 Task: Find people on LinkedIn who work at M. Gheewala, studied at Nagpur University, are located in Xianshuigu, talk about #Managementskills, offer Public Relations services, and have 'Manufacturing' in their title.
Action: Mouse moved to (696, 88)
Screenshot: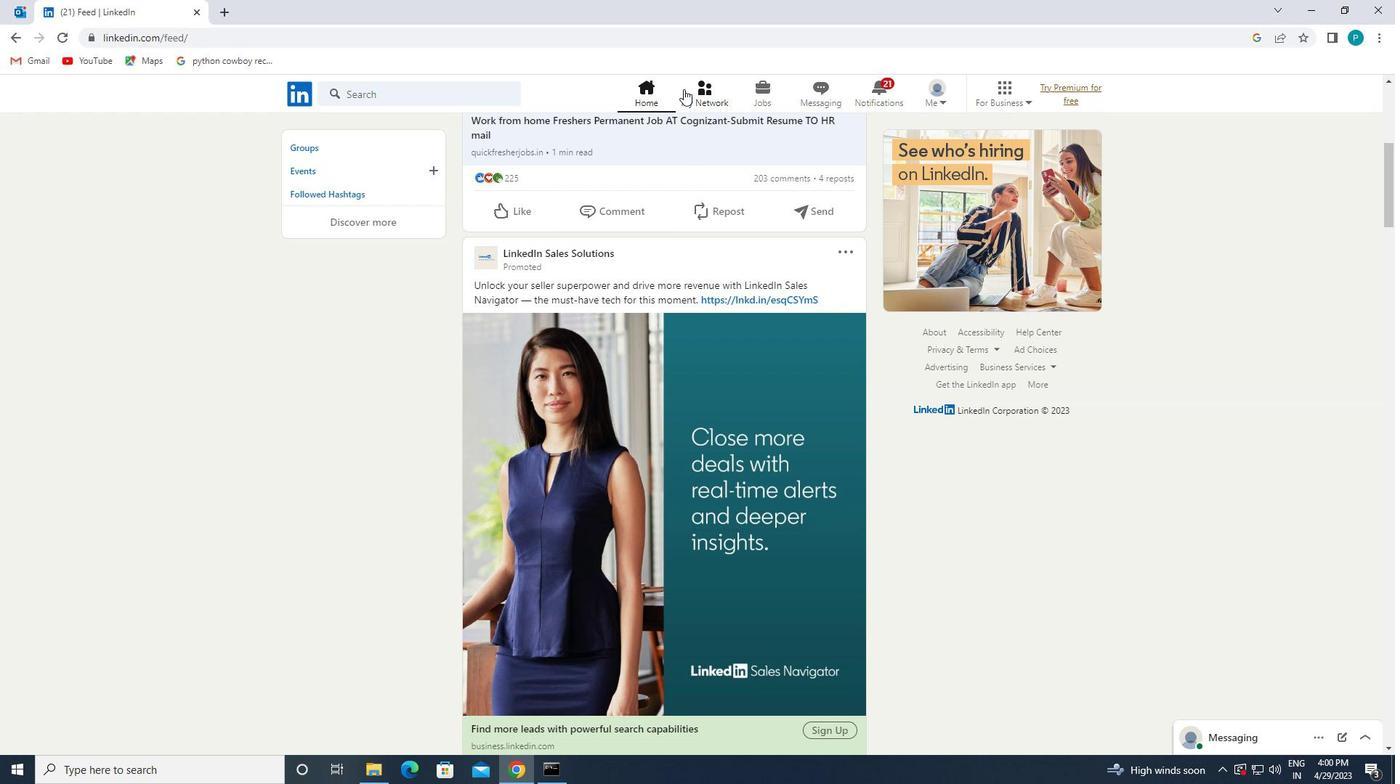 
Action: Mouse pressed left at (696, 88)
Screenshot: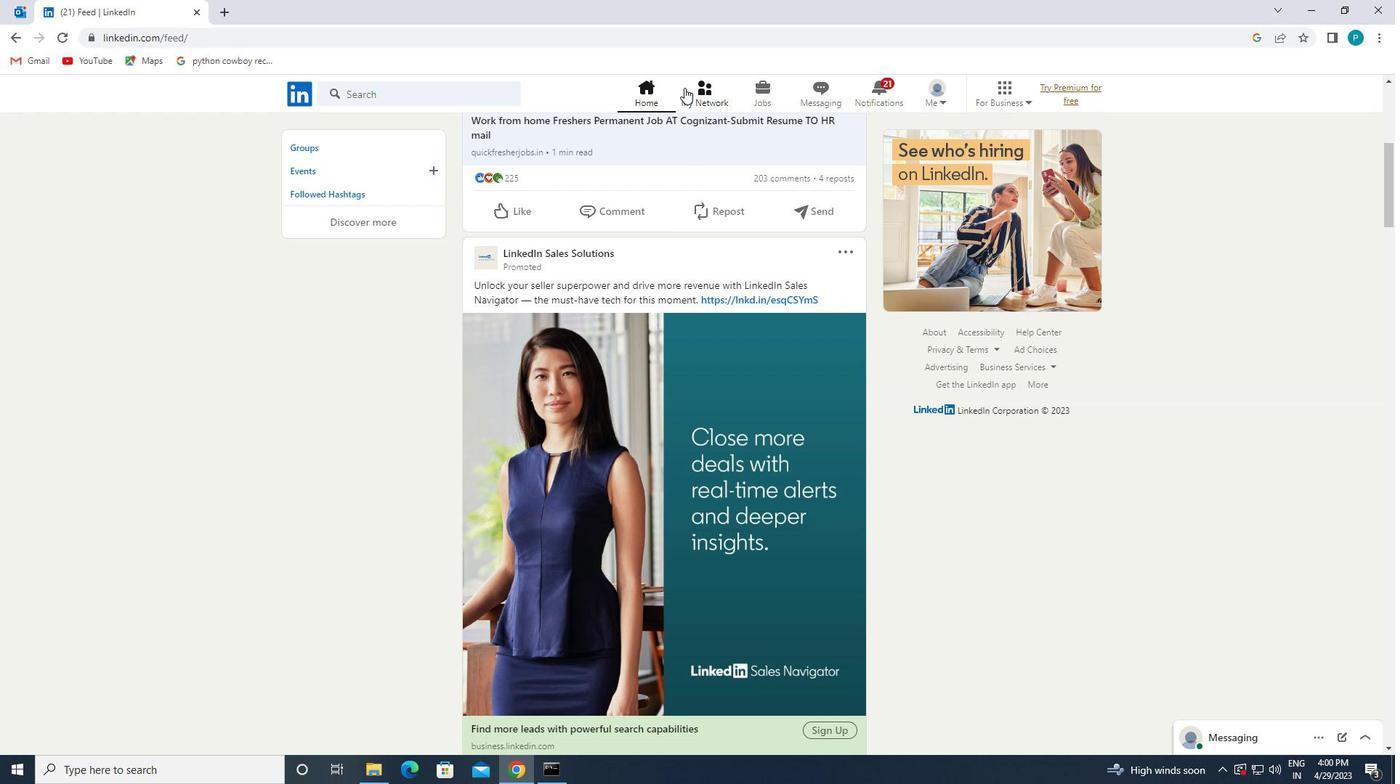 
Action: Mouse moved to (428, 180)
Screenshot: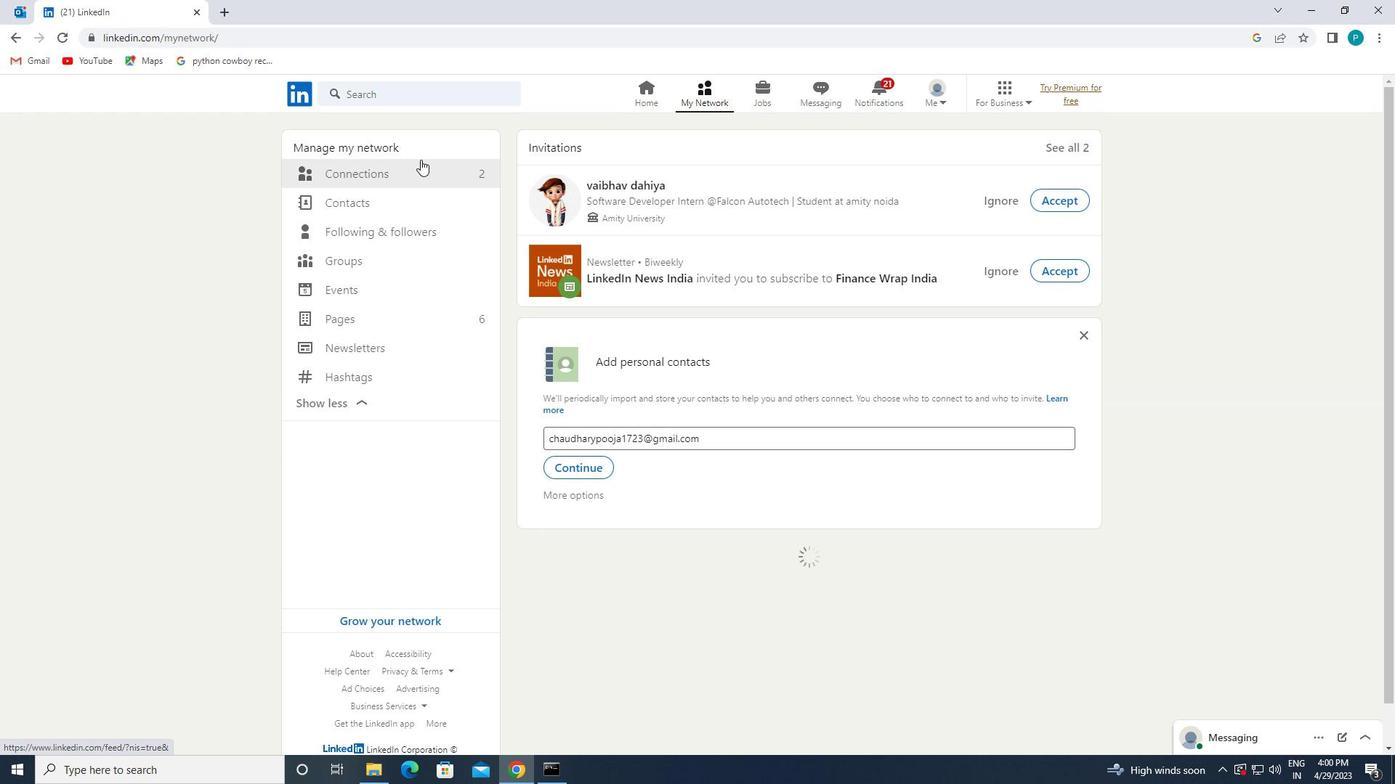 
Action: Mouse pressed left at (428, 180)
Screenshot: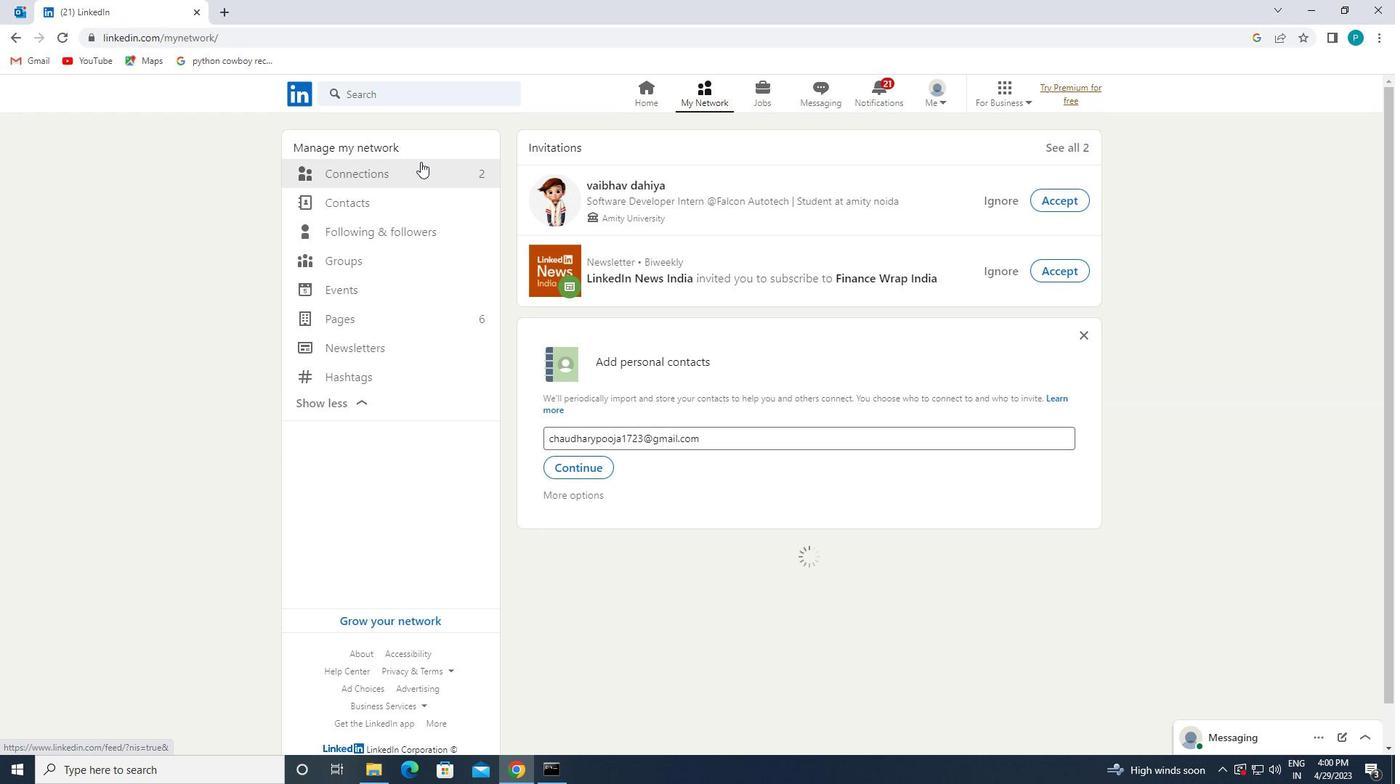 
Action: Mouse moved to (820, 178)
Screenshot: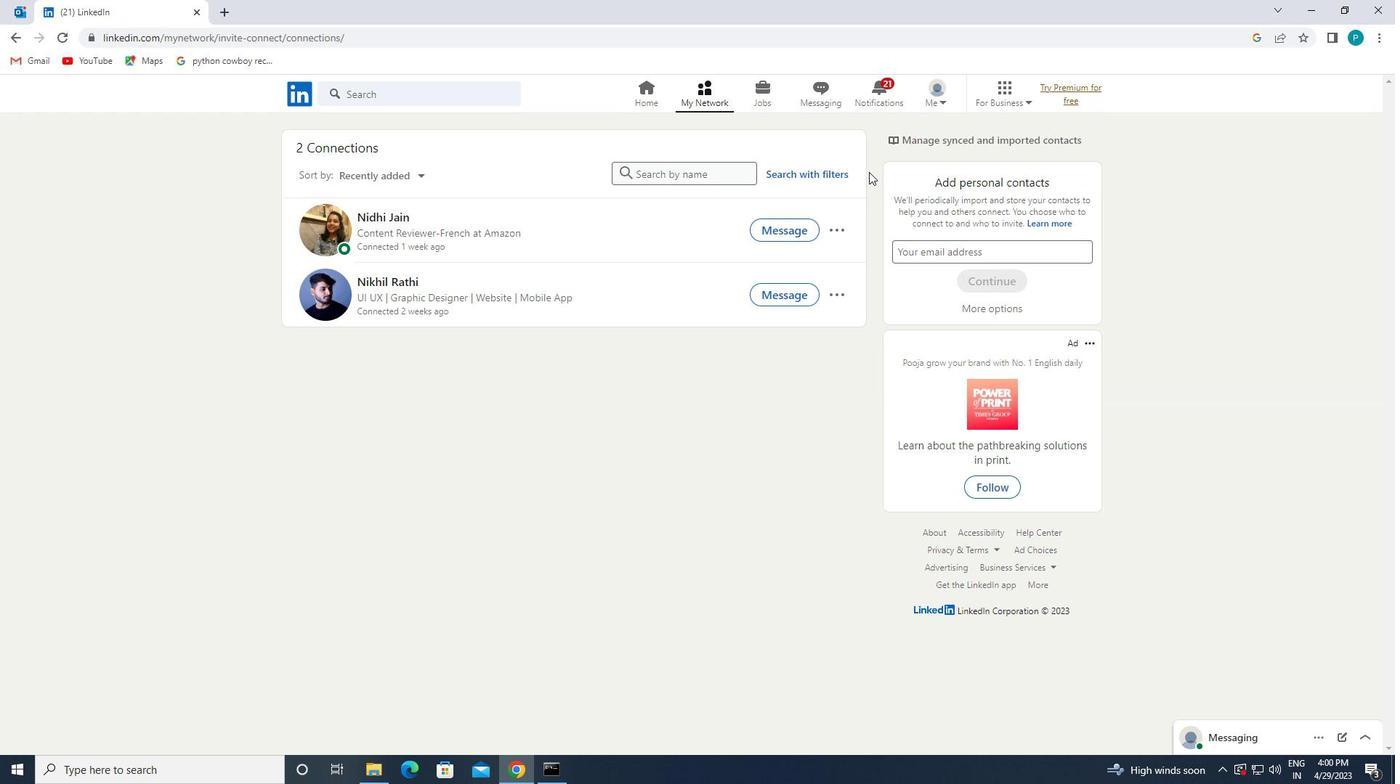 
Action: Mouse pressed left at (820, 178)
Screenshot: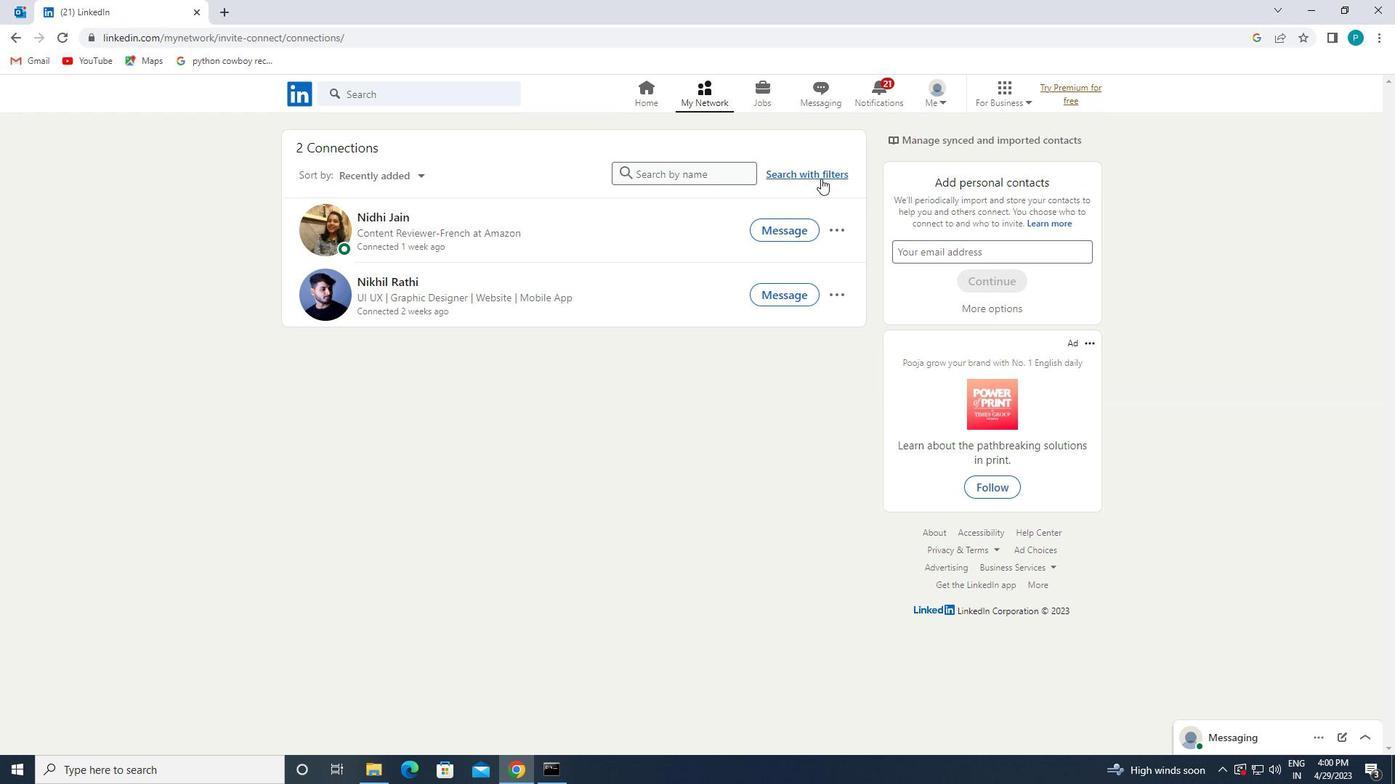 
Action: Mouse moved to (740, 136)
Screenshot: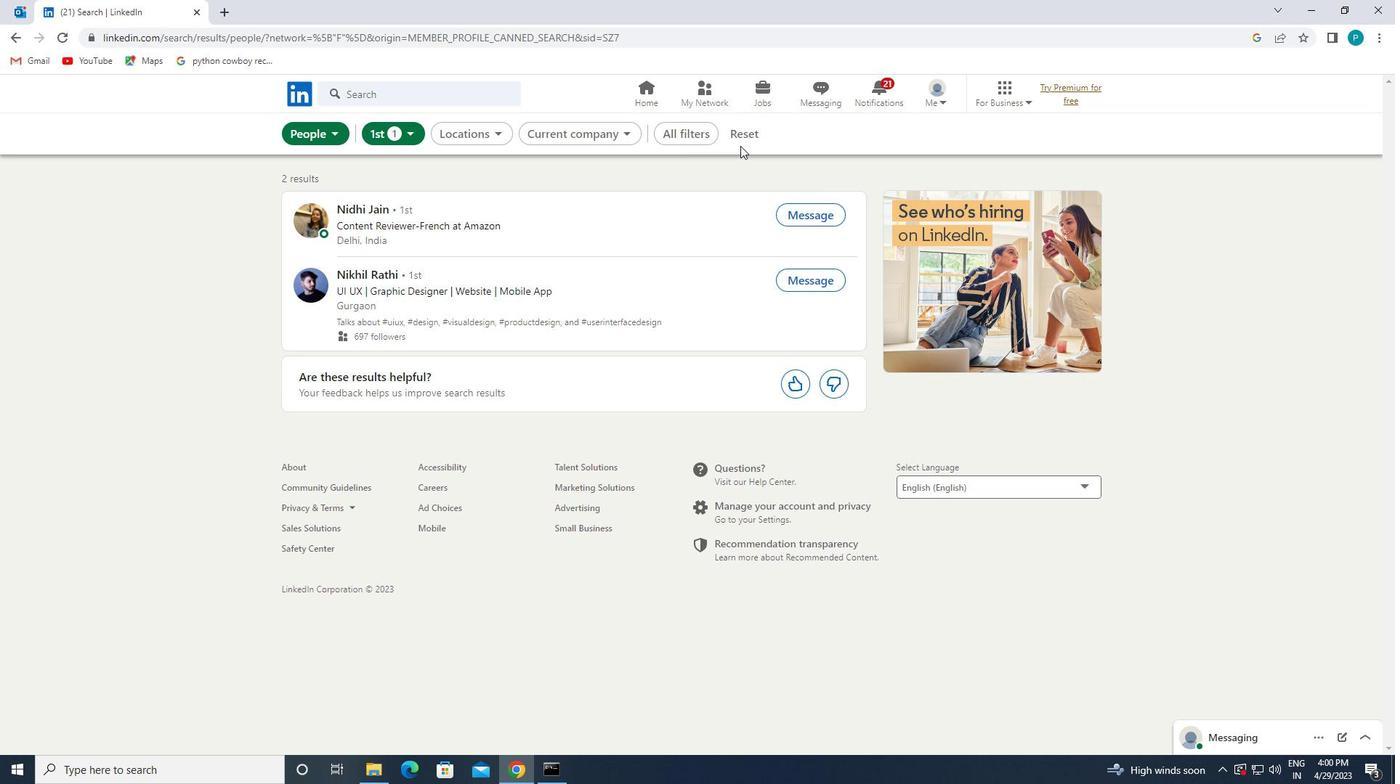 
Action: Mouse pressed left at (740, 136)
Screenshot: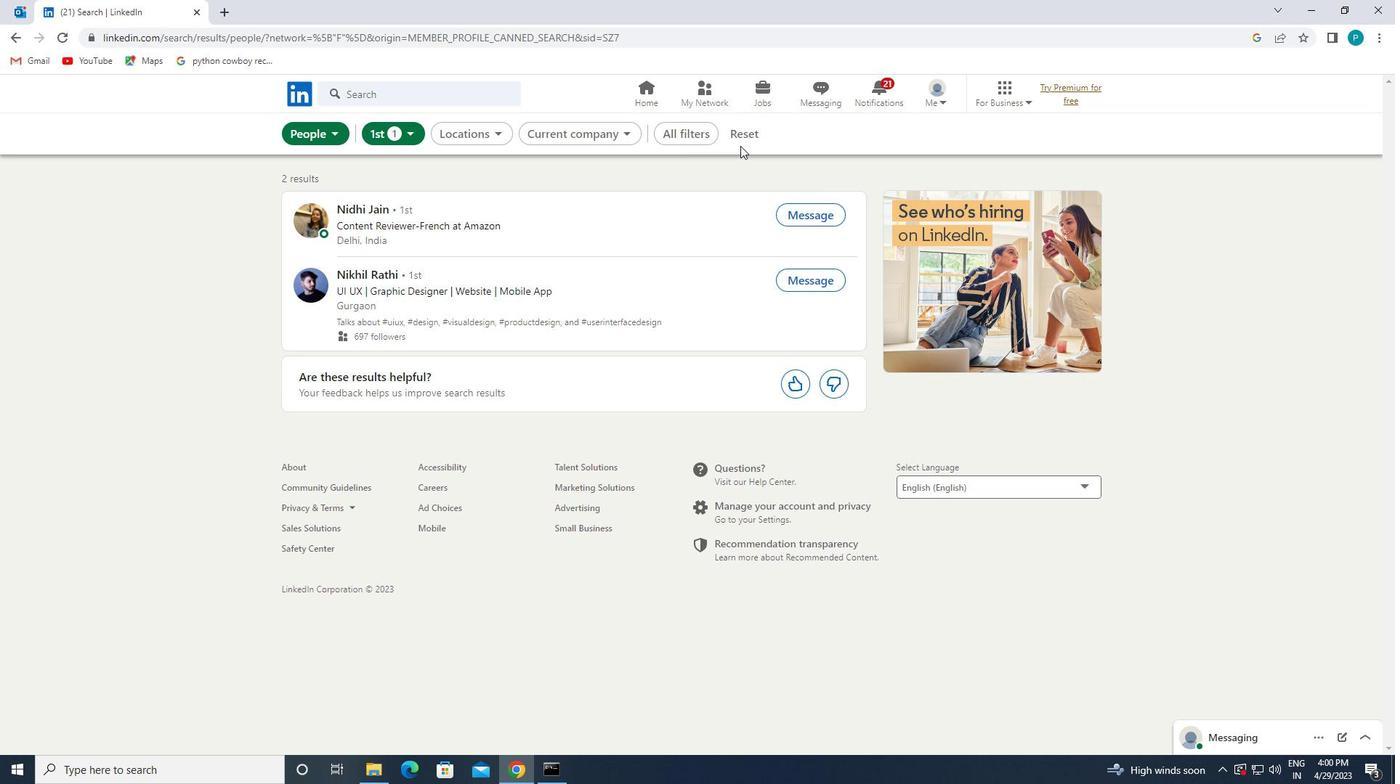 
Action: Mouse moved to (741, 135)
Screenshot: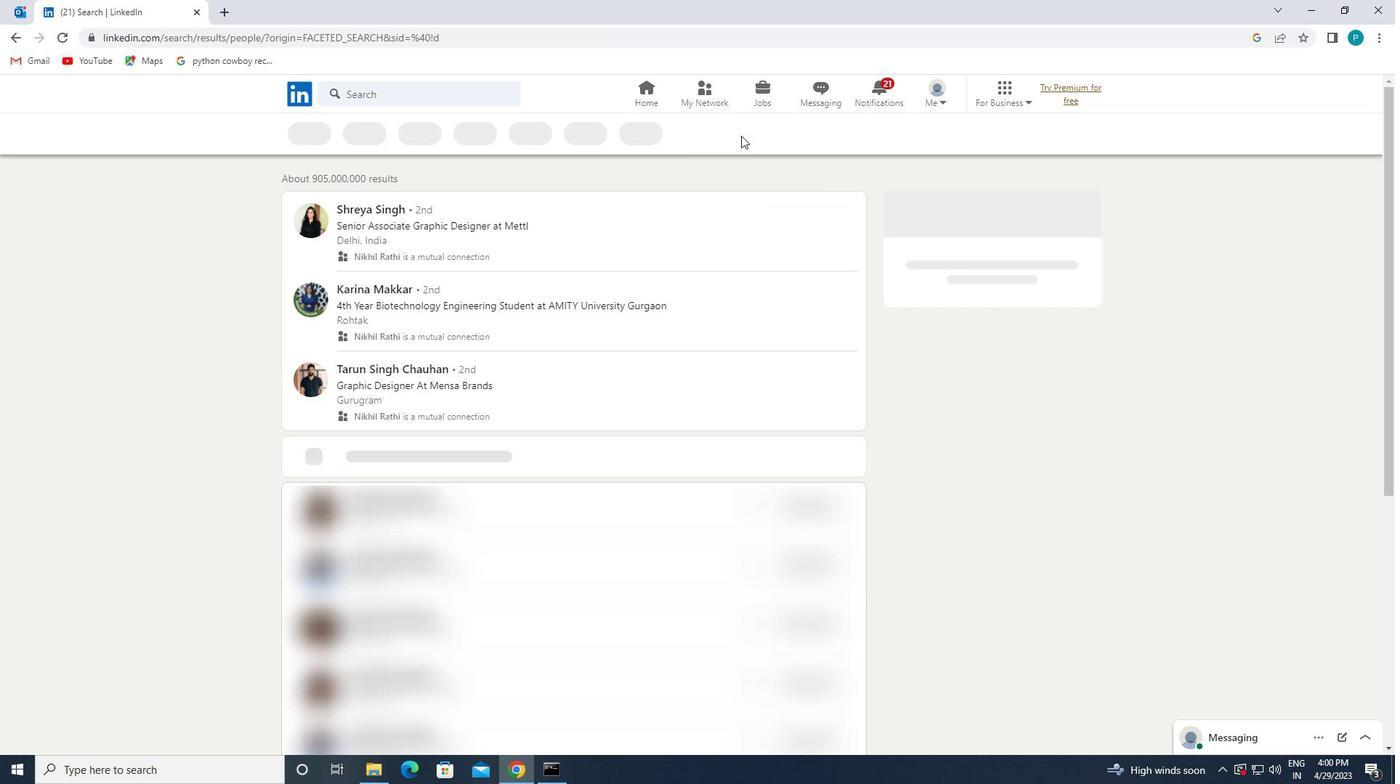 
Action: Mouse pressed left at (741, 135)
Screenshot: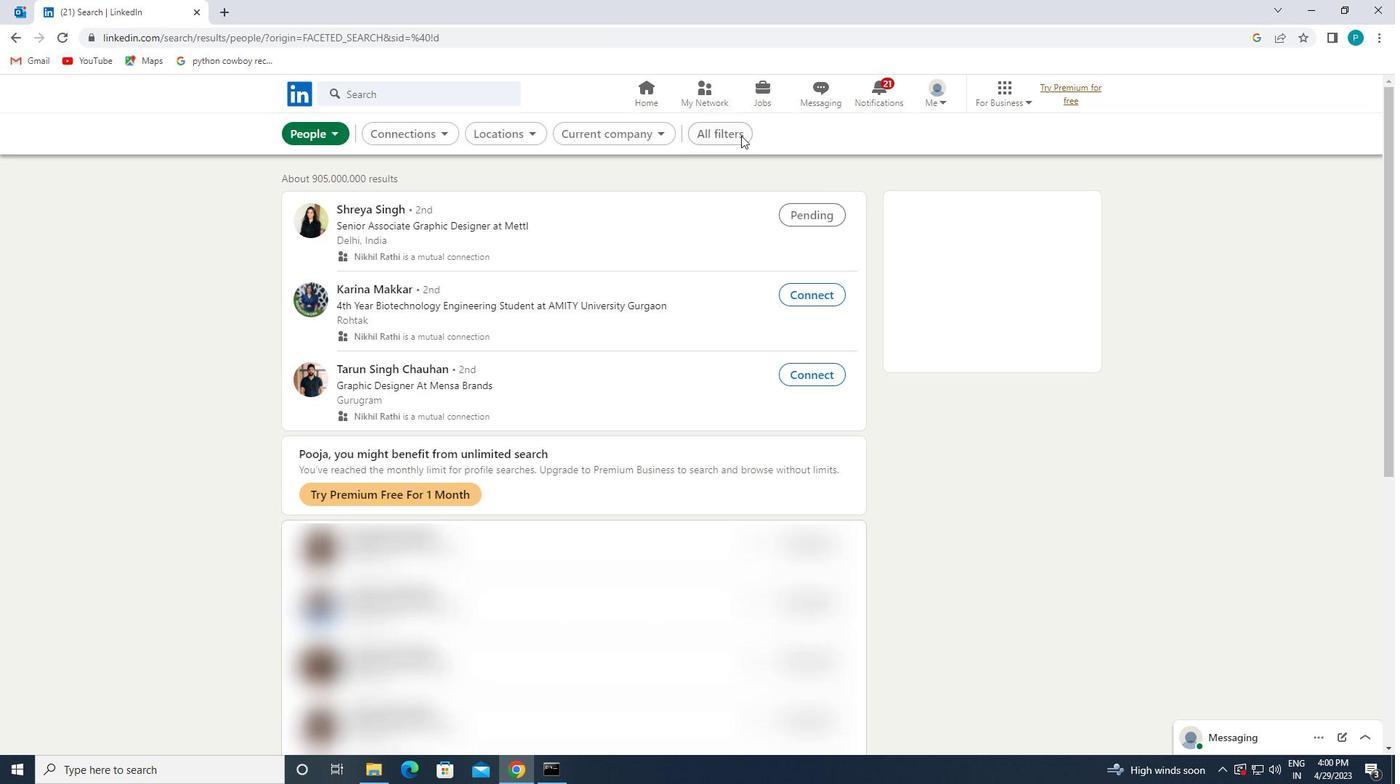 
Action: Mouse moved to (1143, 350)
Screenshot: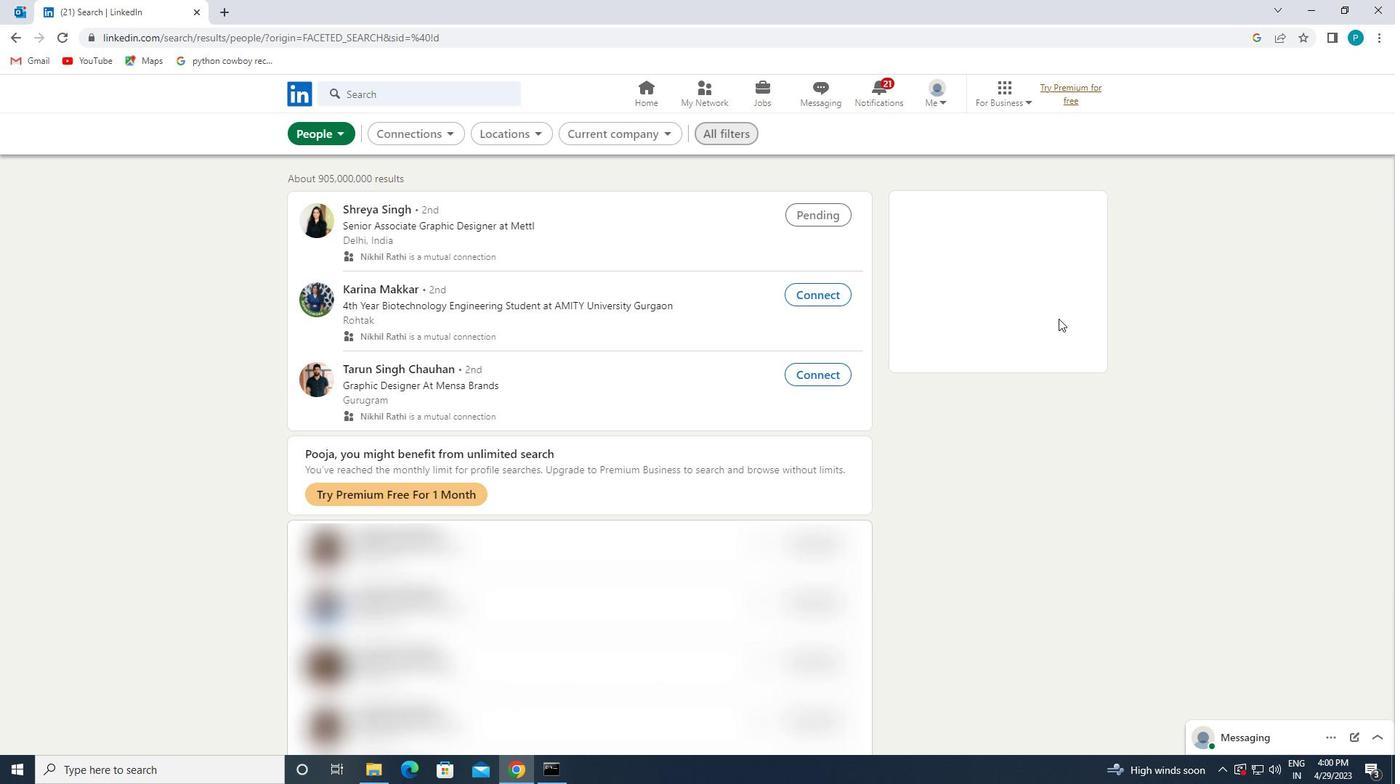 
Action: Mouse scrolled (1143, 349) with delta (0, 0)
Screenshot: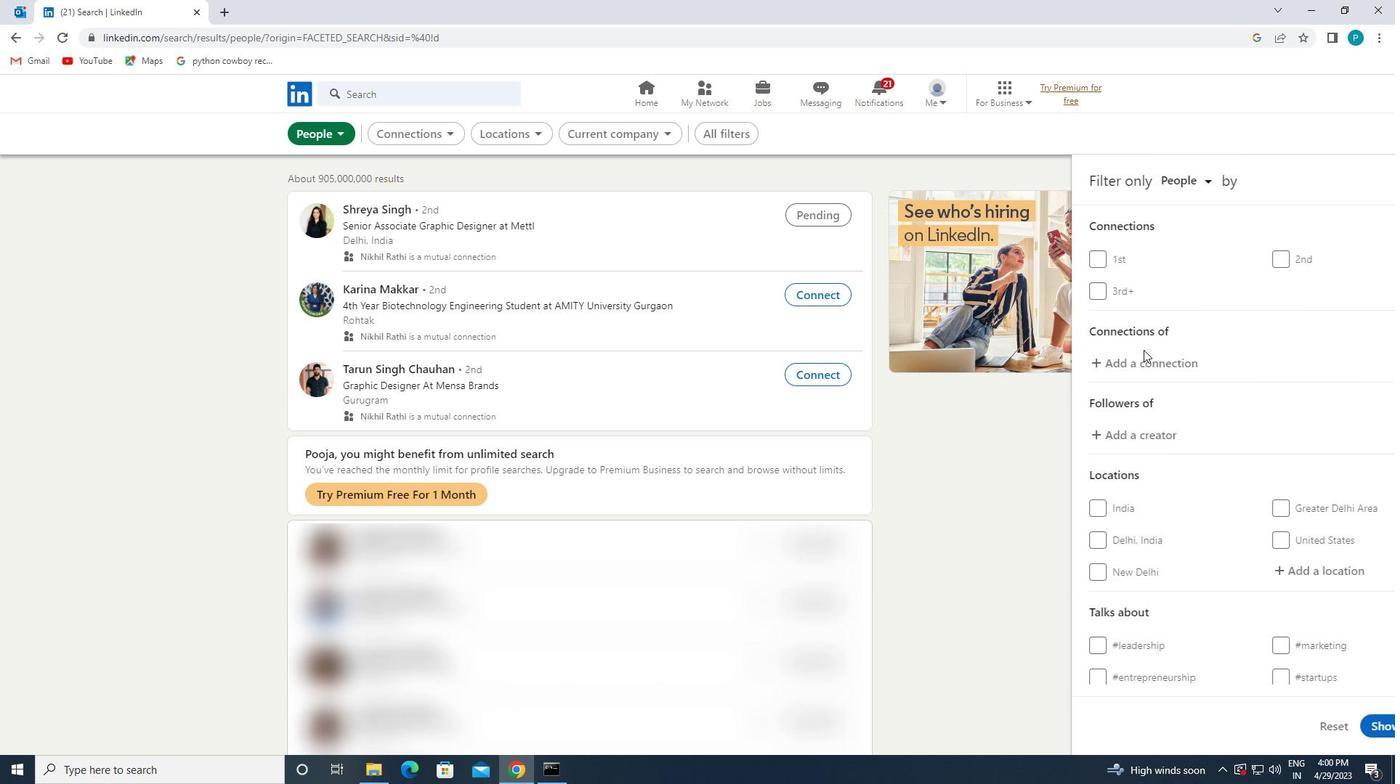 
Action: Mouse scrolled (1143, 351) with delta (0, 0)
Screenshot: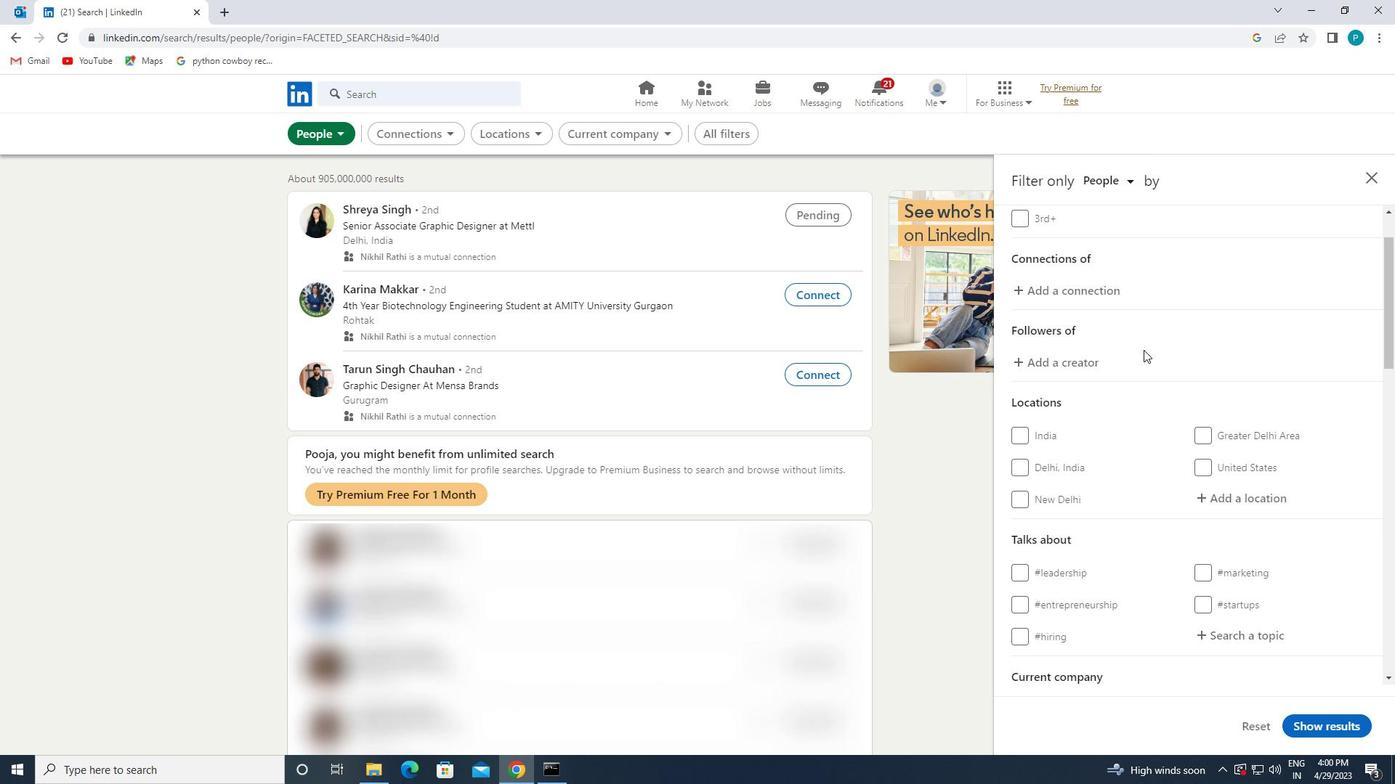 
Action: Mouse scrolled (1143, 351) with delta (0, 0)
Screenshot: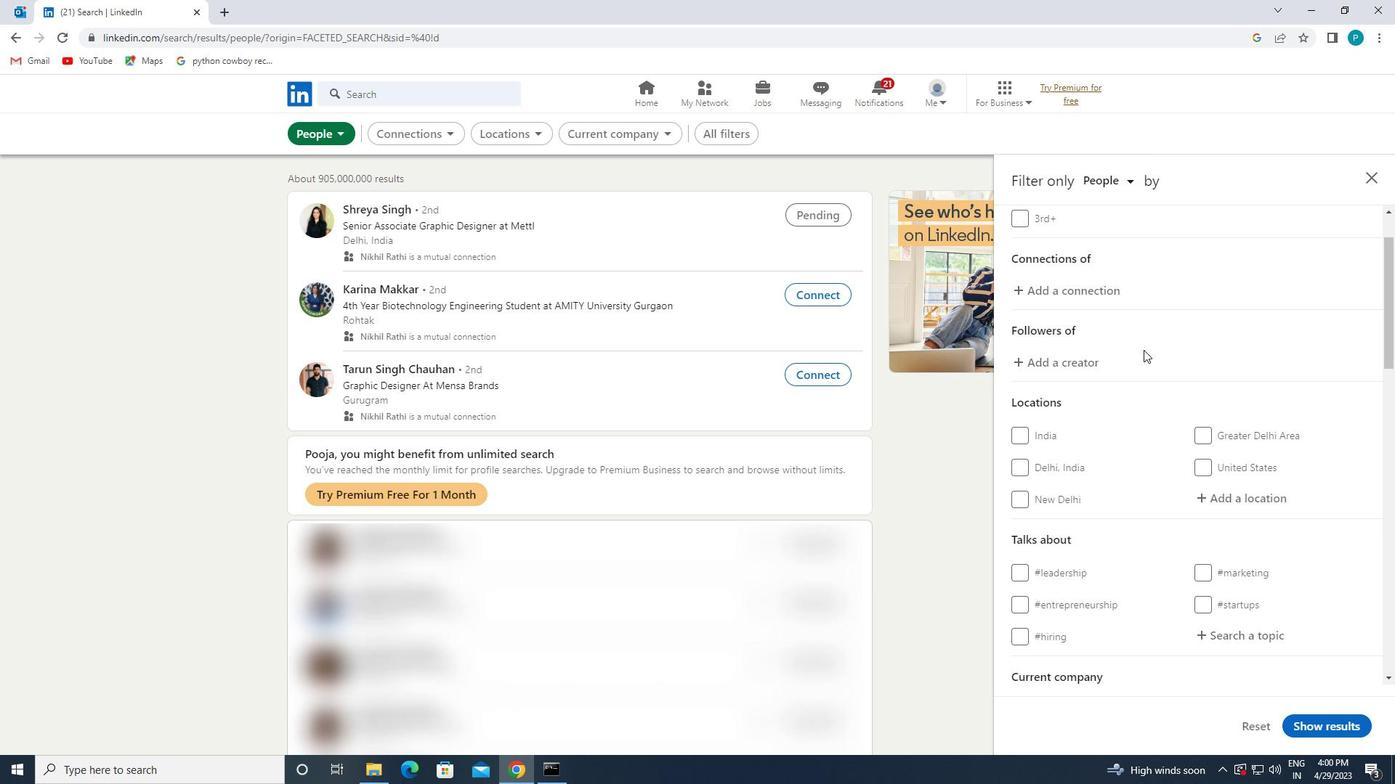 
Action: Mouse scrolled (1143, 349) with delta (0, 0)
Screenshot: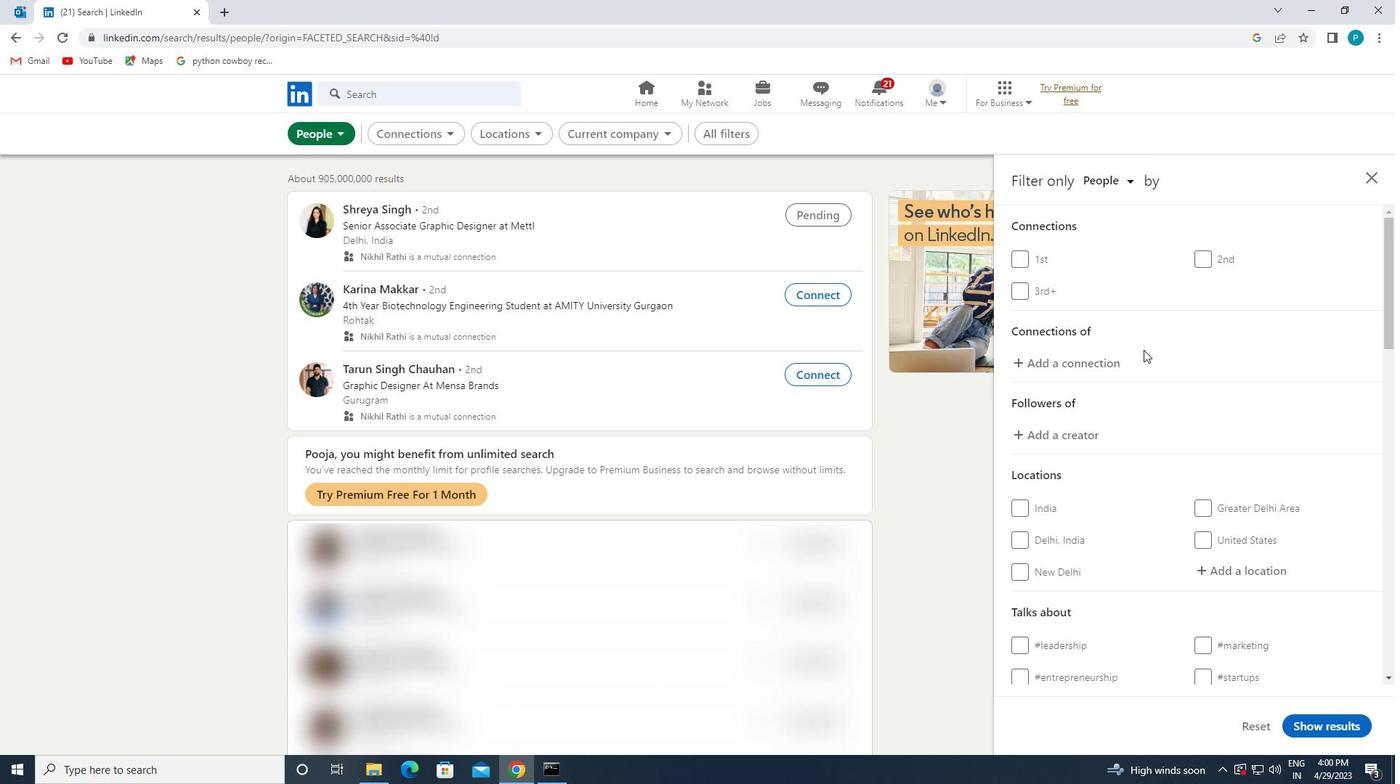 
Action: Mouse scrolled (1143, 349) with delta (0, 0)
Screenshot: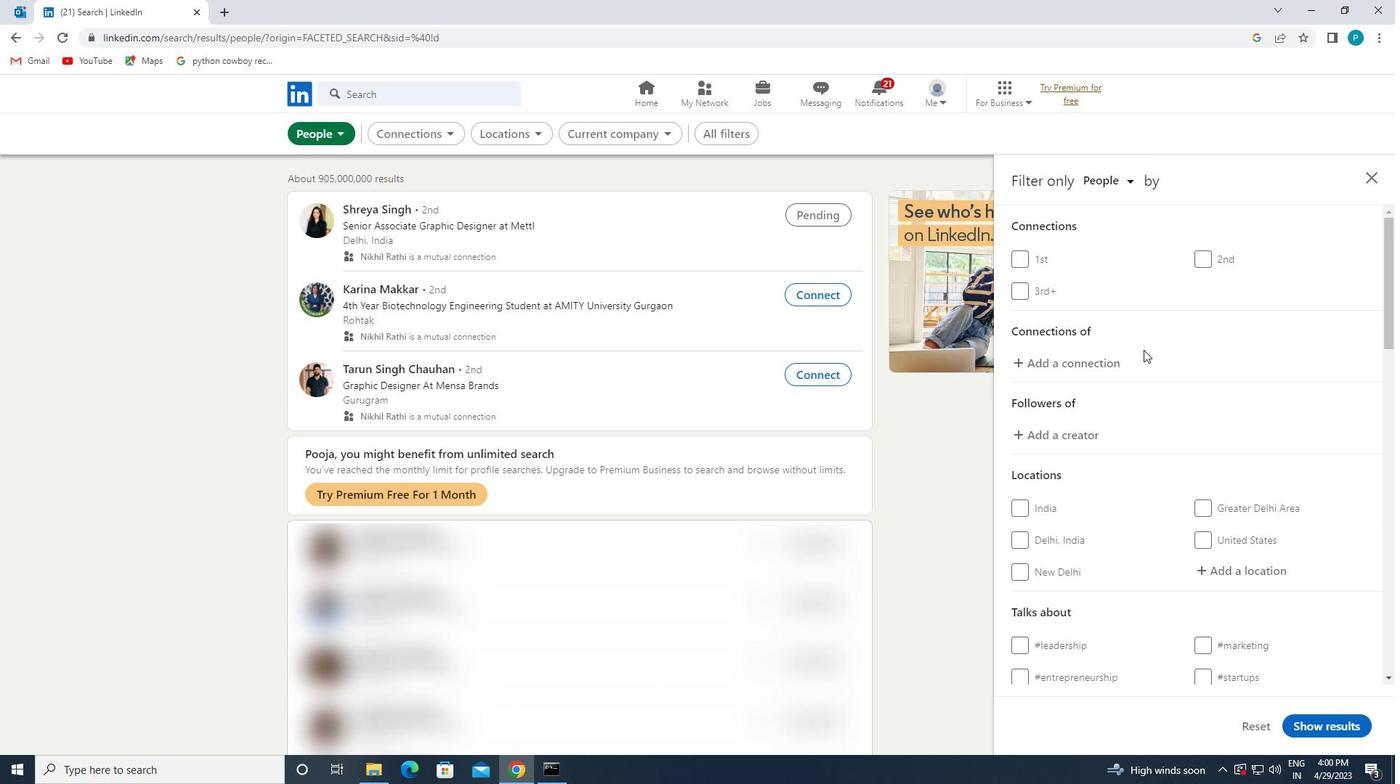 
Action: Mouse moved to (1257, 428)
Screenshot: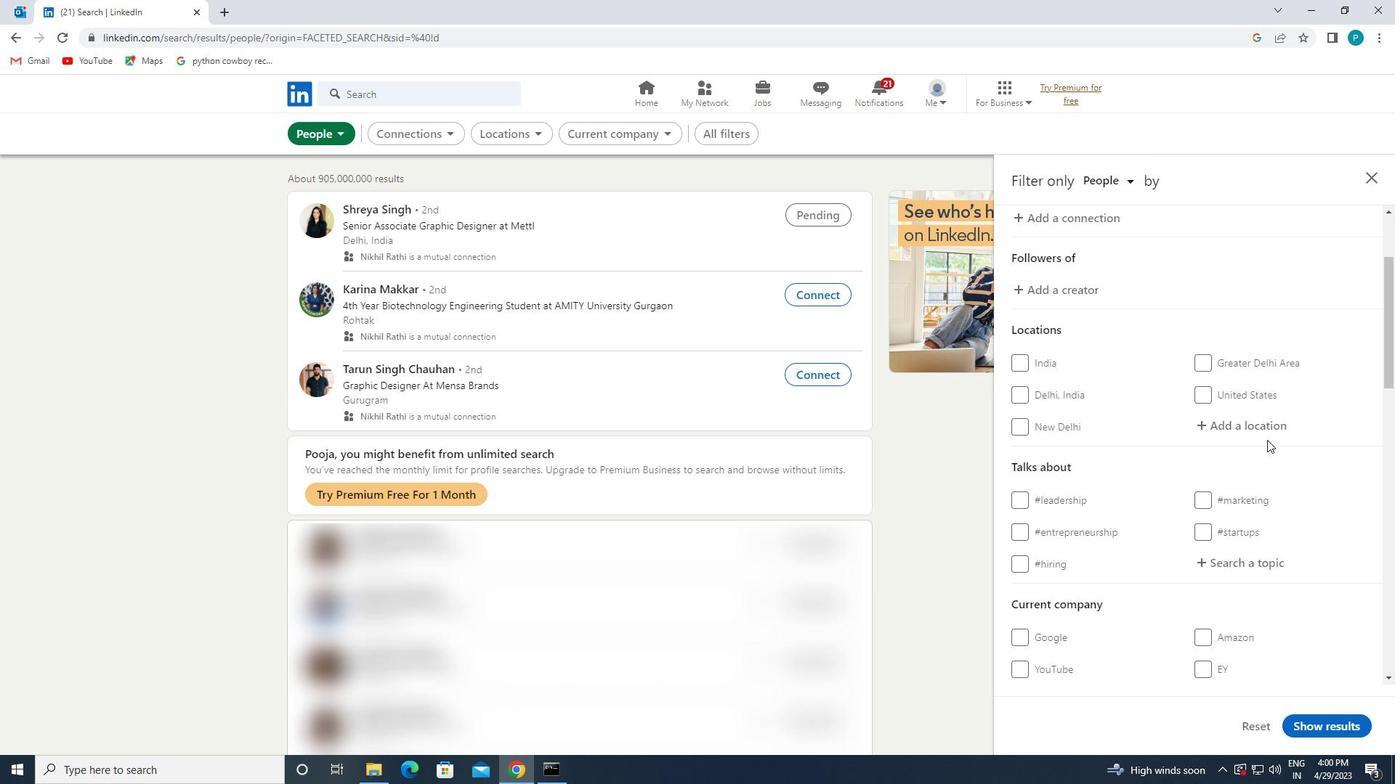 
Action: Mouse pressed left at (1257, 428)
Screenshot: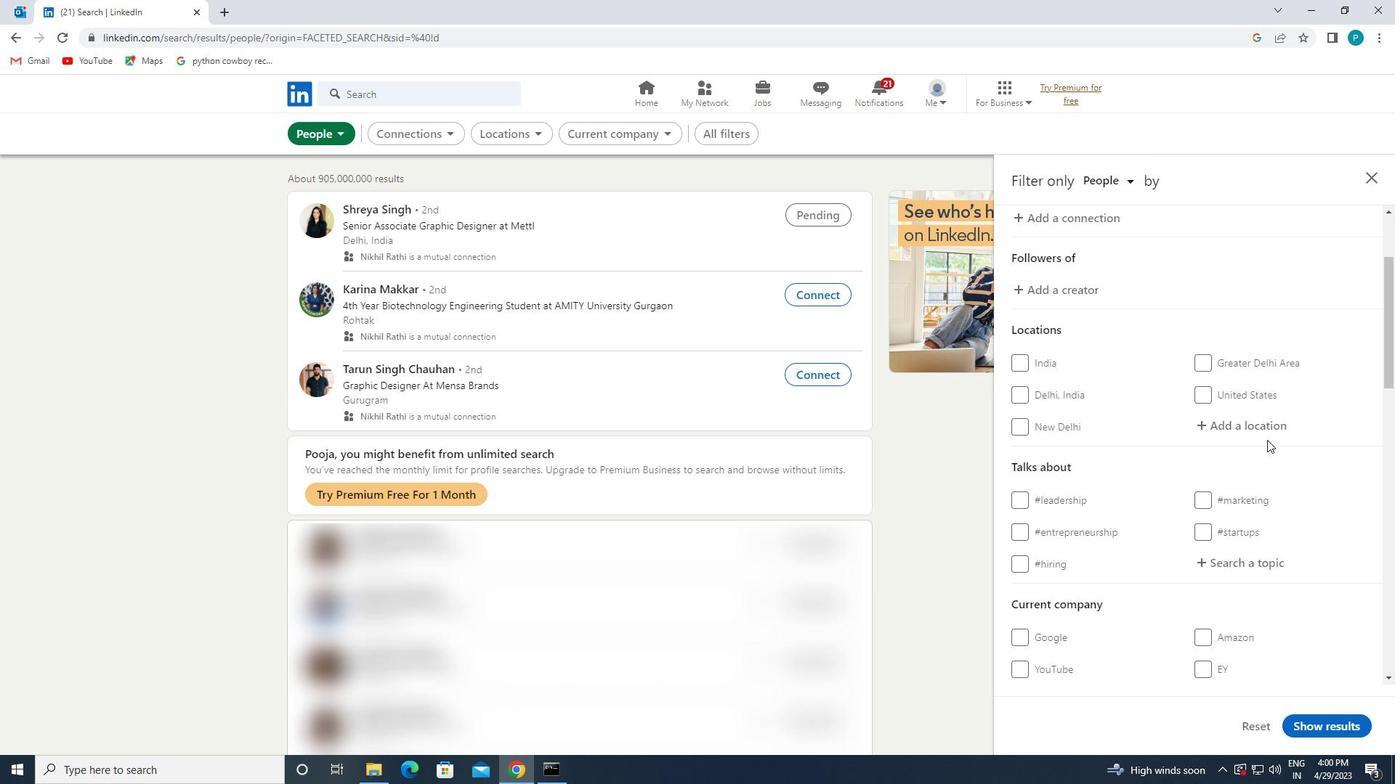 
Action: Key pressed <Key.caps_lock>x<Key.caps_lock>ianshuigu
Screenshot: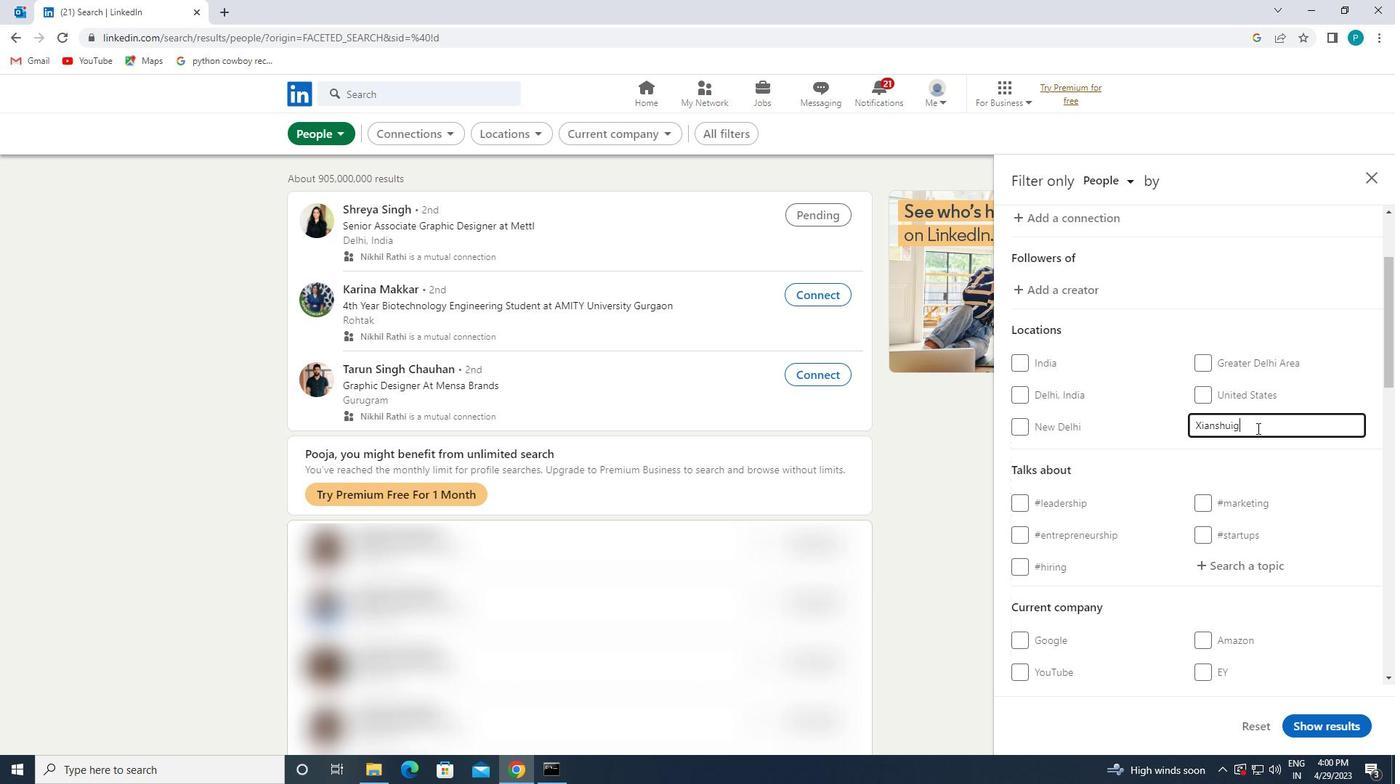 
Action: Mouse moved to (1236, 563)
Screenshot: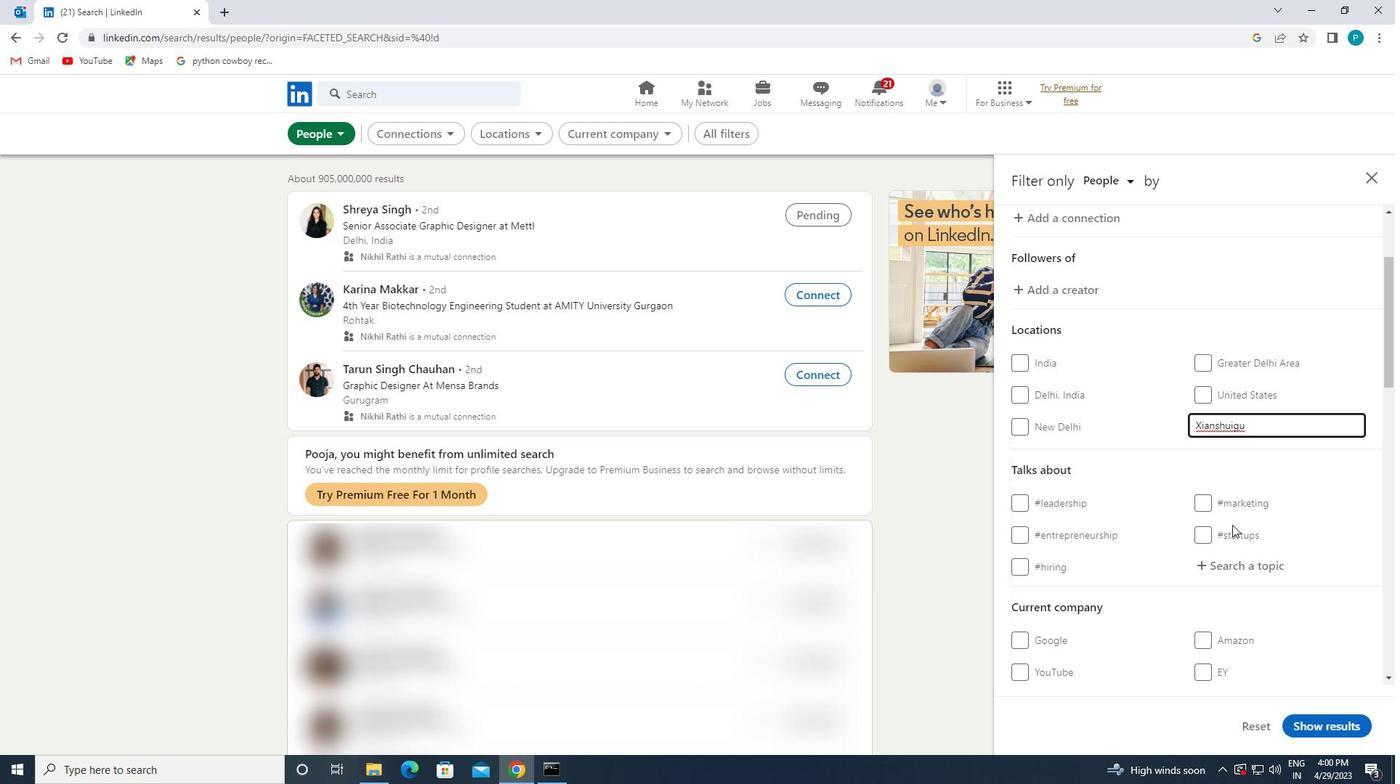
Action: Mouse pressed left at (1236, 563)
Screenshot: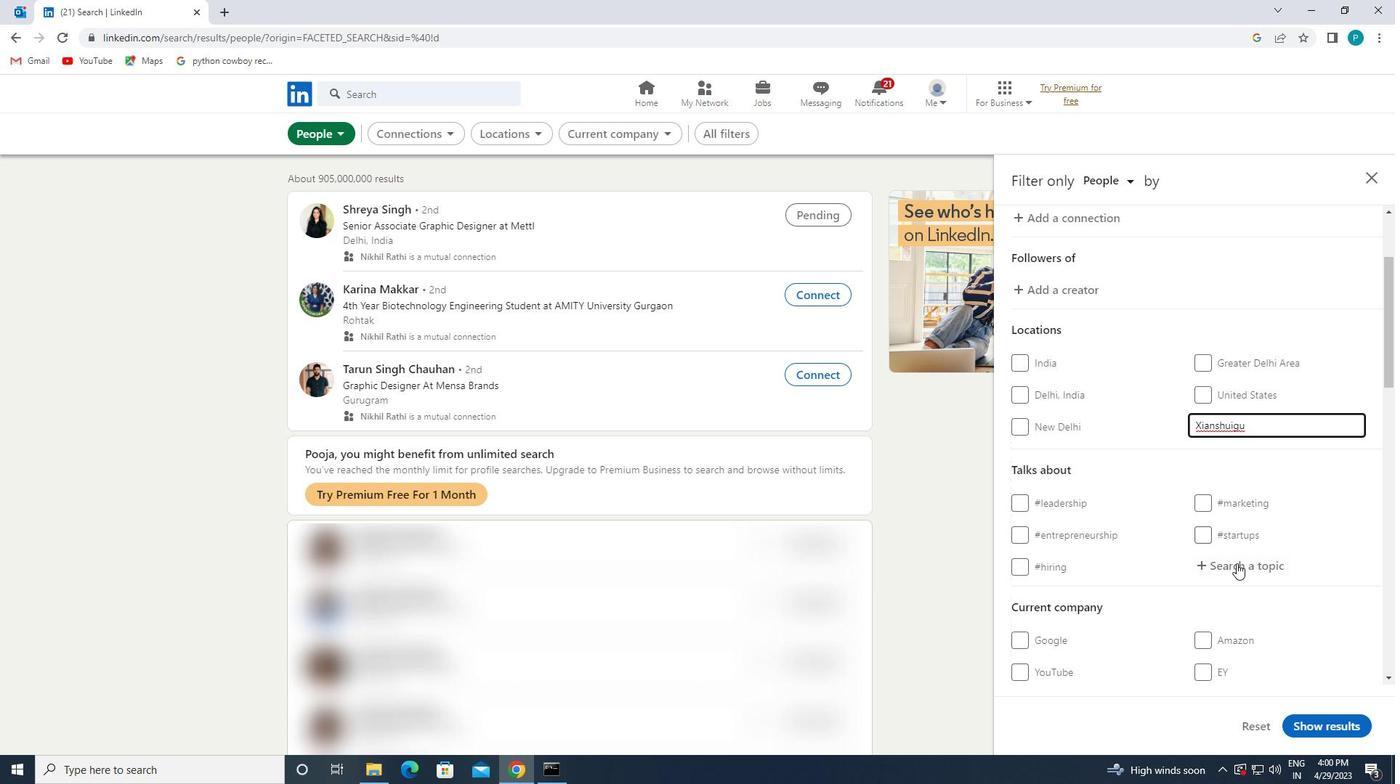 
Action: Key pressed <Key.shift>#<Key.caps_lock>M<Key.caps_lock>ANAGEMENT<Key.caps_lock>S<Key.caps_lock>KILLS
Screenshot: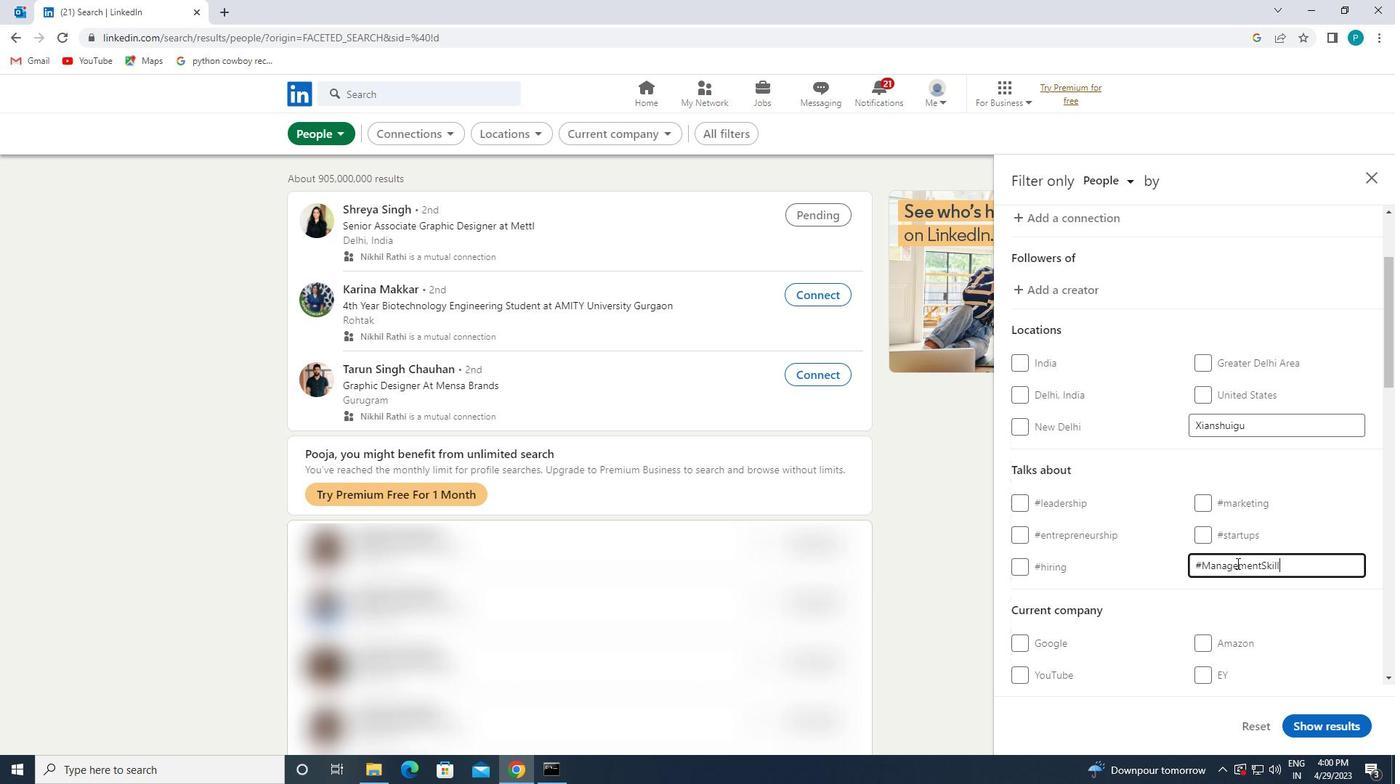 
Action: Mouse moved to (1242, 538)
Screenshot: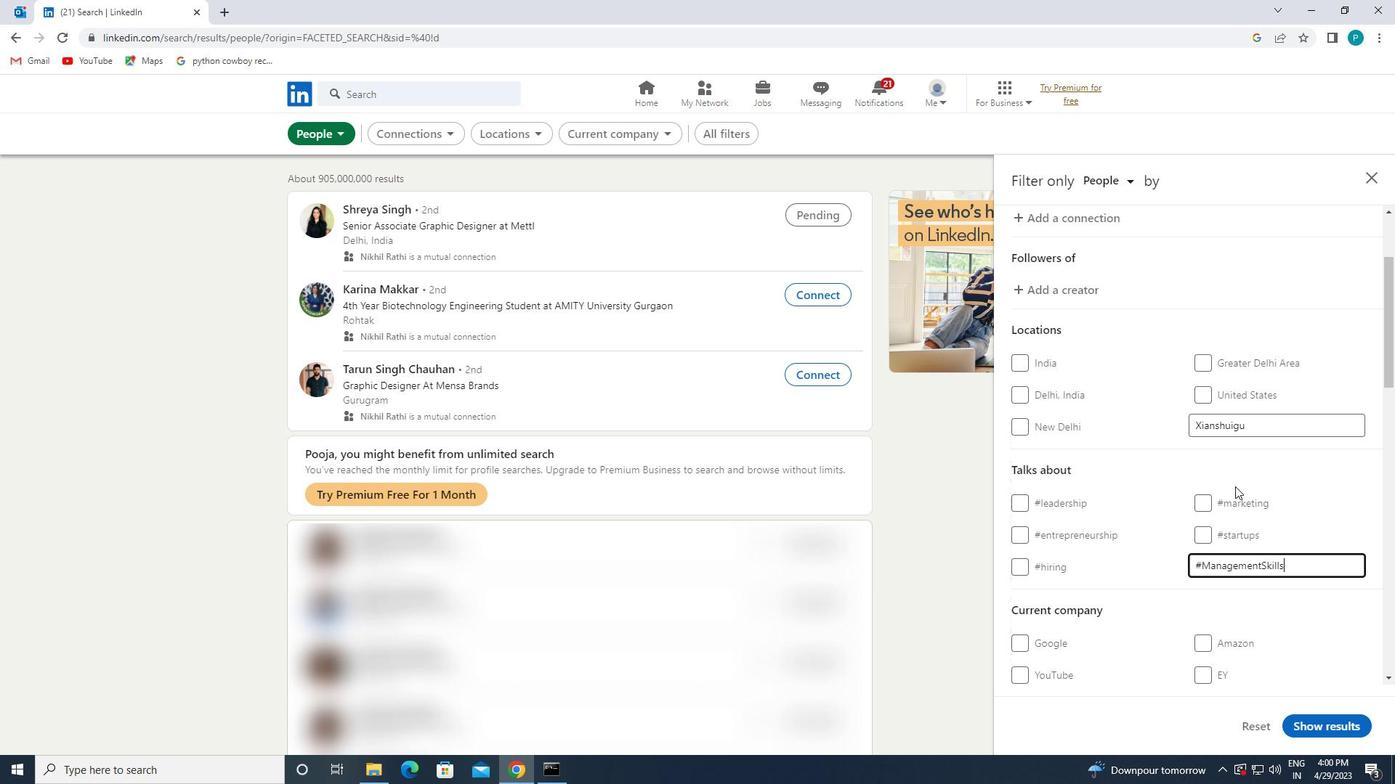 
Action: Mouse scrolled (1242, 537) with delta (0, 0)
Screenshot: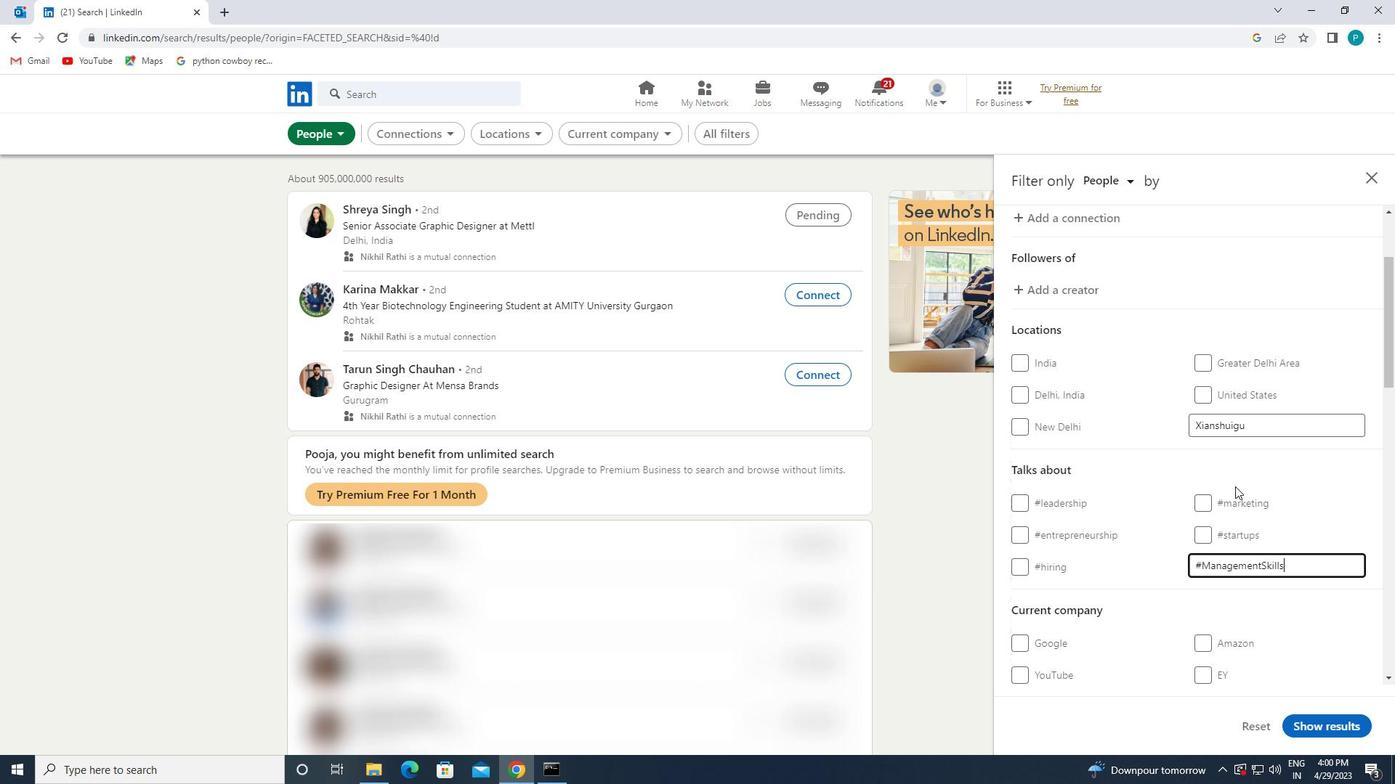 
Action: Mouse moved to (1242, 582)
Screenshot: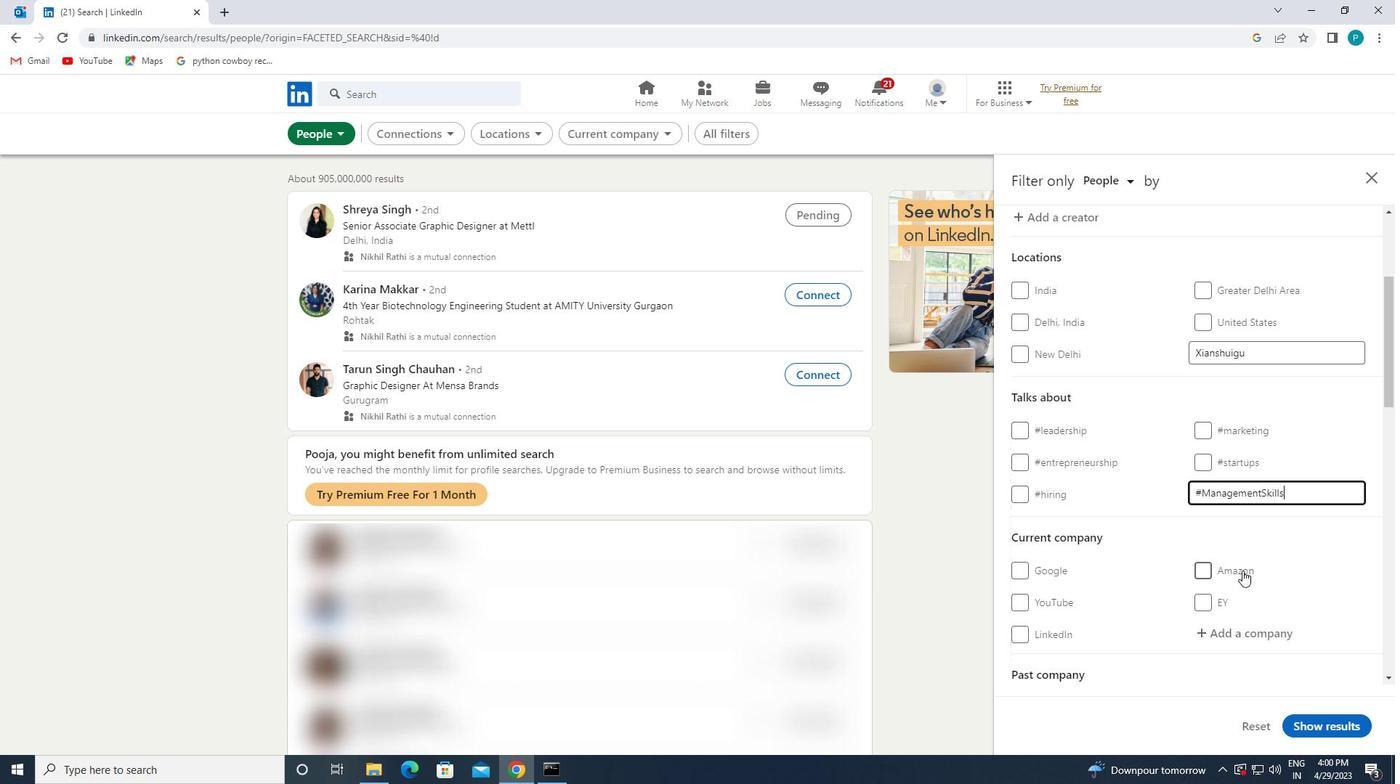 
Action: Mouse scrolled (1242, 581) with delta (0, 0)
Screenshot: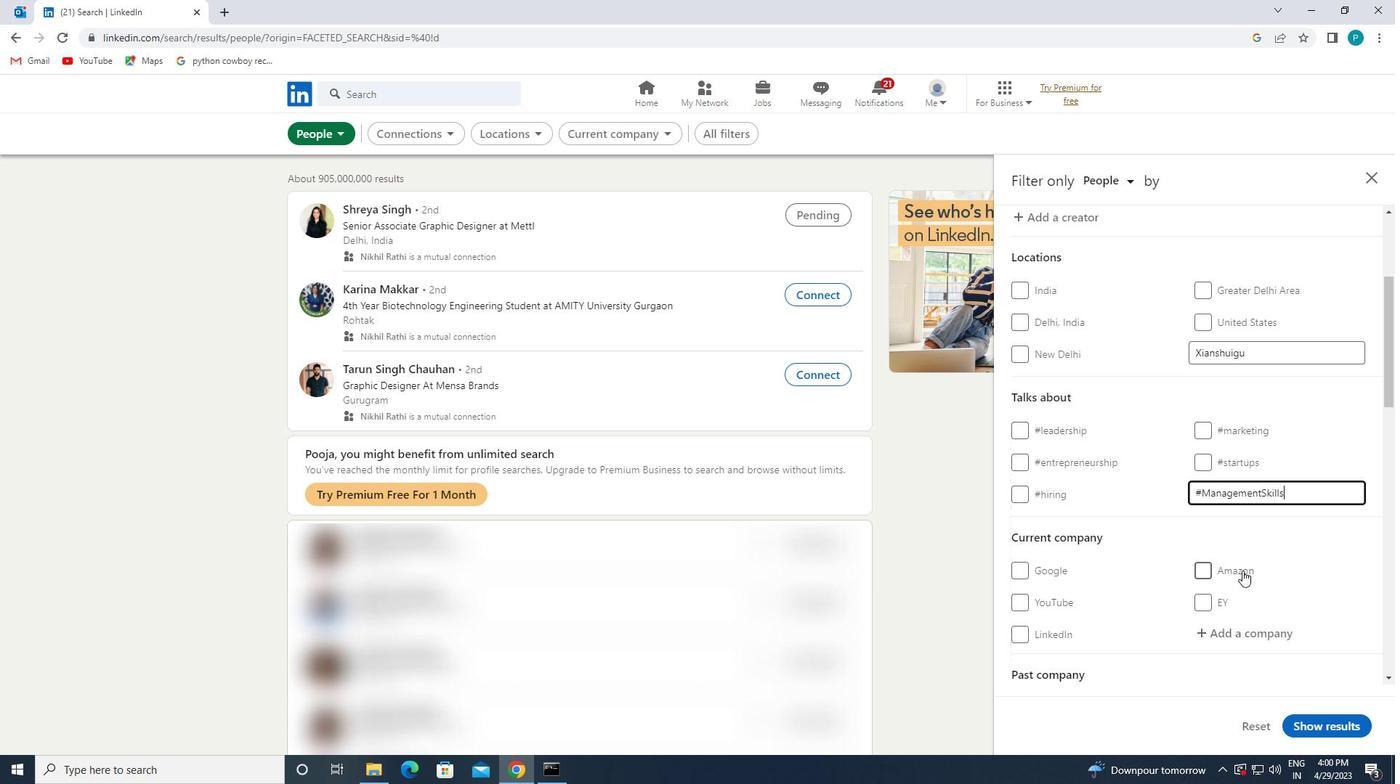 
Action: Mouse moved to (1265, 422)
Screenshot: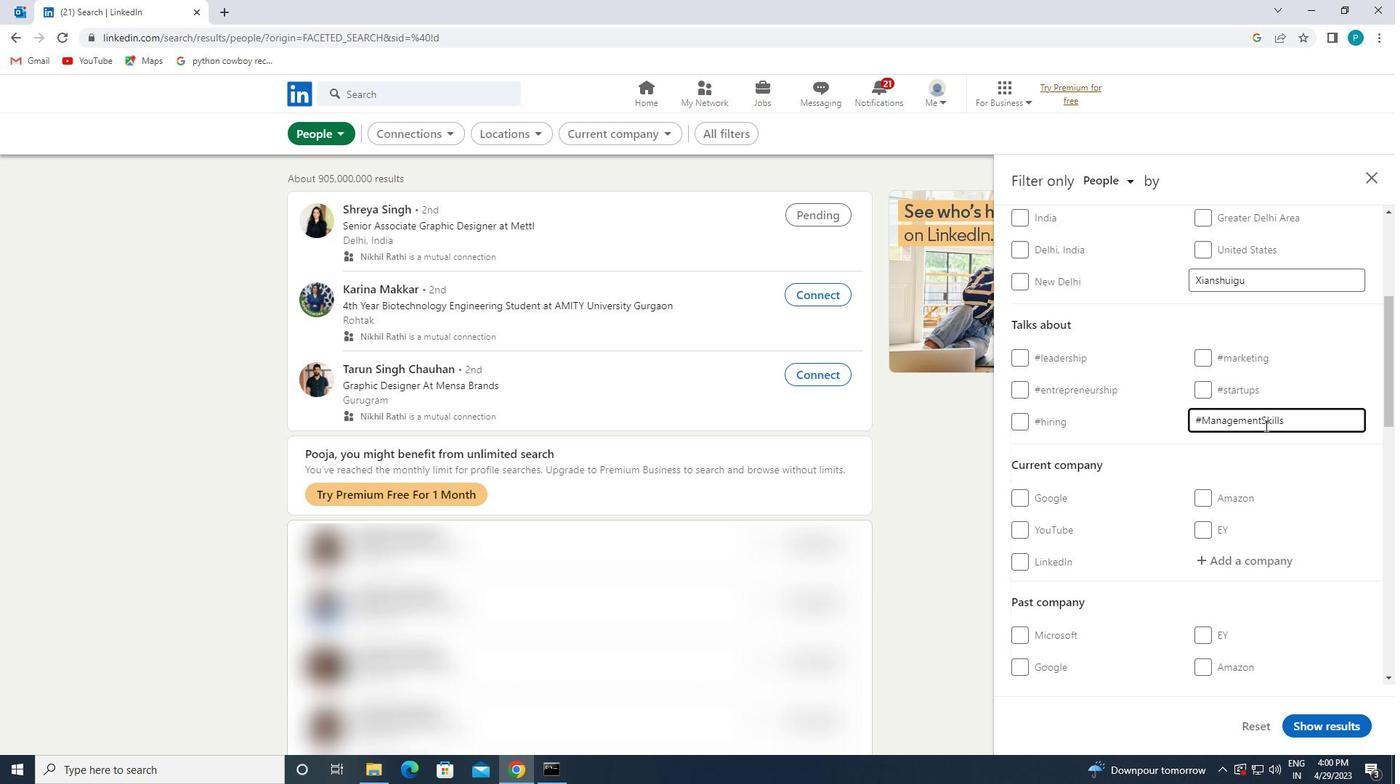 
Action: Mouse pressed left at (1265, 422)
Screenshot: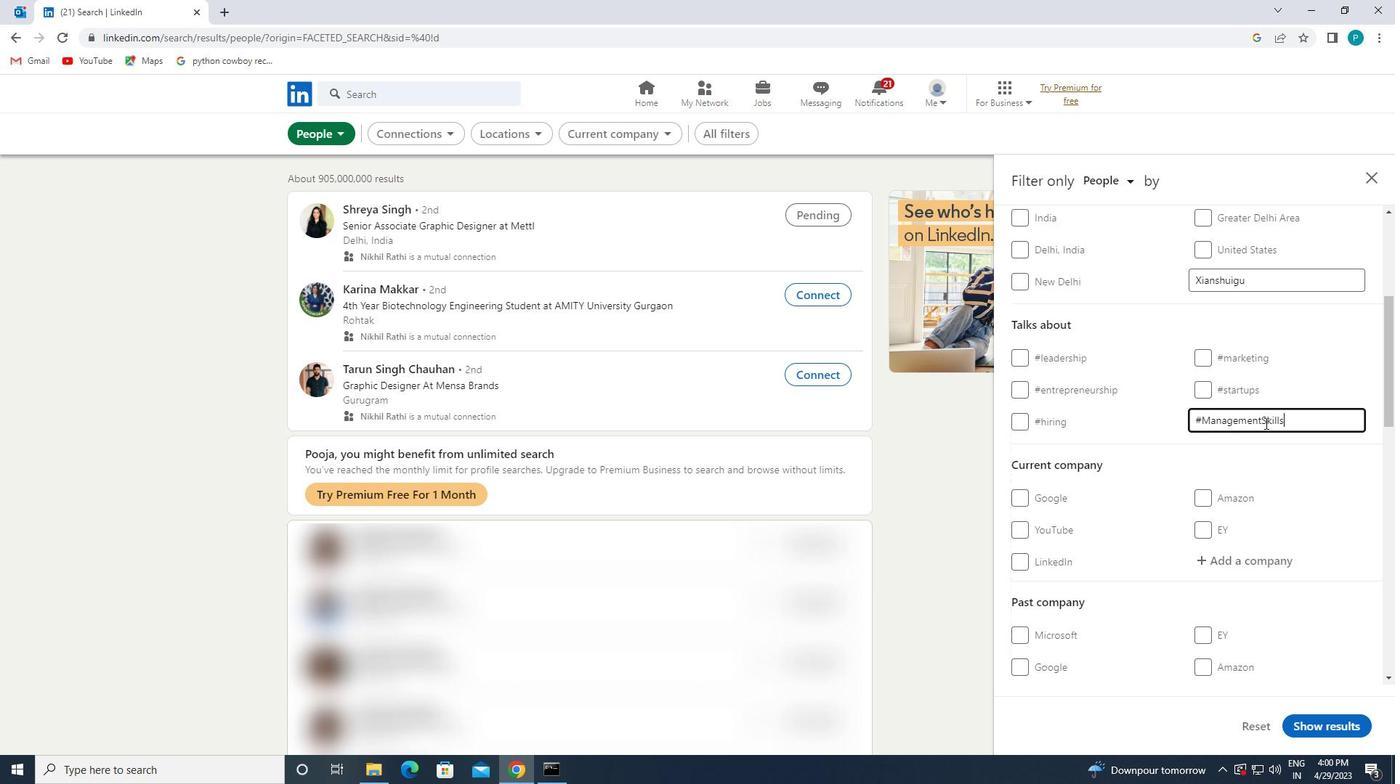 
Action: Key pressed <Key.backspace>S
Screenshot: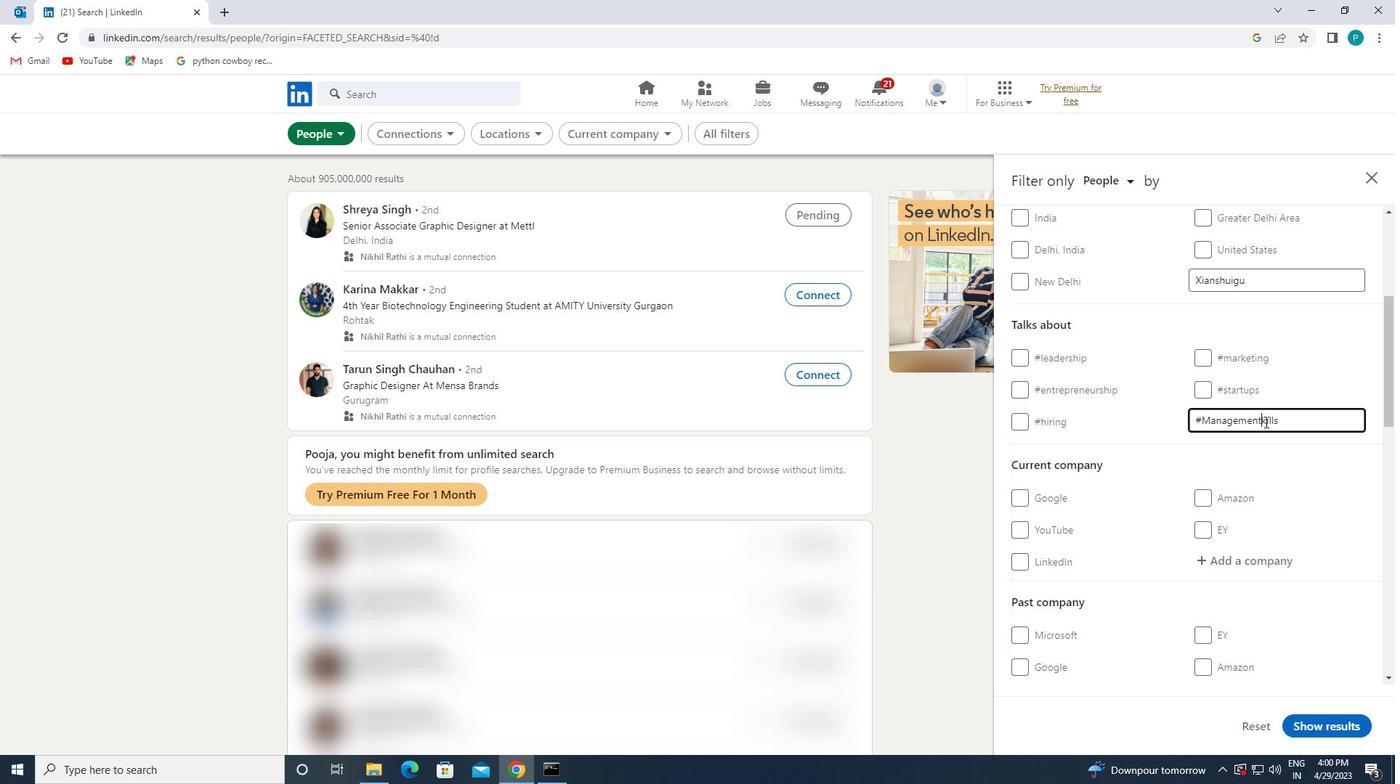 
Action: Mouse moved to (1217, 579)
Screenshot: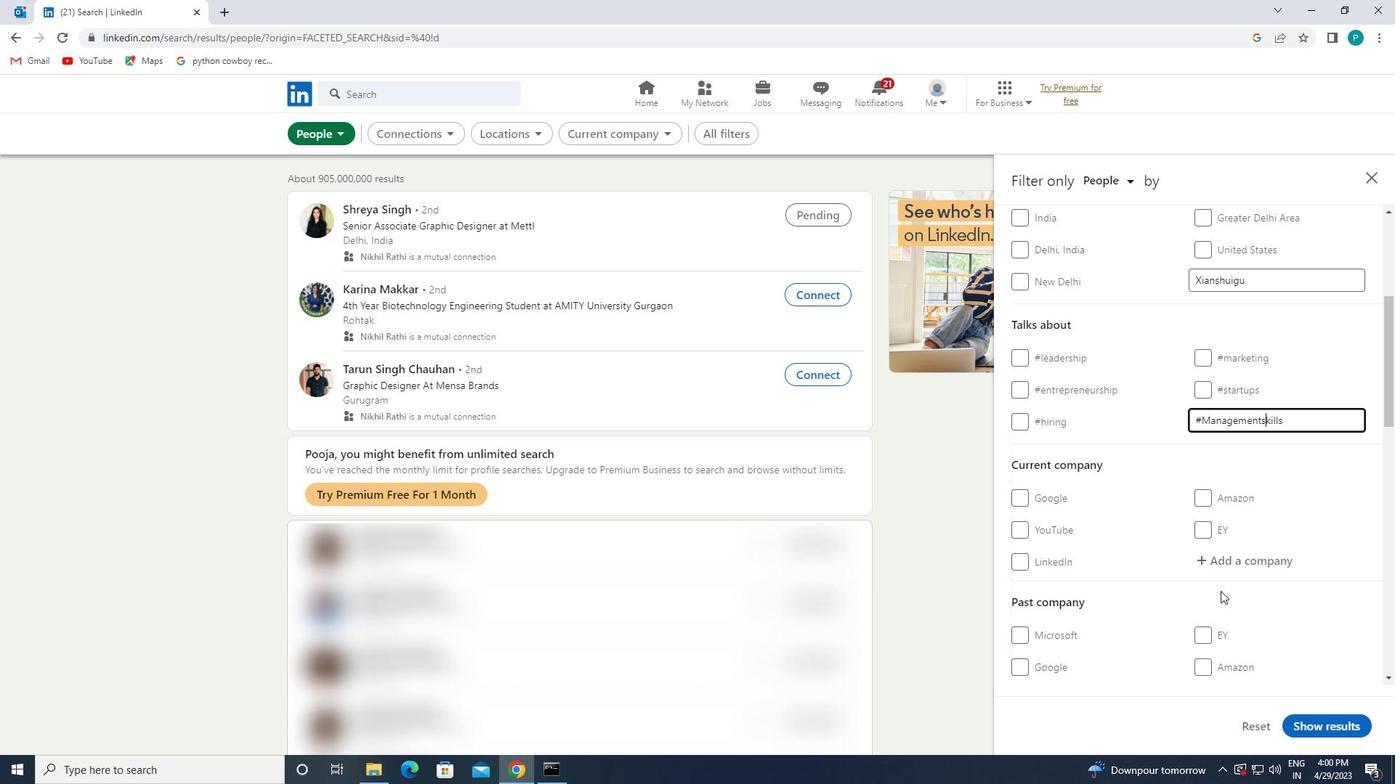 
Action: Mouse scrolled (1217, 579) with delta (0, 0)
Screenshot: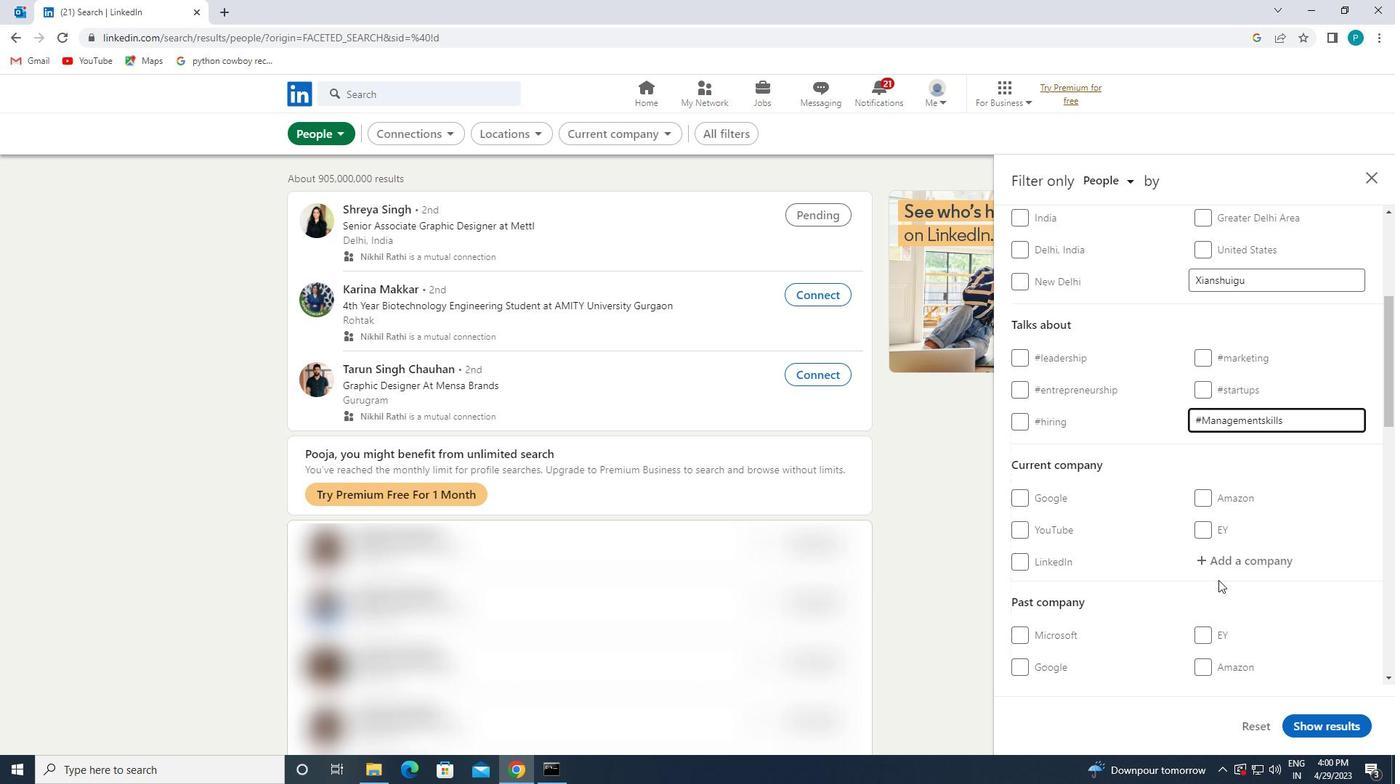 
Action: Mouse scrolled (1217, 579) with delta (0, 0)
Screenshot: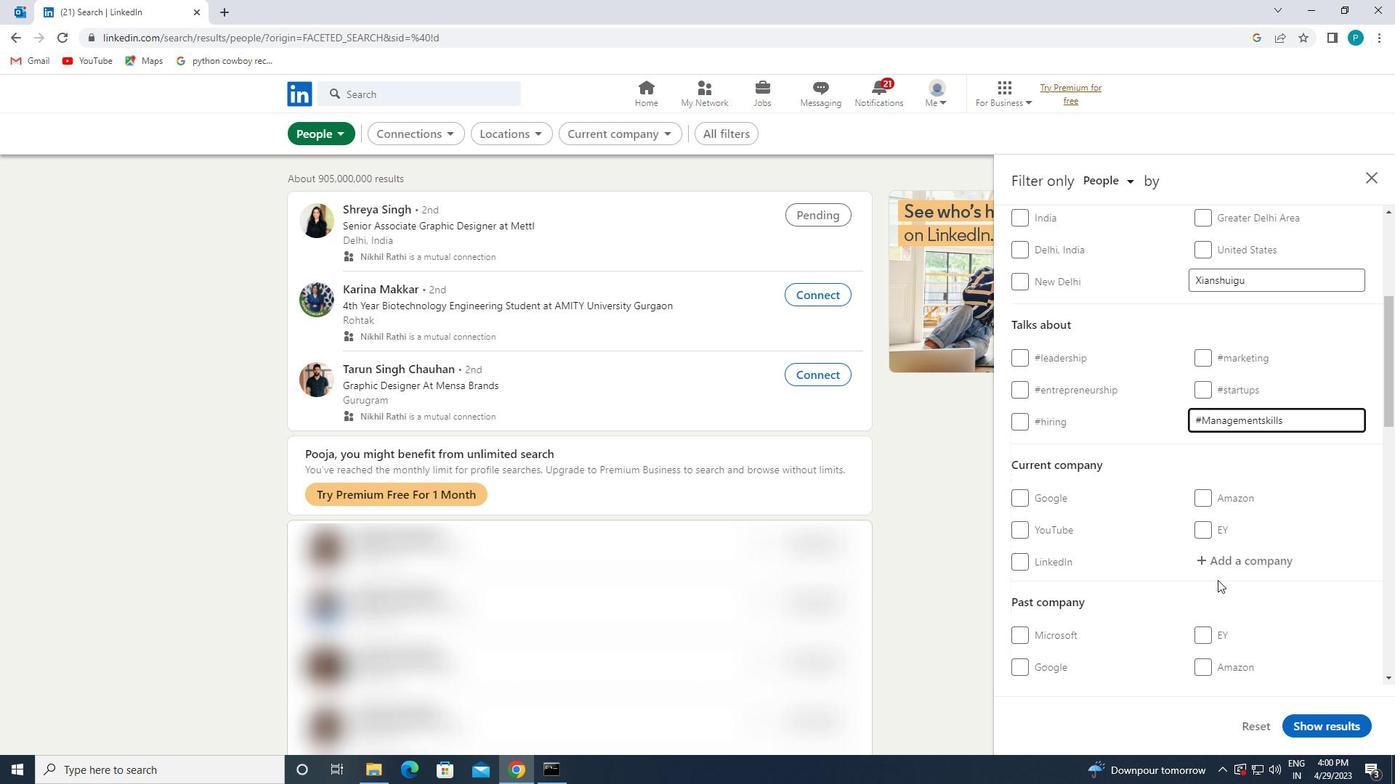 
Action: Mouse scrolled (1217, 579) with delta (0, 0)
Screenshot: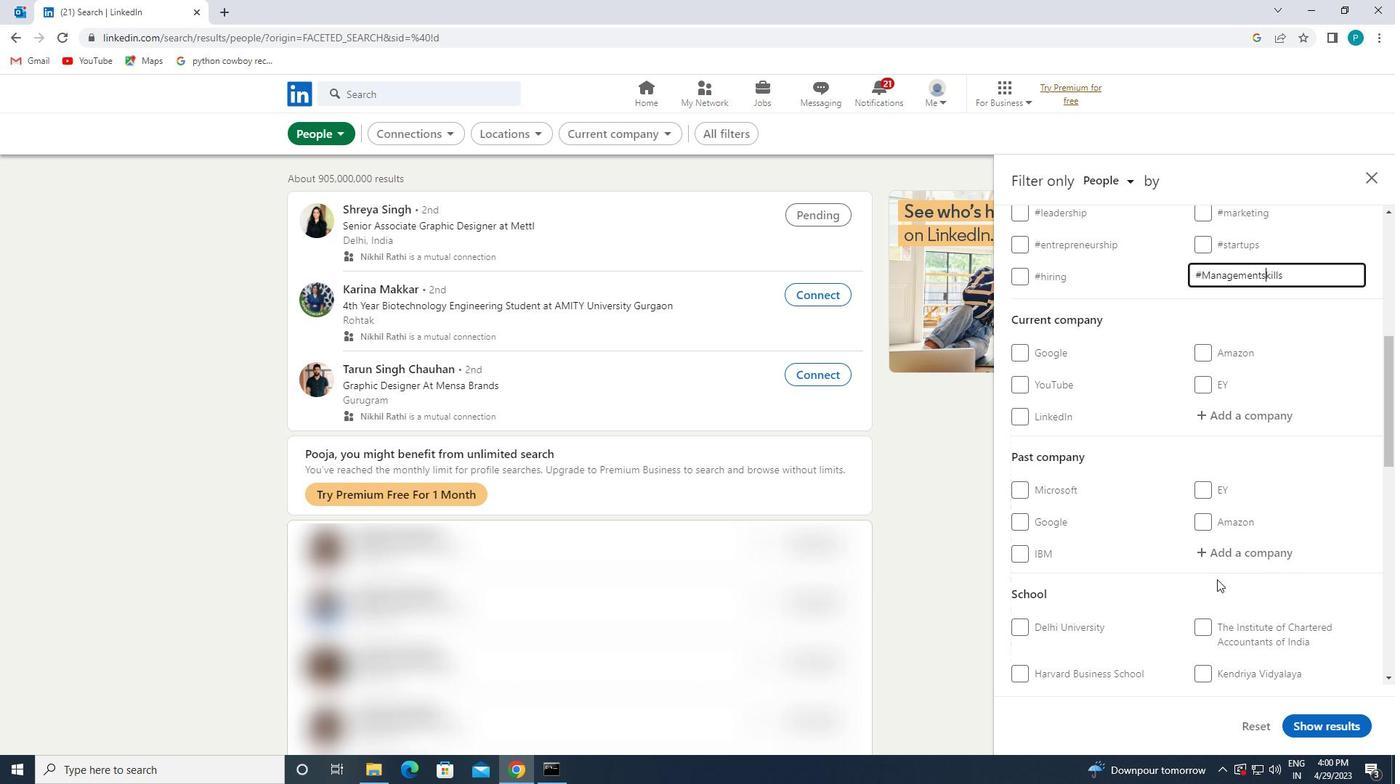 
Action: Mouse scrolled (1217, 579) with delta (0, 0)
Screenshot: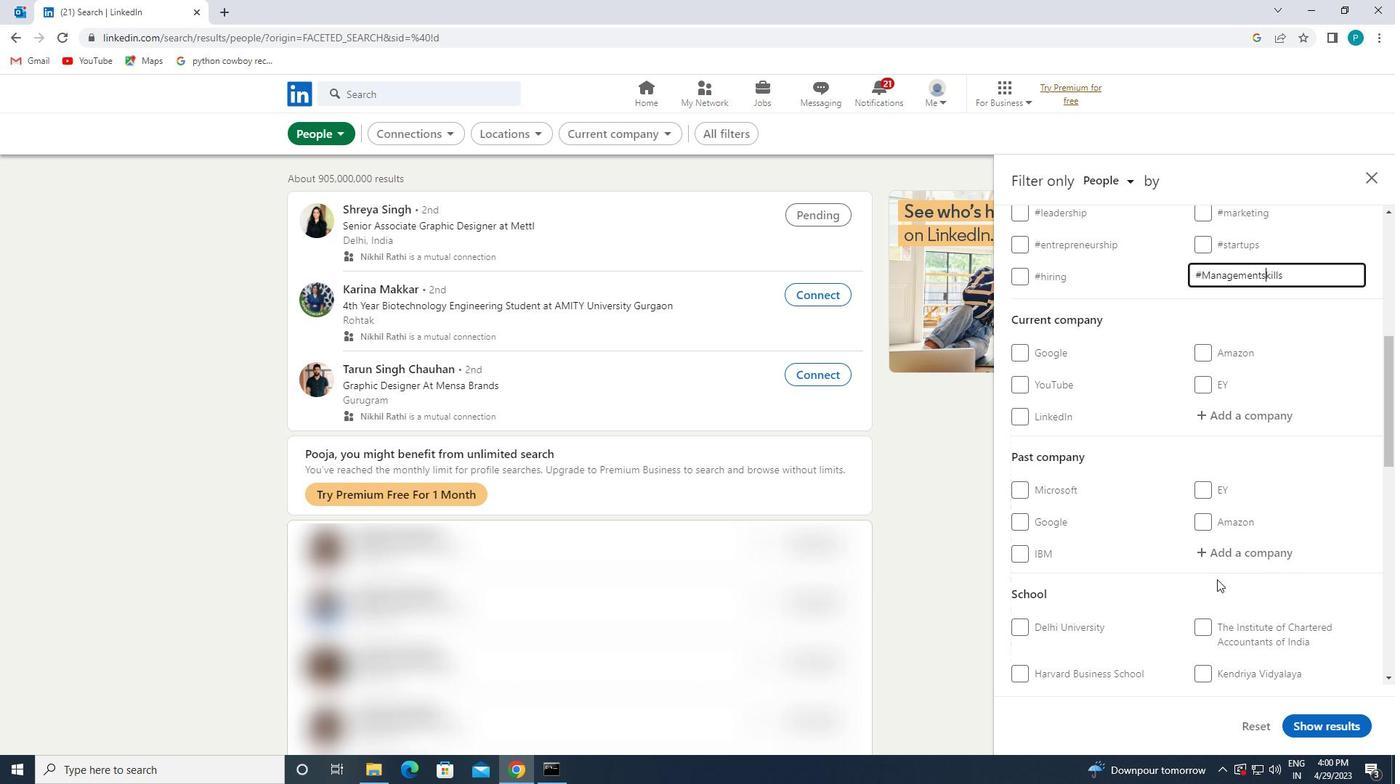 
Action: Mouse scrolled (1217, 579) with delta (0, 0)
Screenshot: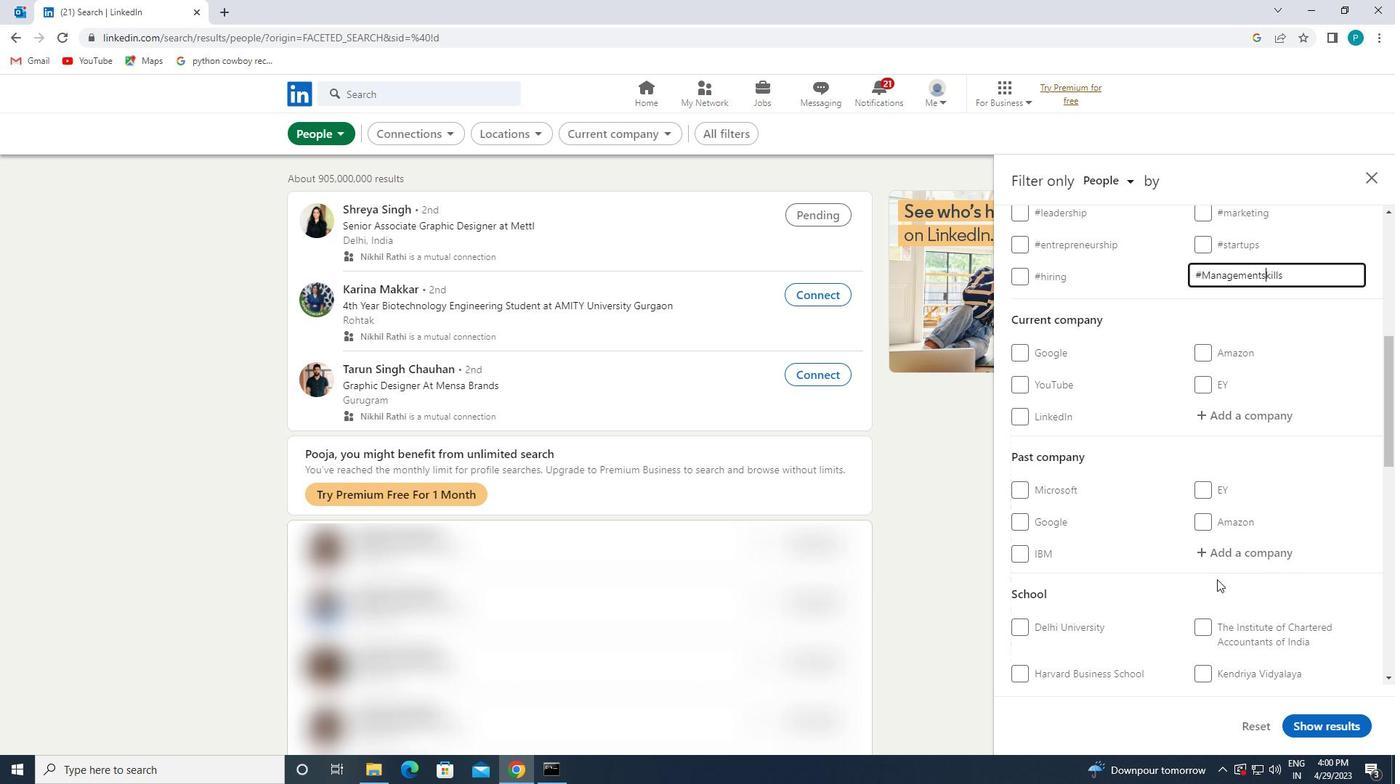 
Action: Mouse moved to (1177, 557)
Screenshot: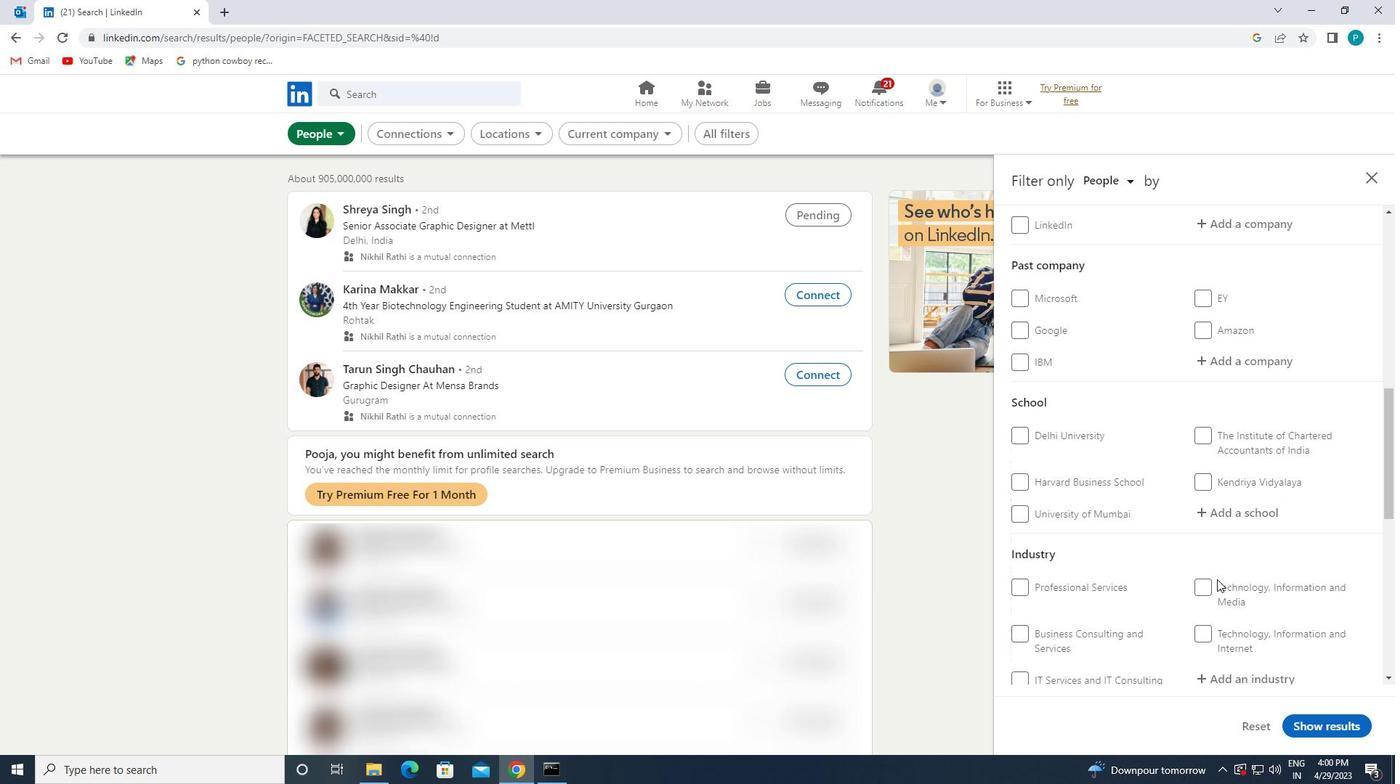 
Action: Mouse scrolled (1177, 556) with delta (0, 0)
Screenshot: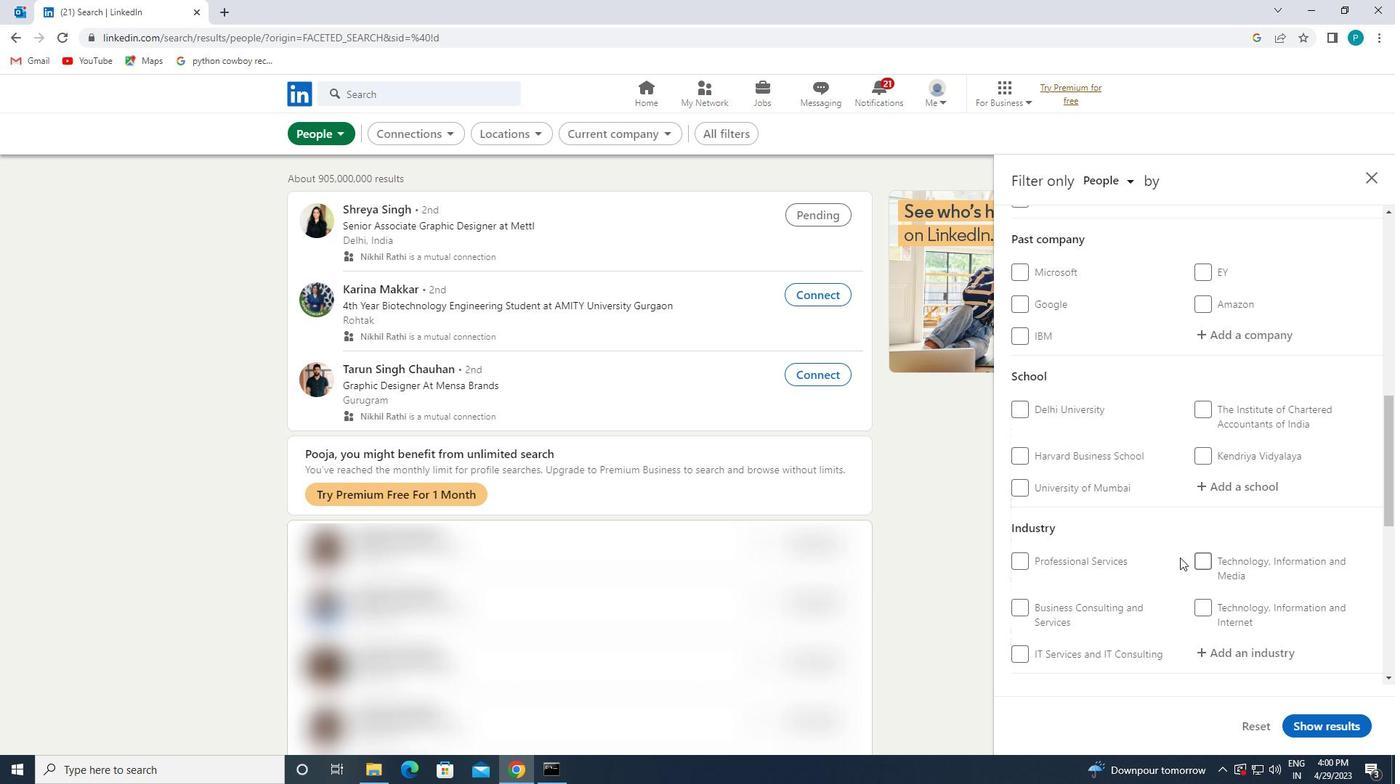 
Action: Mouse scrolled (1177, 556) with delta (0, 0)
Screenshot: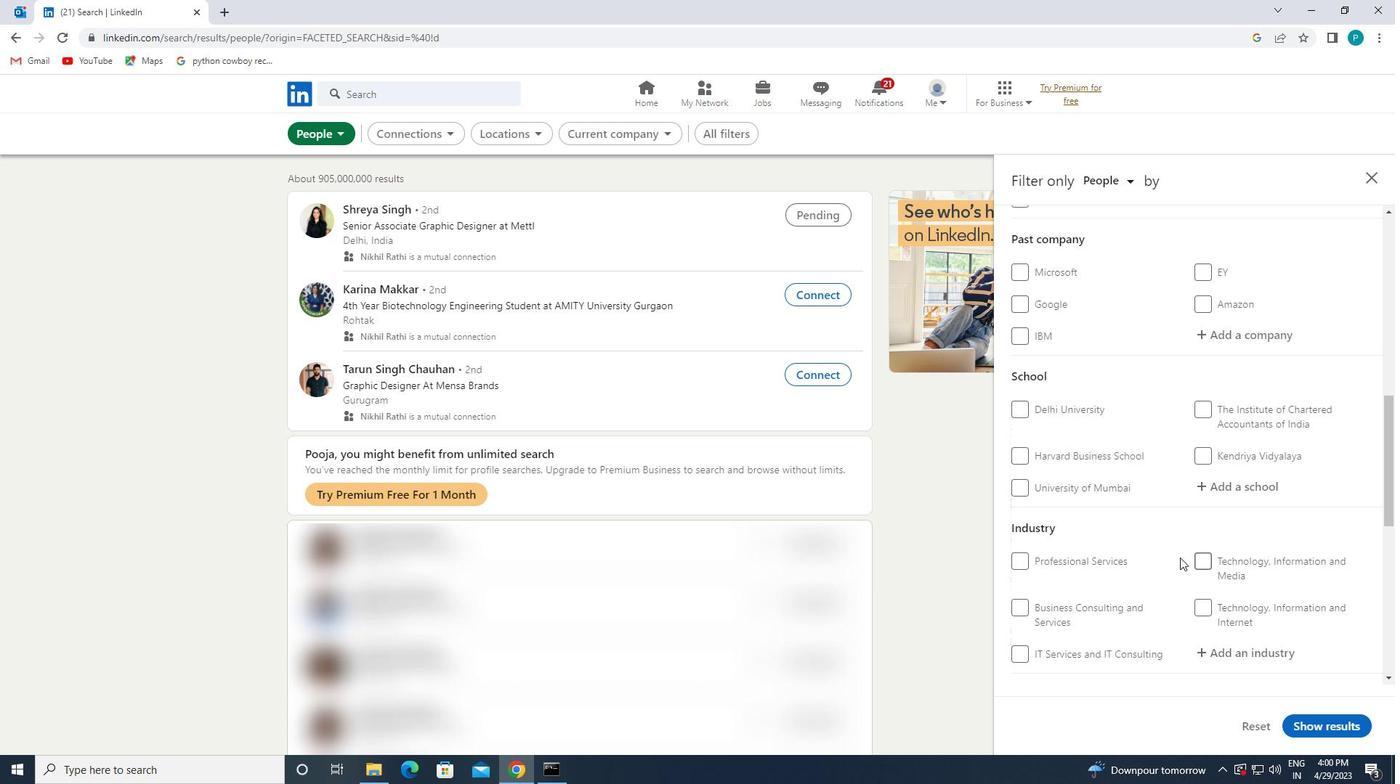 
Action: Mouse moved to (1185, 561)
Screenshot: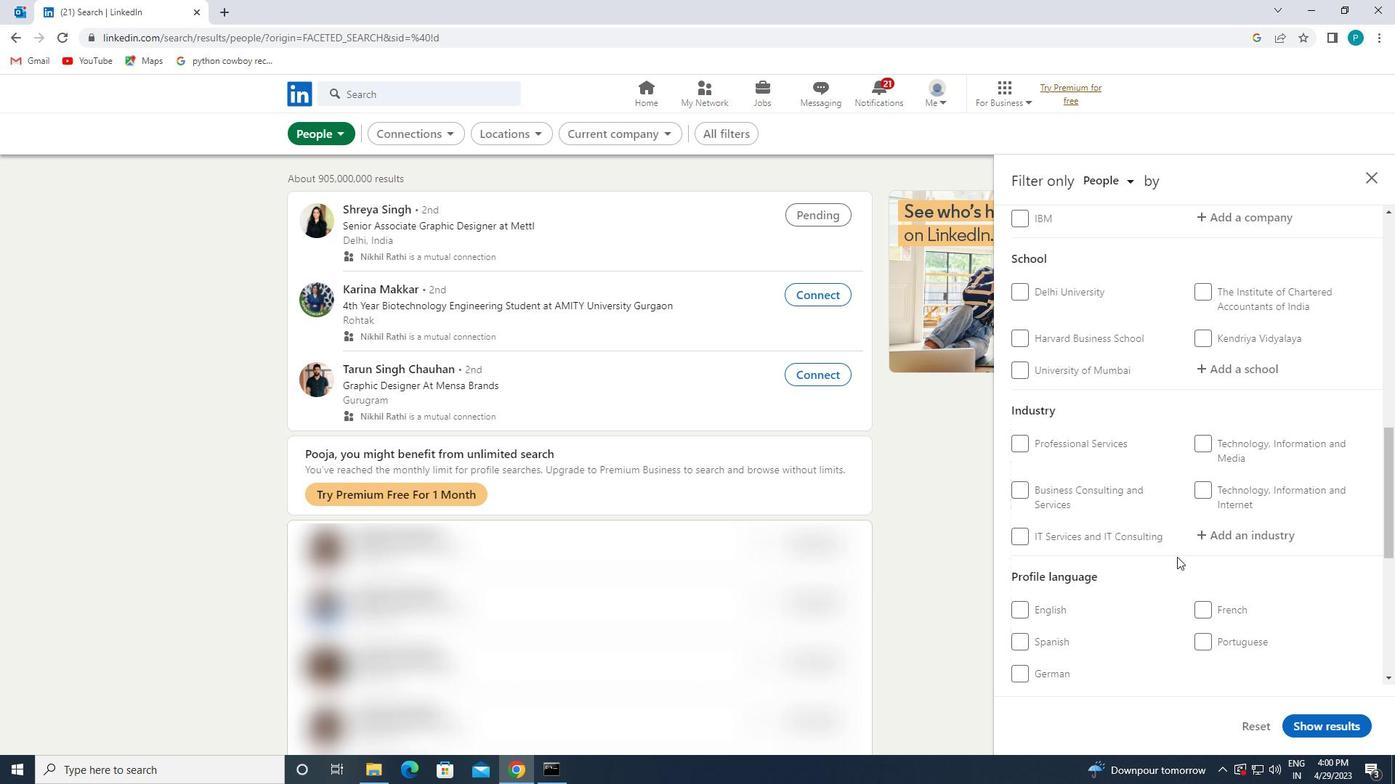 
Action: Mouse scrolled (1185, 560) with delta (0, 0)
Screenshot: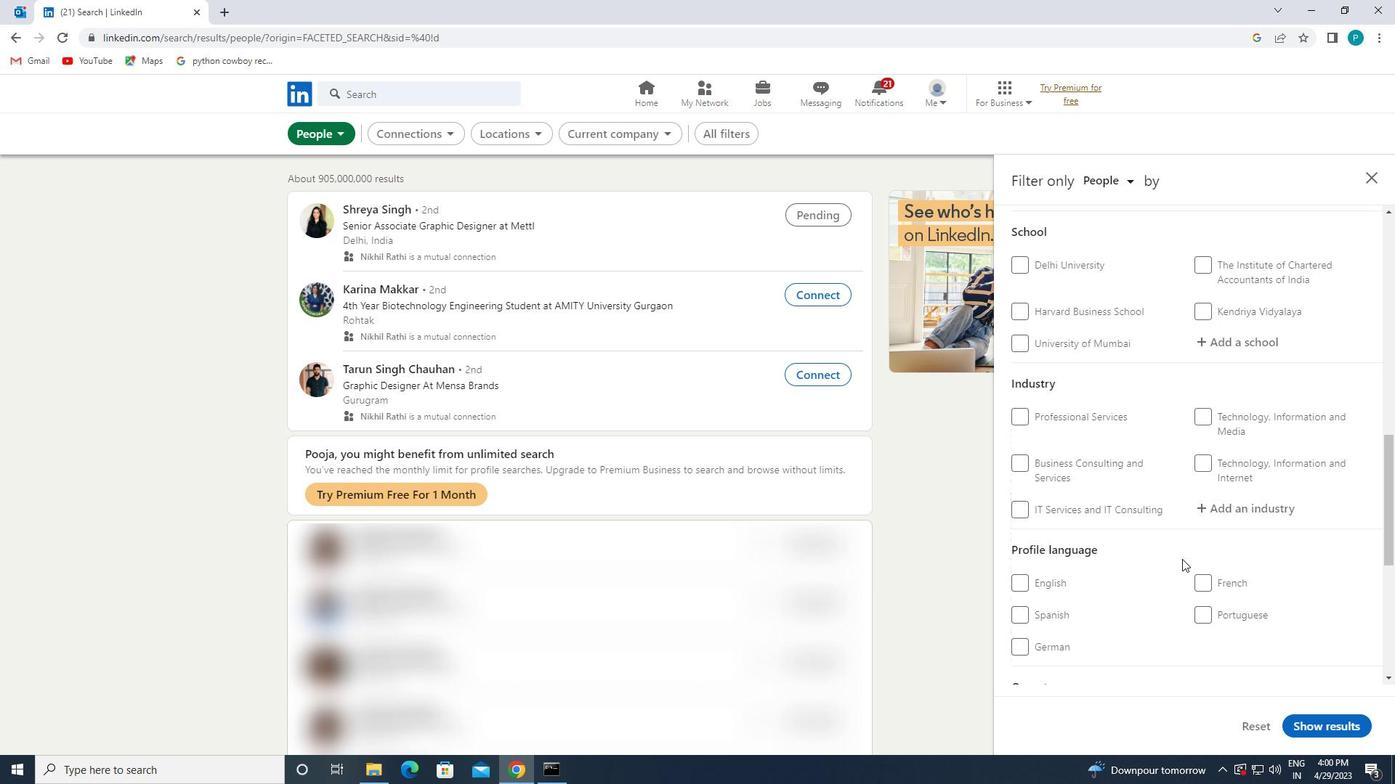 
Action: Mouse scrolled (1185, 560) with delta (0, 0)
Screenshot: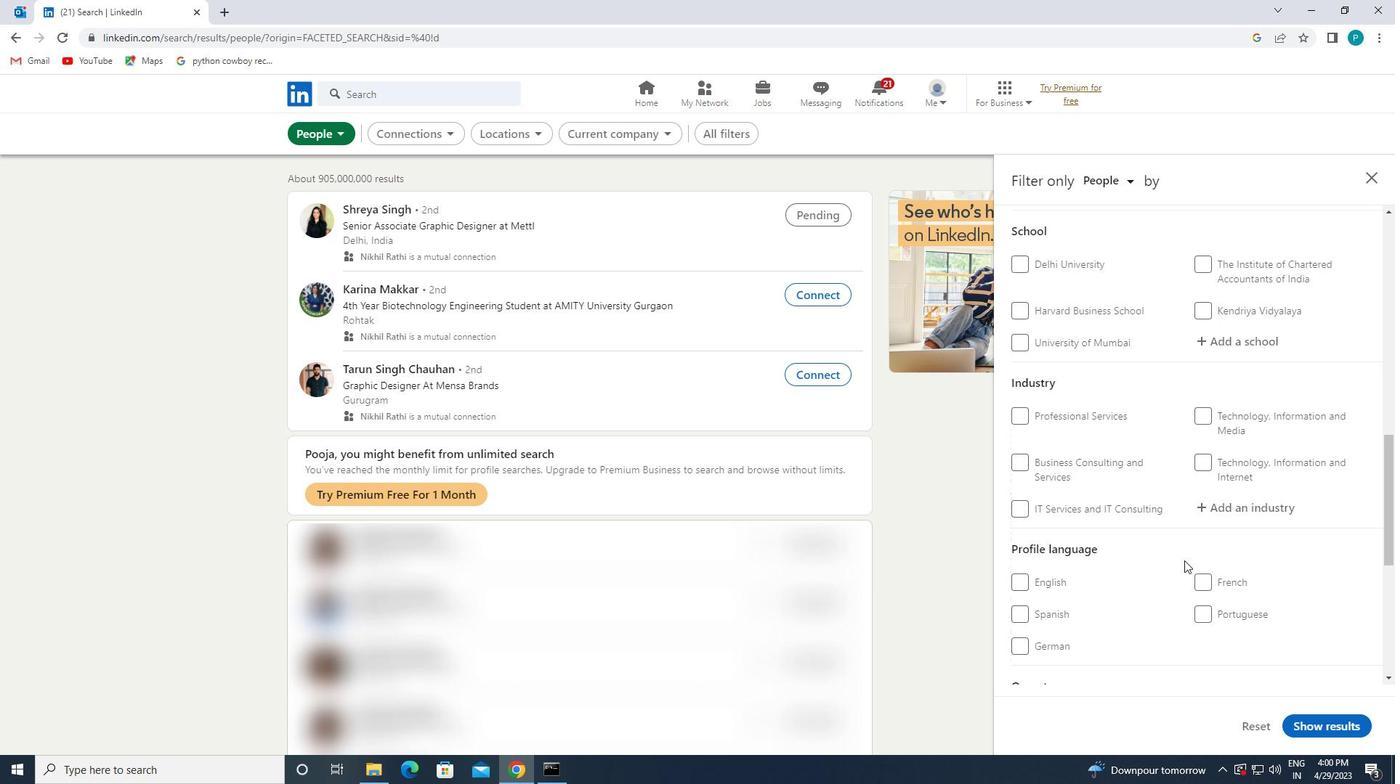 
Action: Mouse moved to (1201, 476)
Screenshot: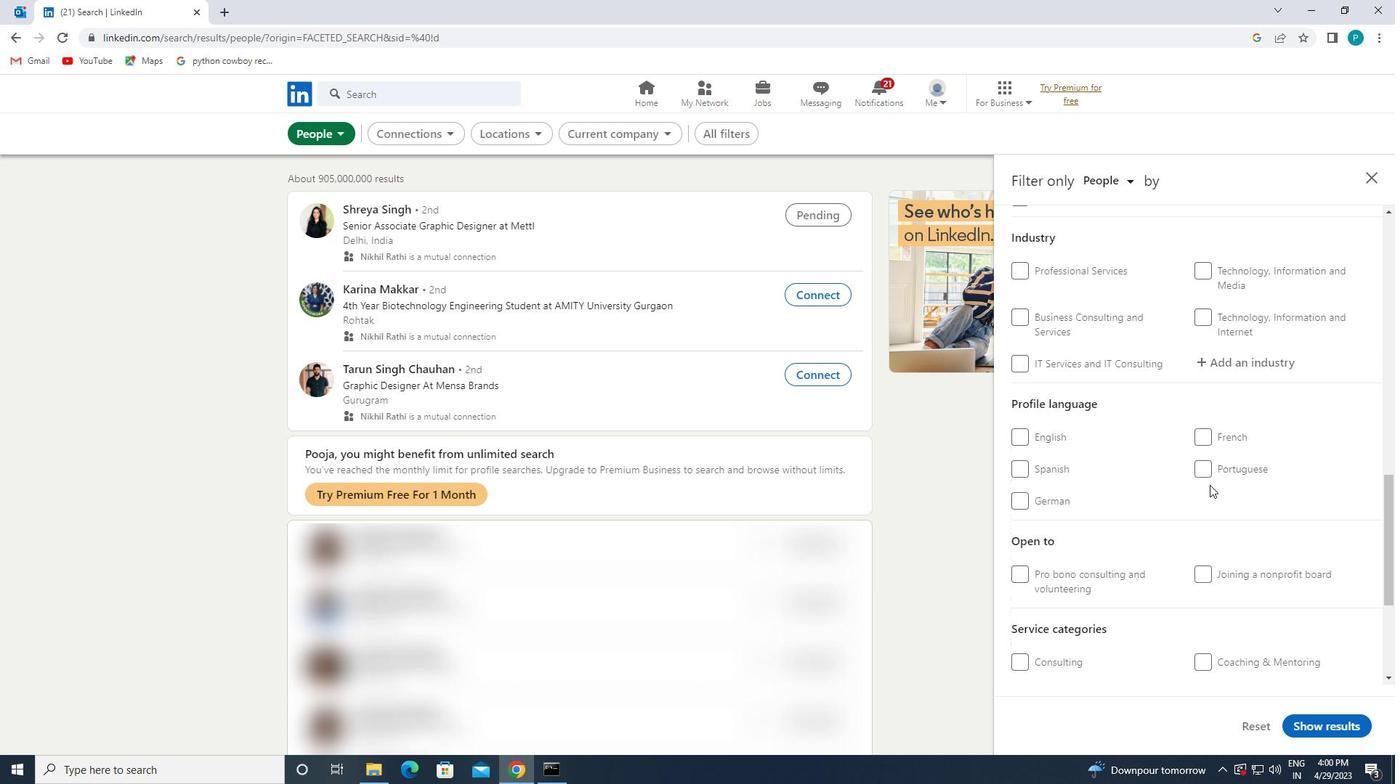 
Action: Mouse pressed left at (1201, 476)
Screenshot: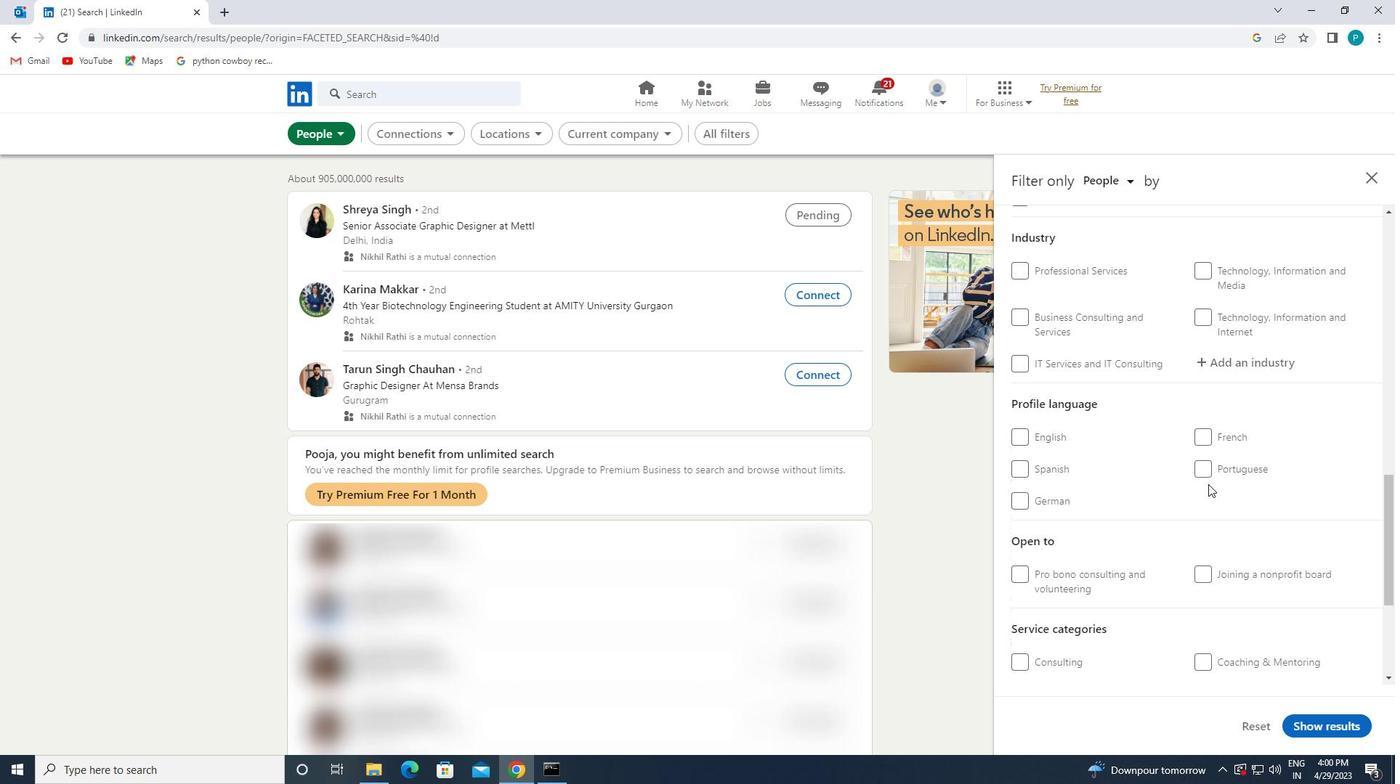 
Action: Mouse moved to (1193, 471)
Screenshot: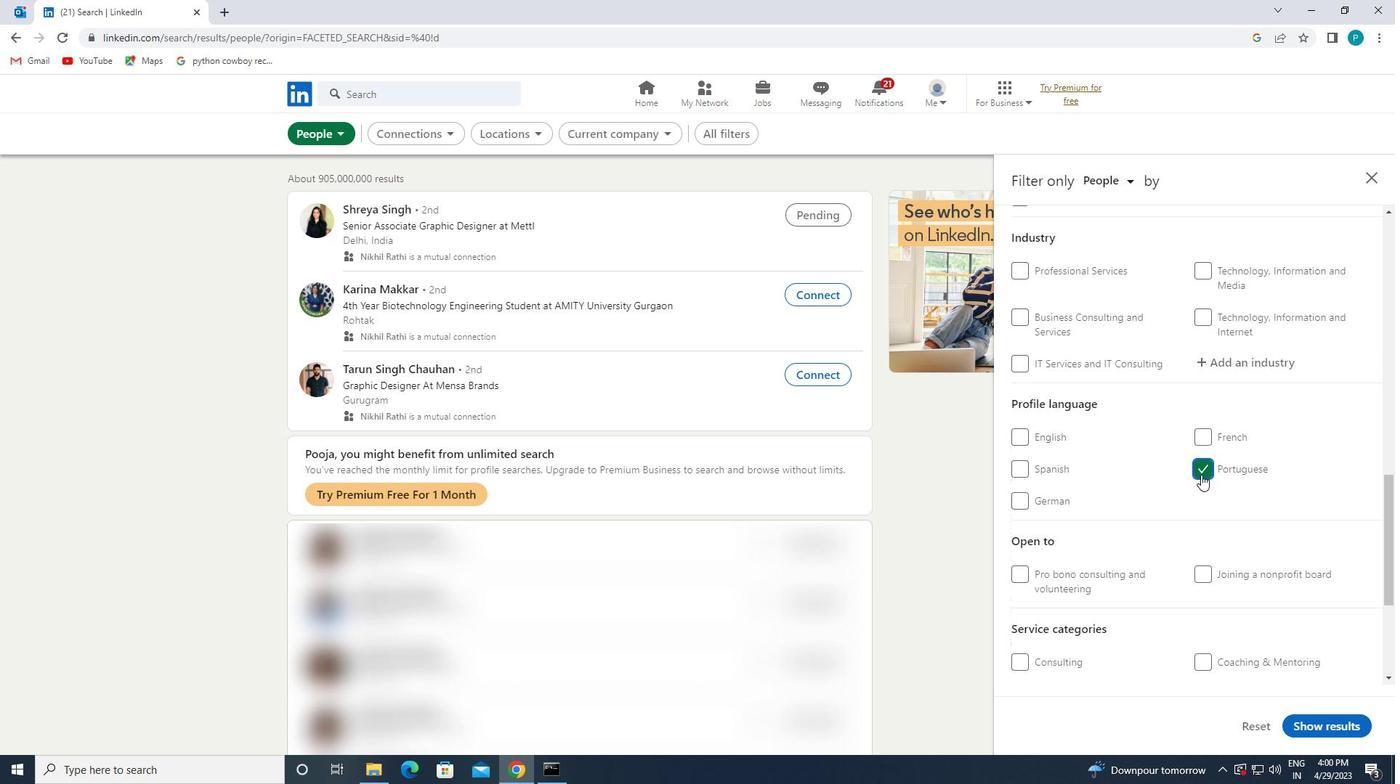 
Action: Mouse scrolled (1193, 472) with delta (0, 0)
Screenshot: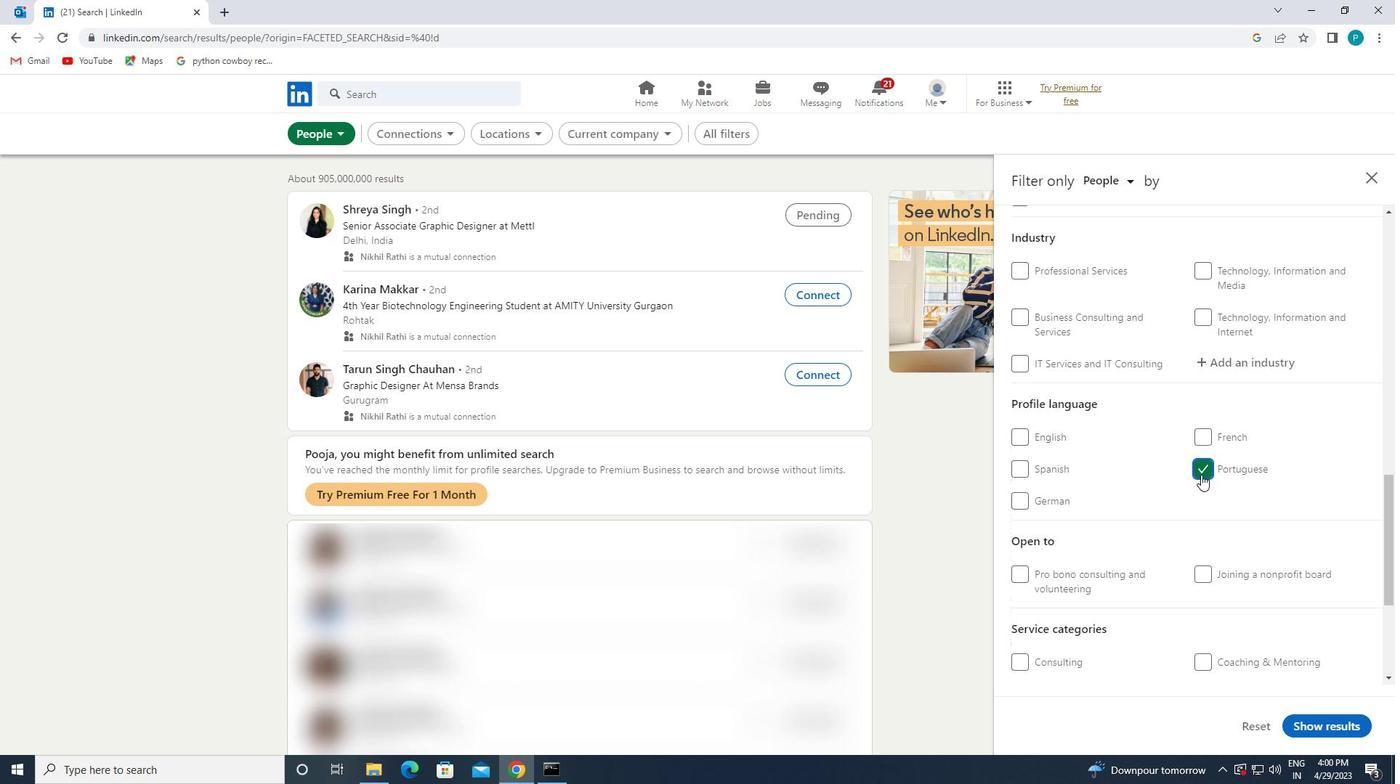 
Action: Mouse moved to (1193, 471)
Screenshot: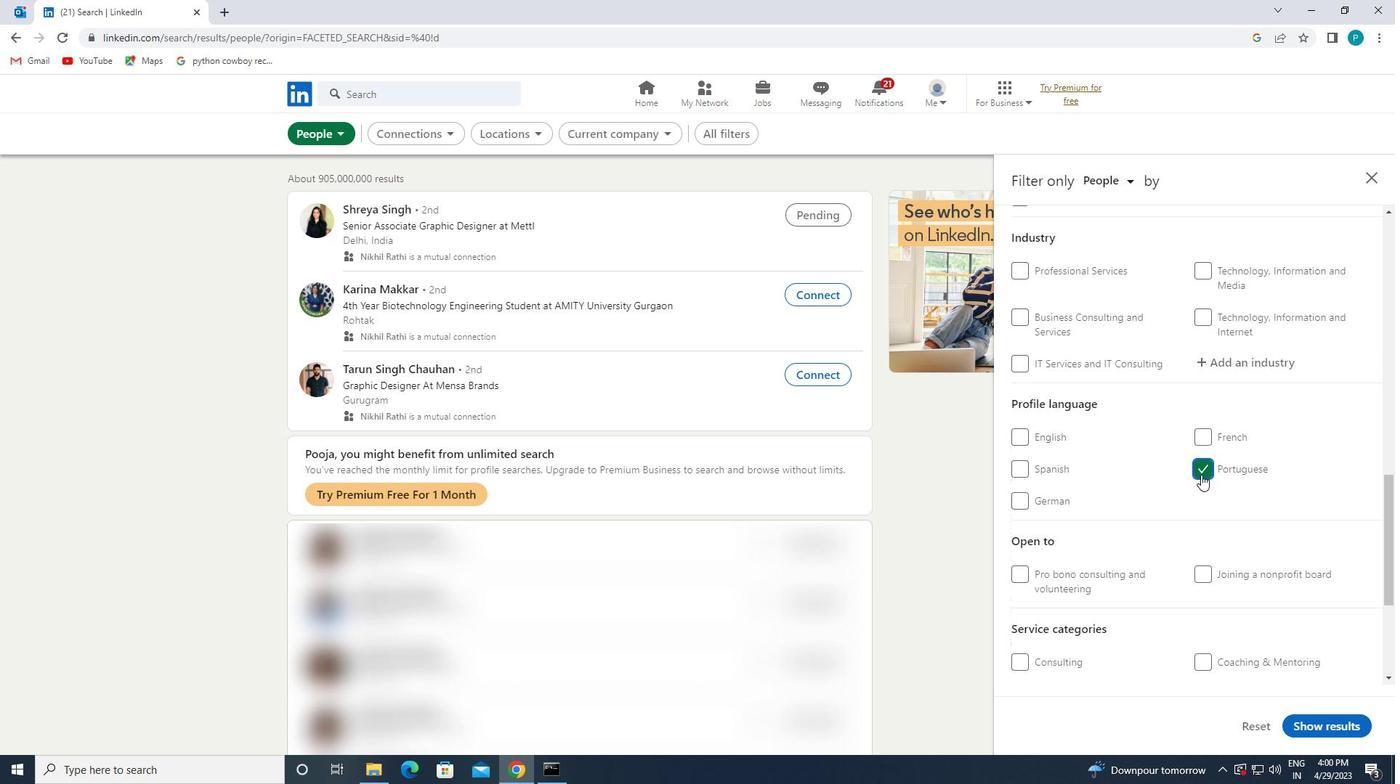 
Action: Mouse scrolled (1193, 472) with delta (0, 0)
Screenshot: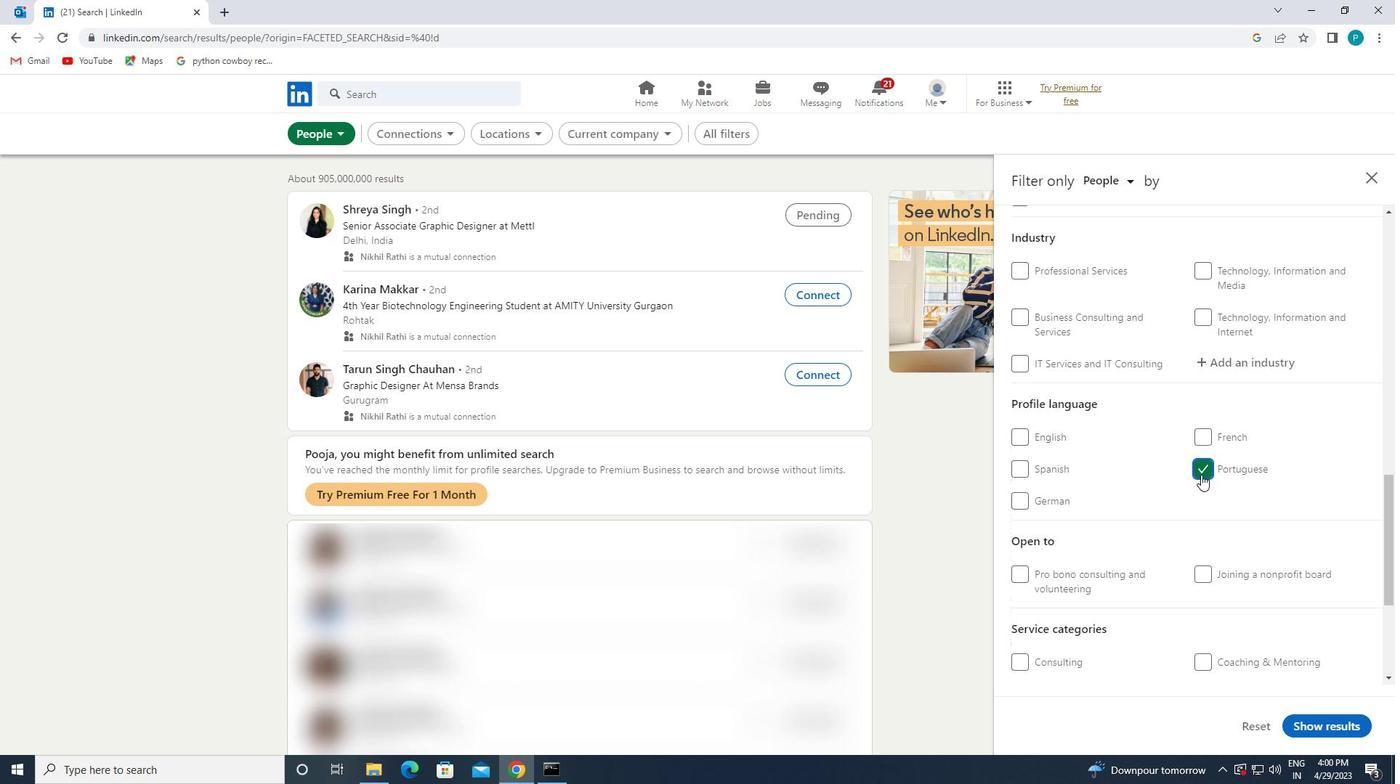 
Action: Mouse scrolled (1193, 472) with delta (0, 0)
Screenshot: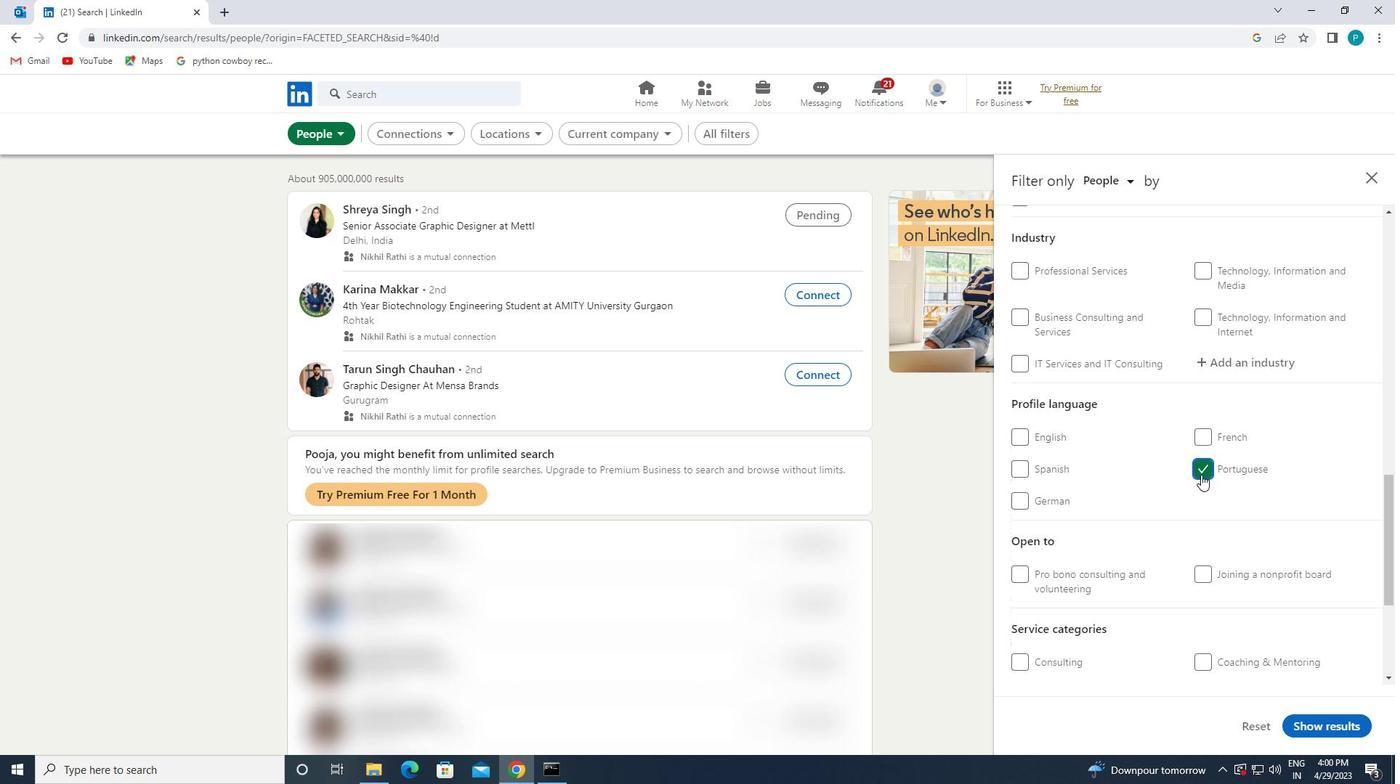 
Action: Mouse scrolled (1193, 472) with delta (0, 0)
Screenshot: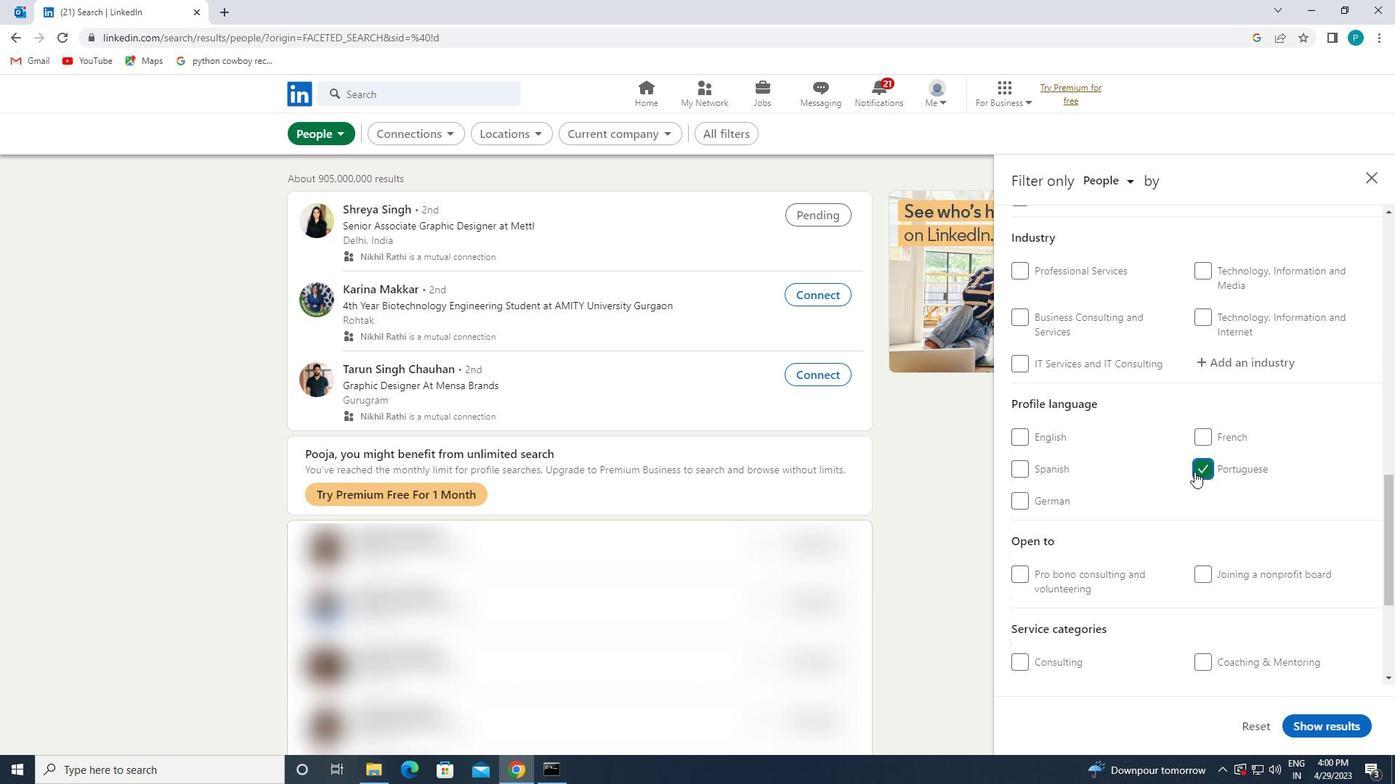 
Action: Mouse scrolled (1193, 472) with delta (0, 0)
Screenshot: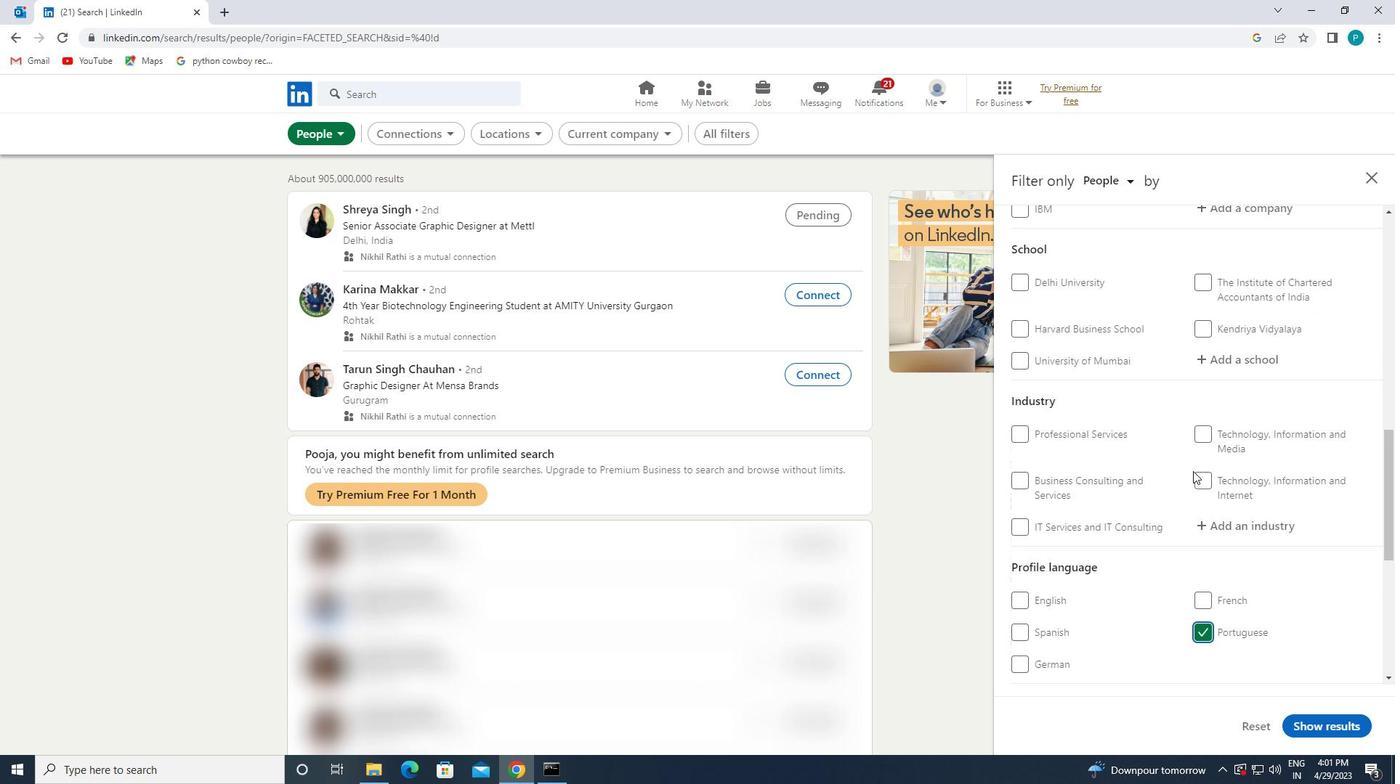 
Action: Mouse scrolled (1193, 472) with delta (0, 0)
Screenshot: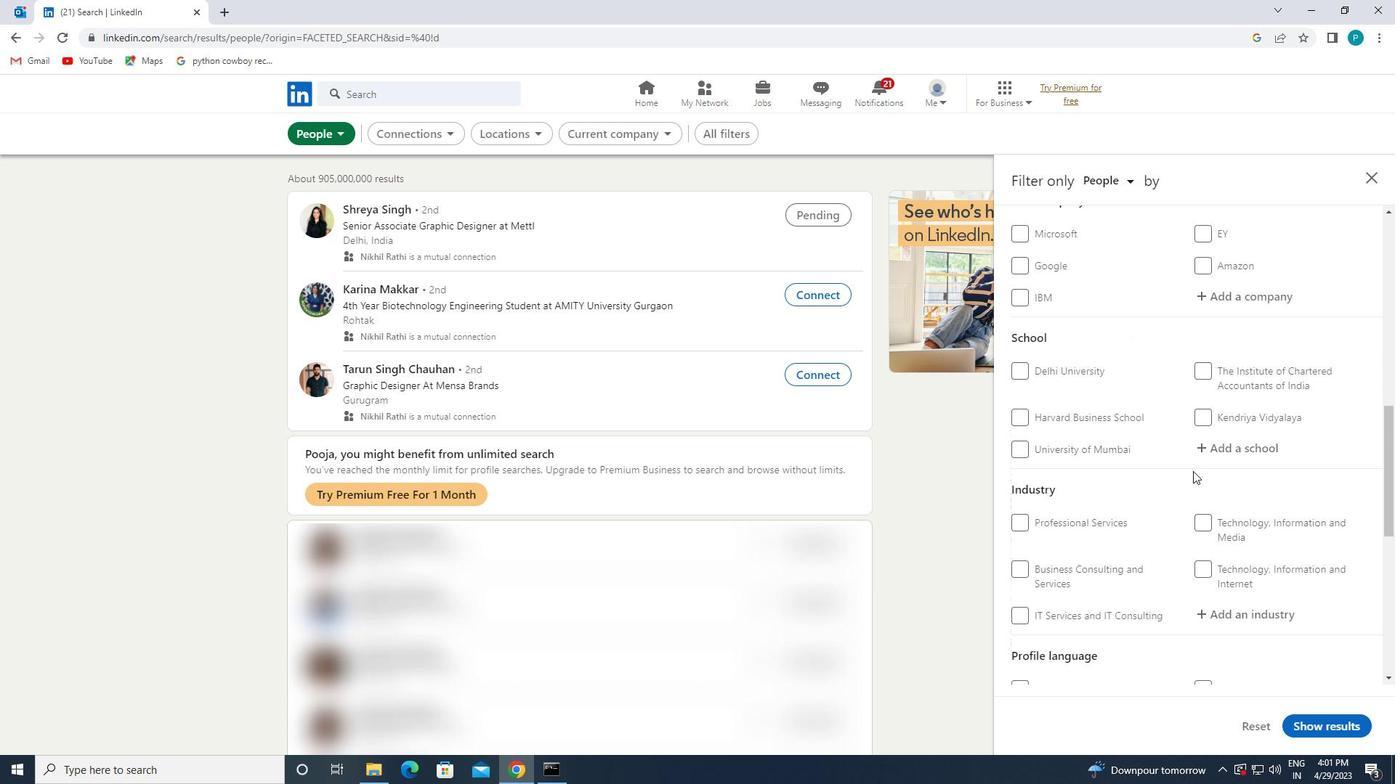 
Action: Mouse scrolled (1193, 472) with delta (0, 0)
Screenshot: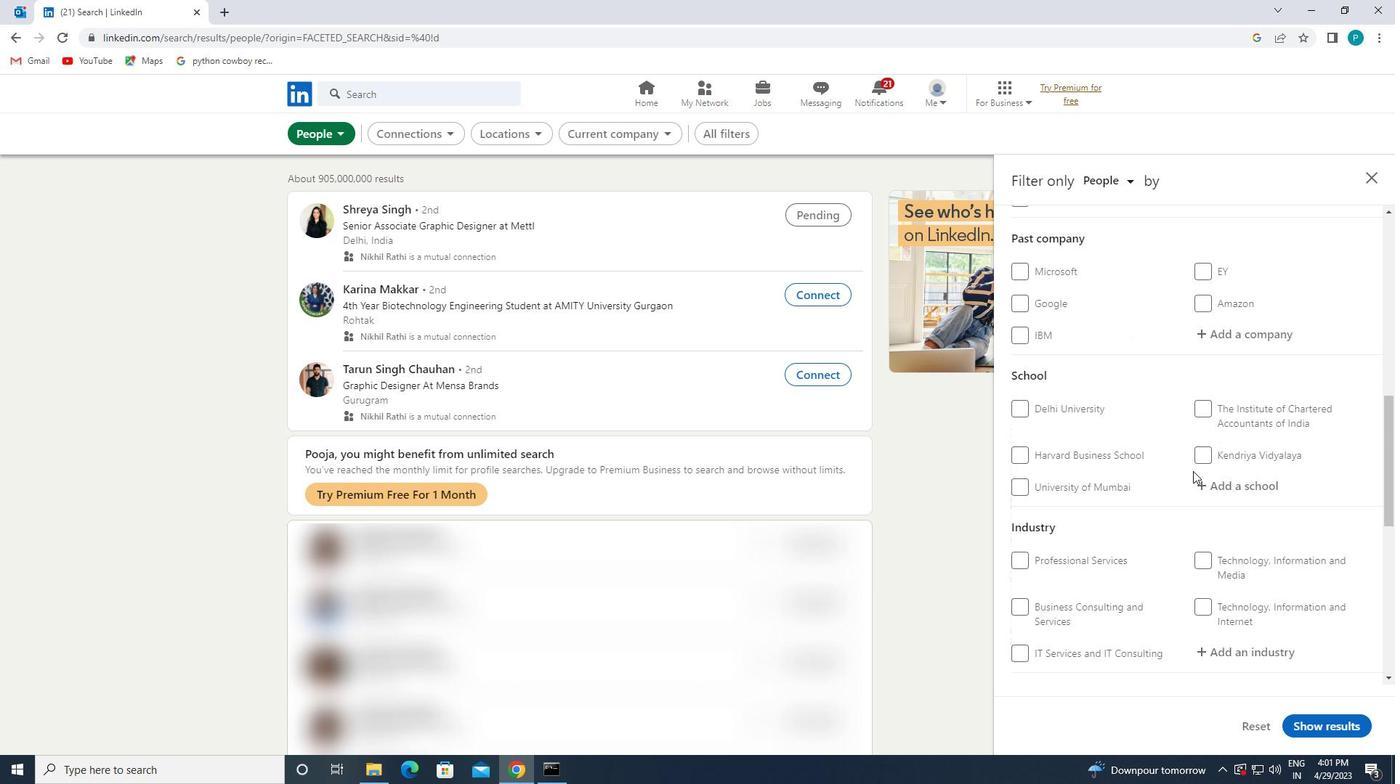 
Action: Mouse scrolled (1193, 472) with delta (0, 0)
Screenshot: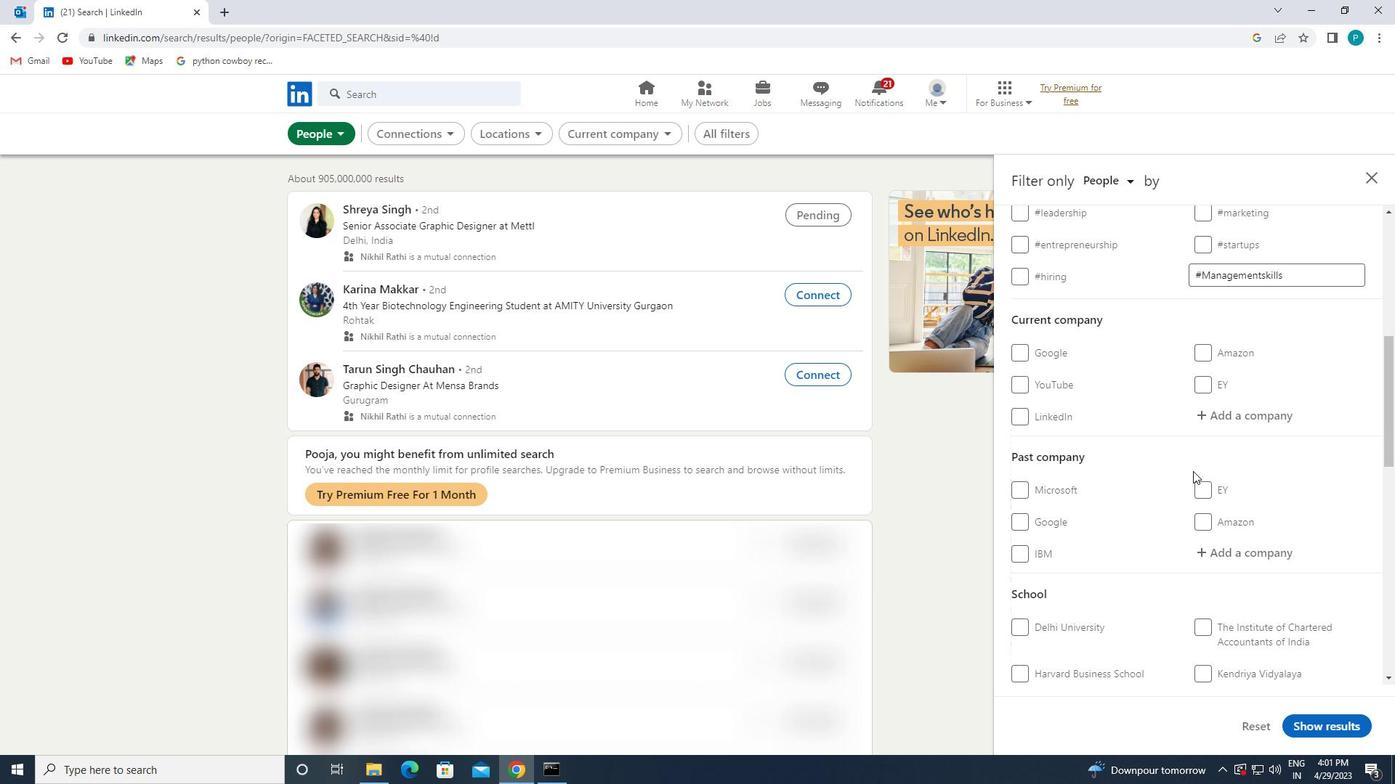 
Action: Mouse moved to (1215, 486)
Screenshot: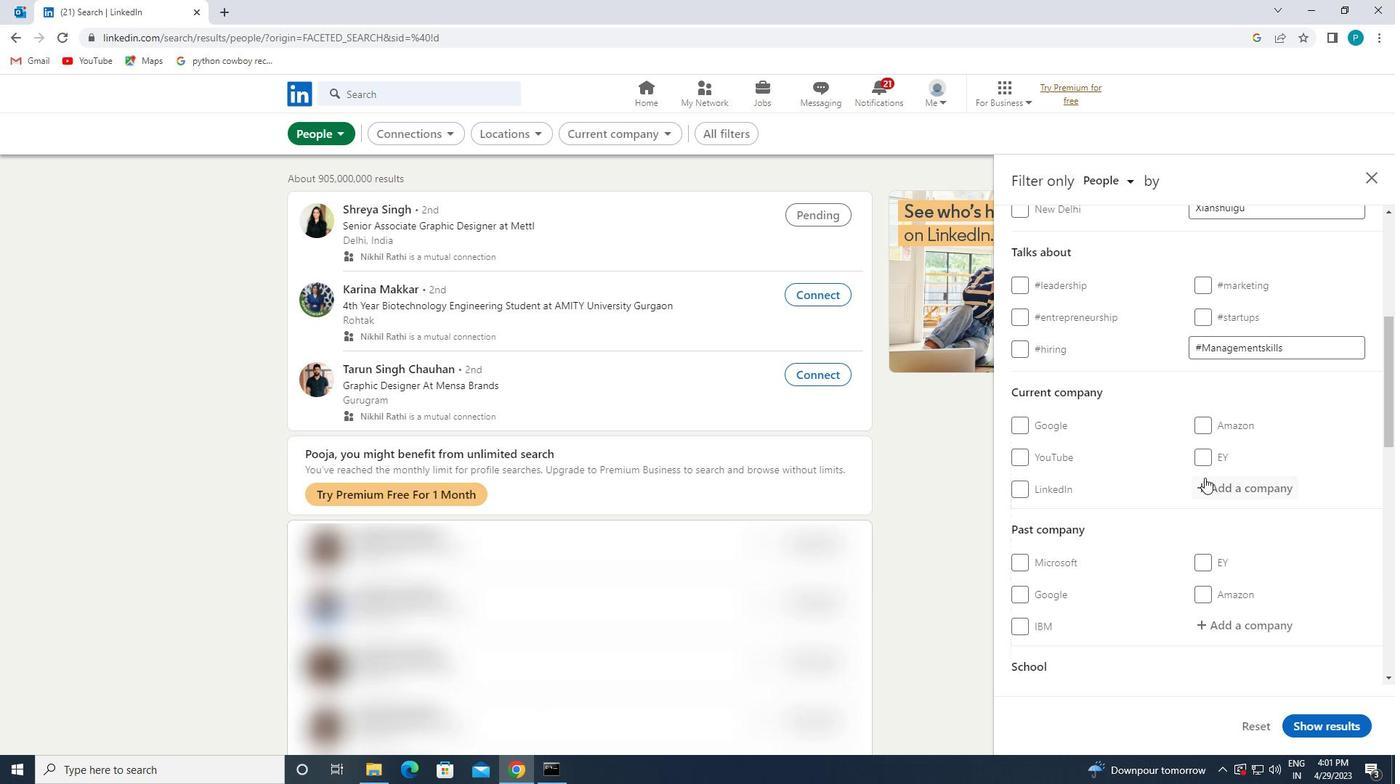 
Action: Mouse pressed left at (1215, 486)
Screenshot: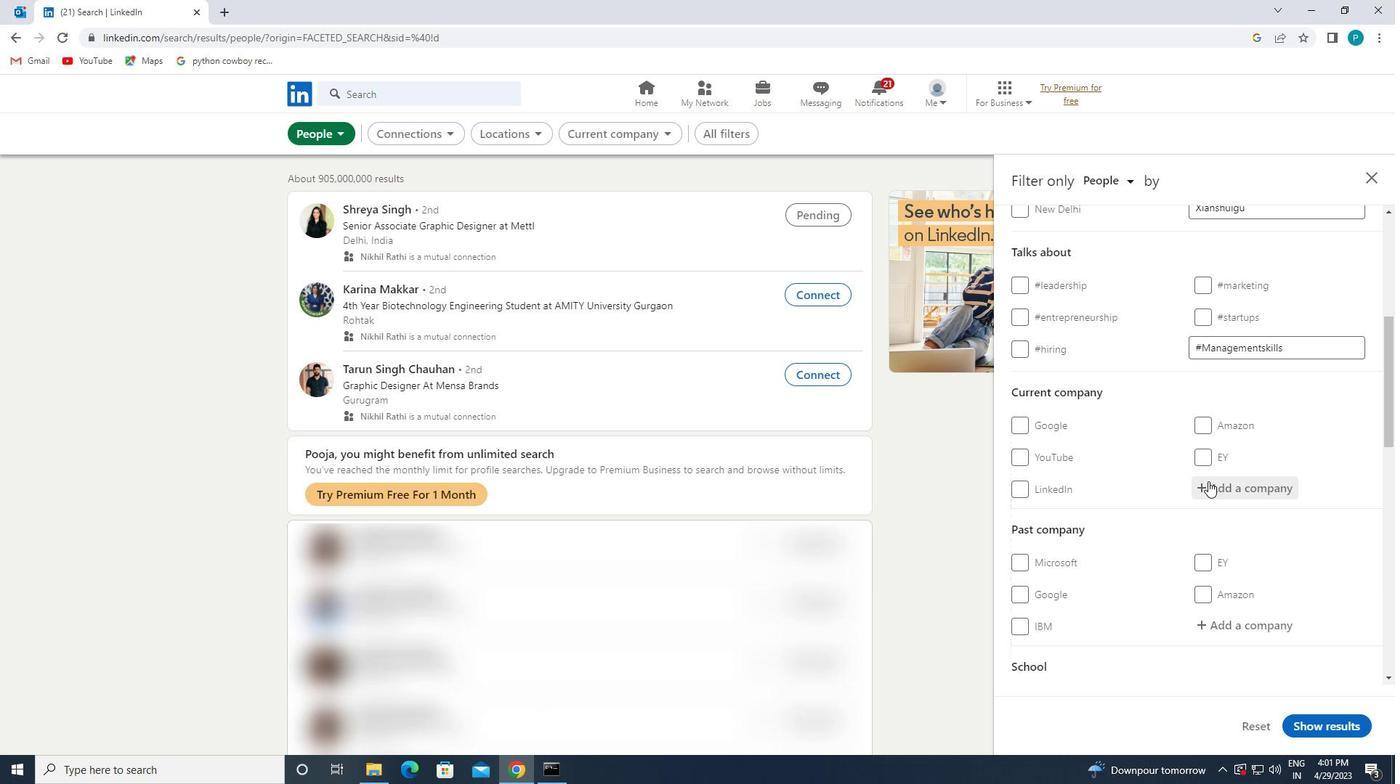 
Action: Key pressed <Key.caps_lock>M.<Key.space>G<Key.caps_lock>HEEWALA<Key.space><Key.caps_lock>
Screenshot: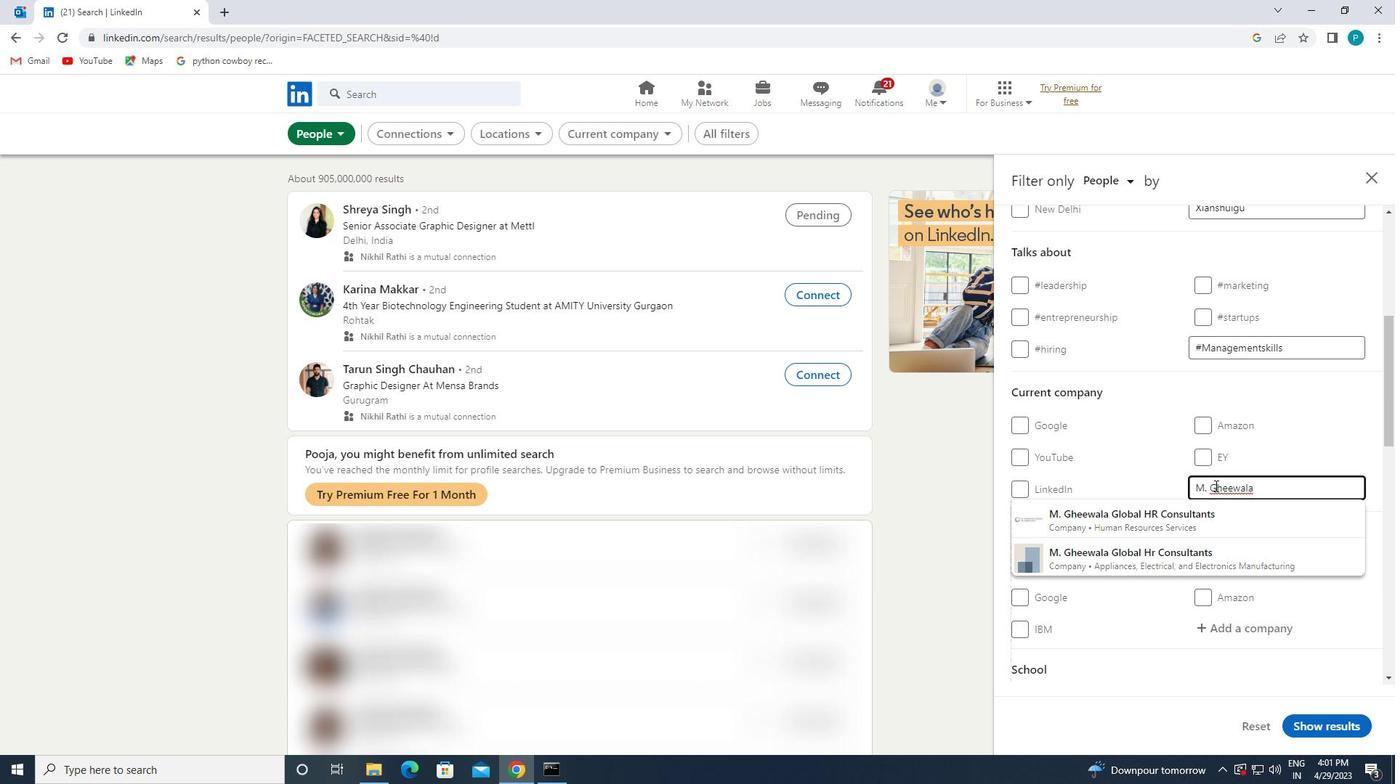 
Action: Mouse moved to (1212, 522)
Screenshot: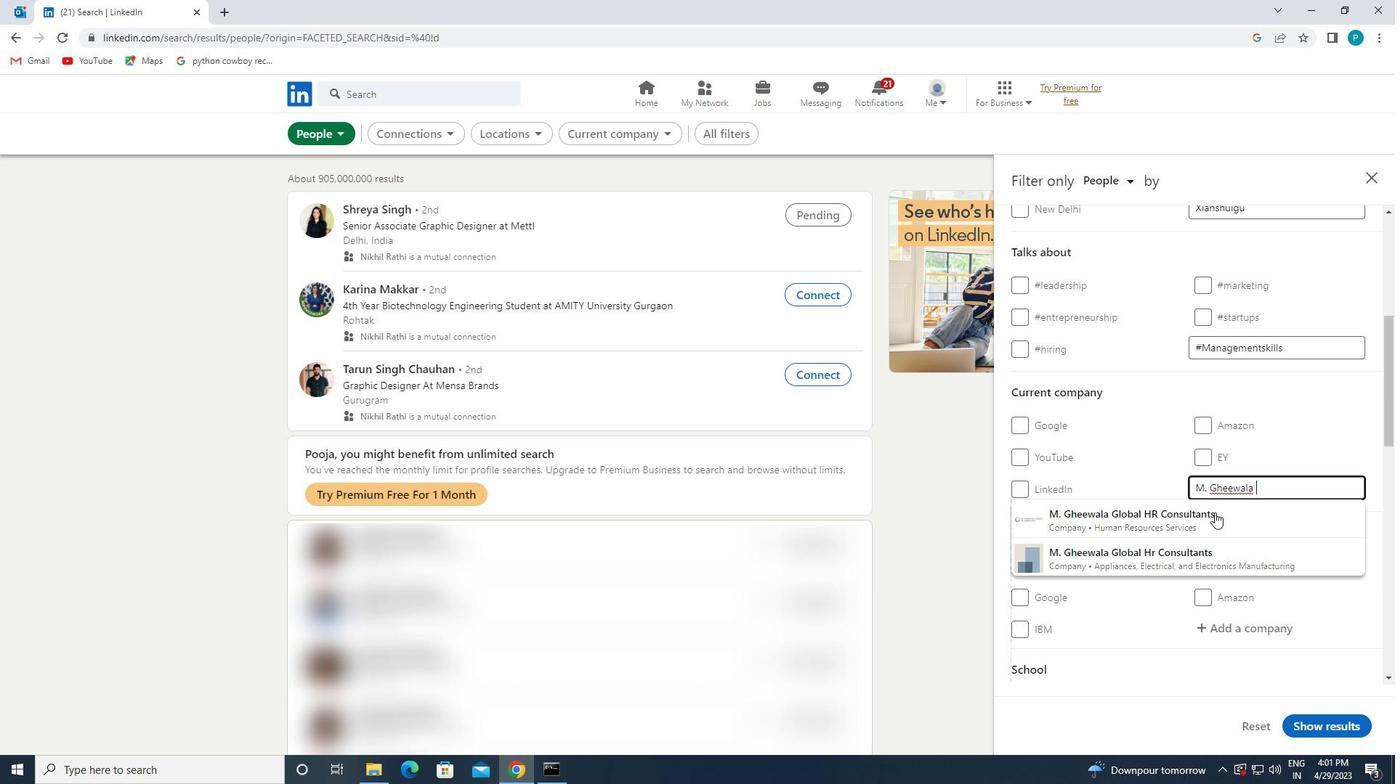 
Action: Mouse pressed left at (1212, 522)
Screenshot: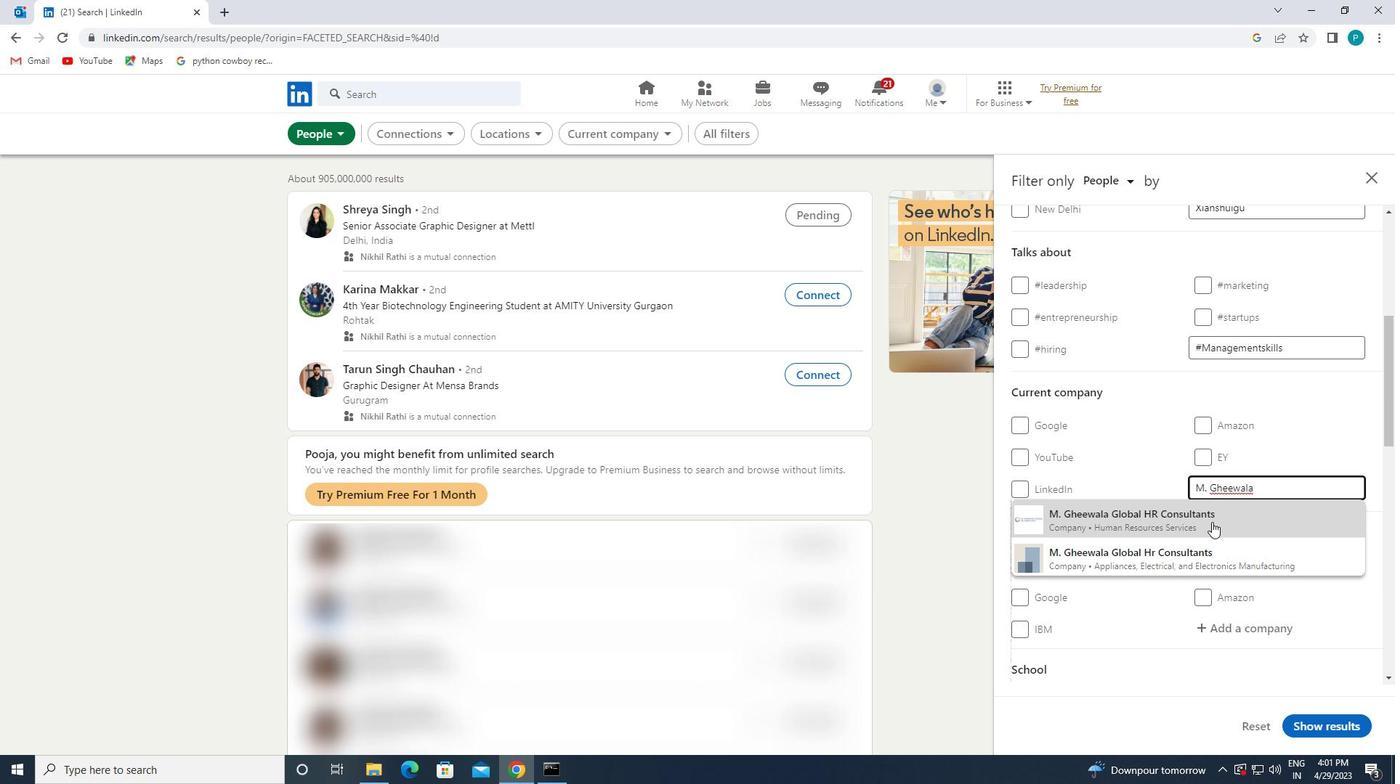
Action: Mouse scrolled (1212, 521) with delta (0, 0)
Screenshot: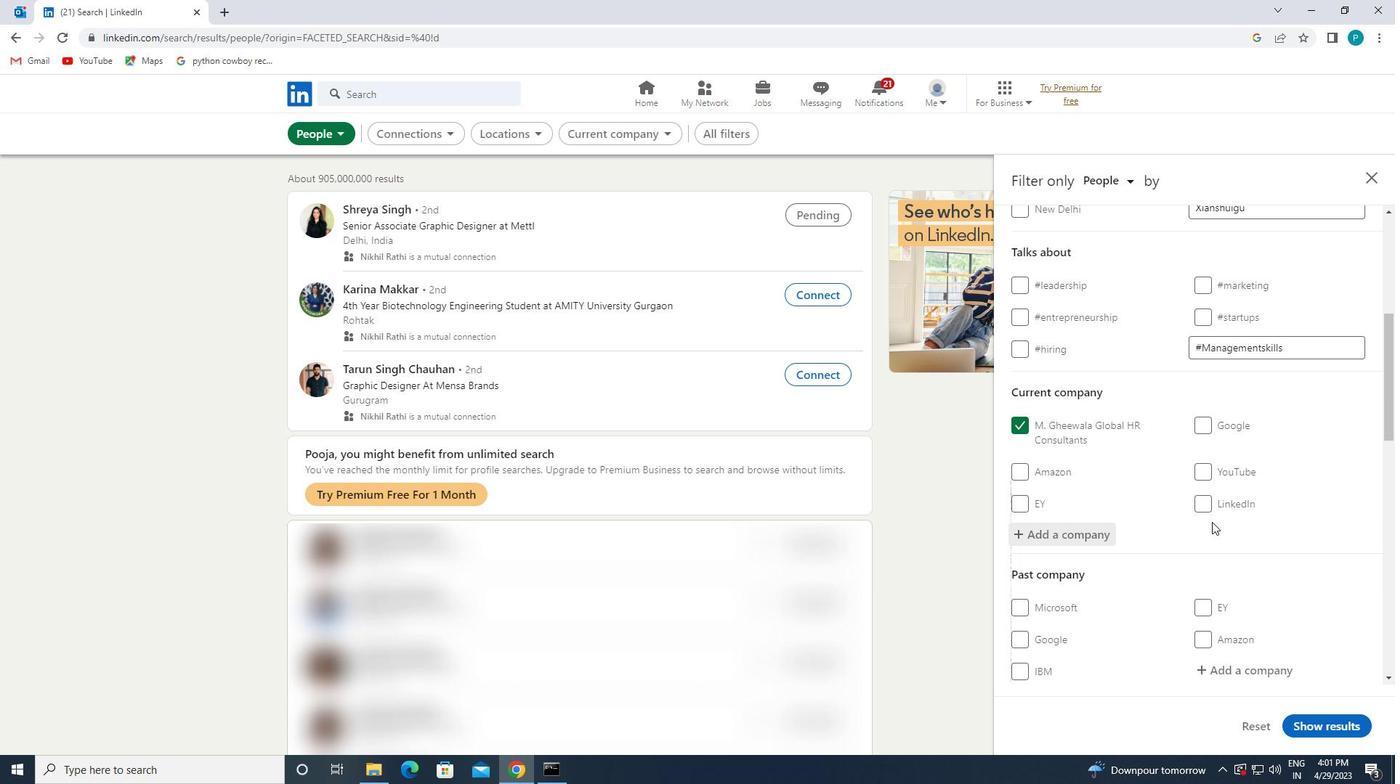 
Action: Mouse scrolled (1212, 521) with delta (0, 0)
Screenshot: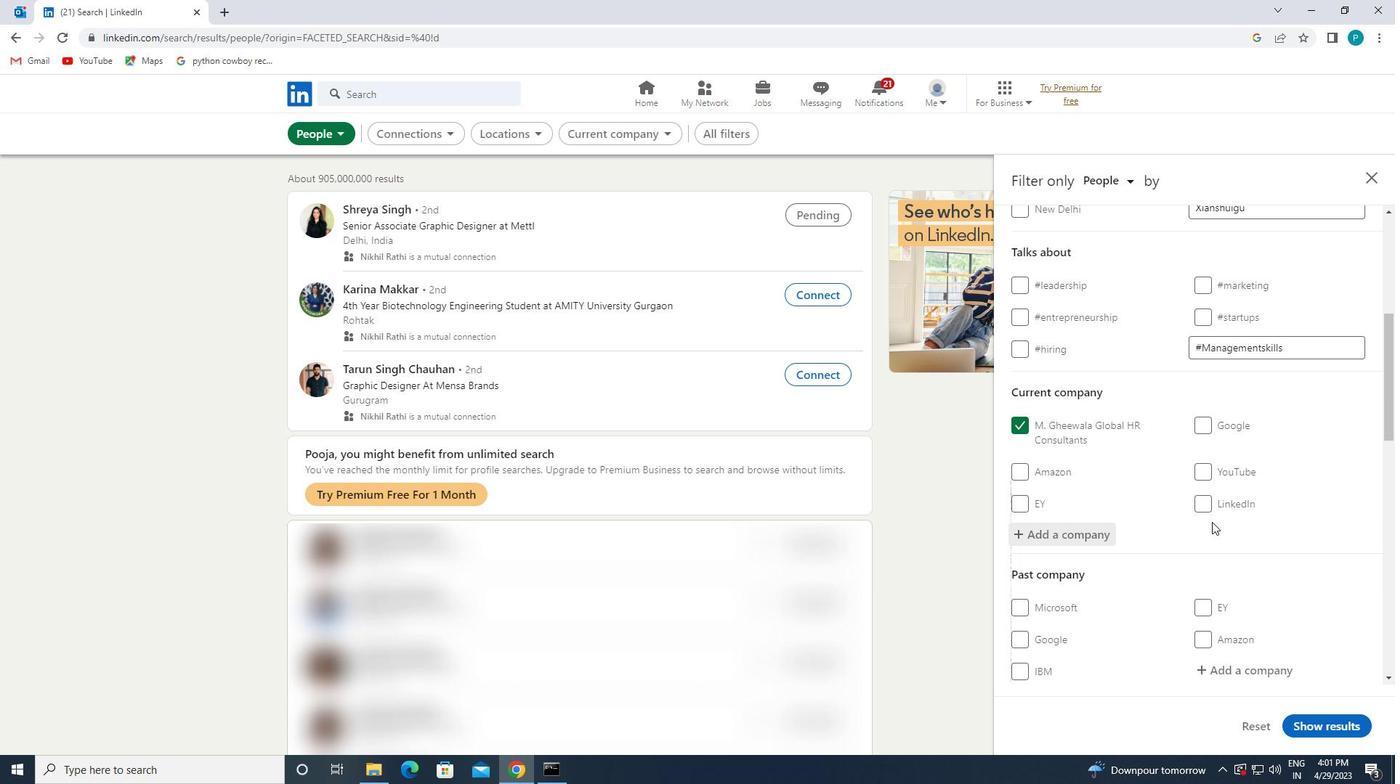 
Action: Mouse scrolled (1212, 521) with delta (0, 0)
Screenshot: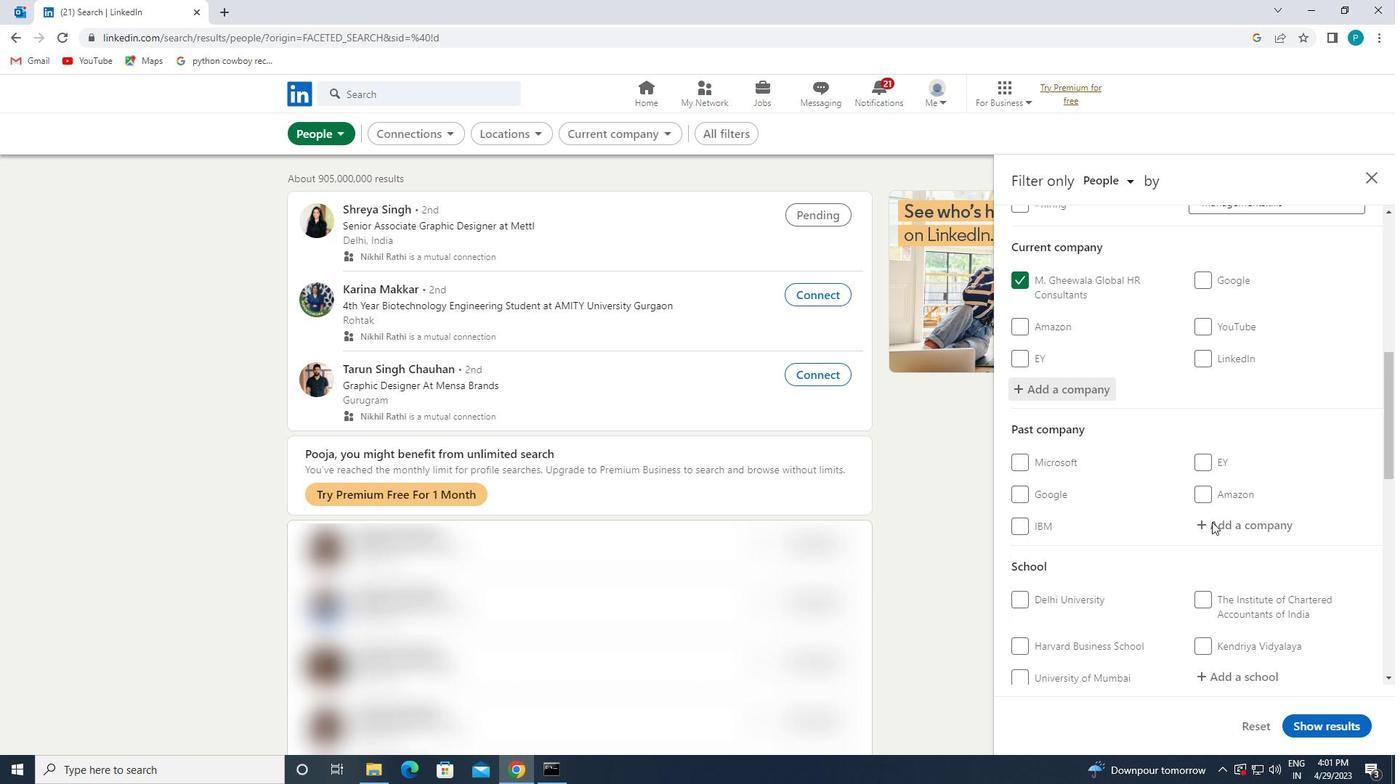 
Action: Mouse scrolled (1212, 521) with delta (0, 0)
Screenshot: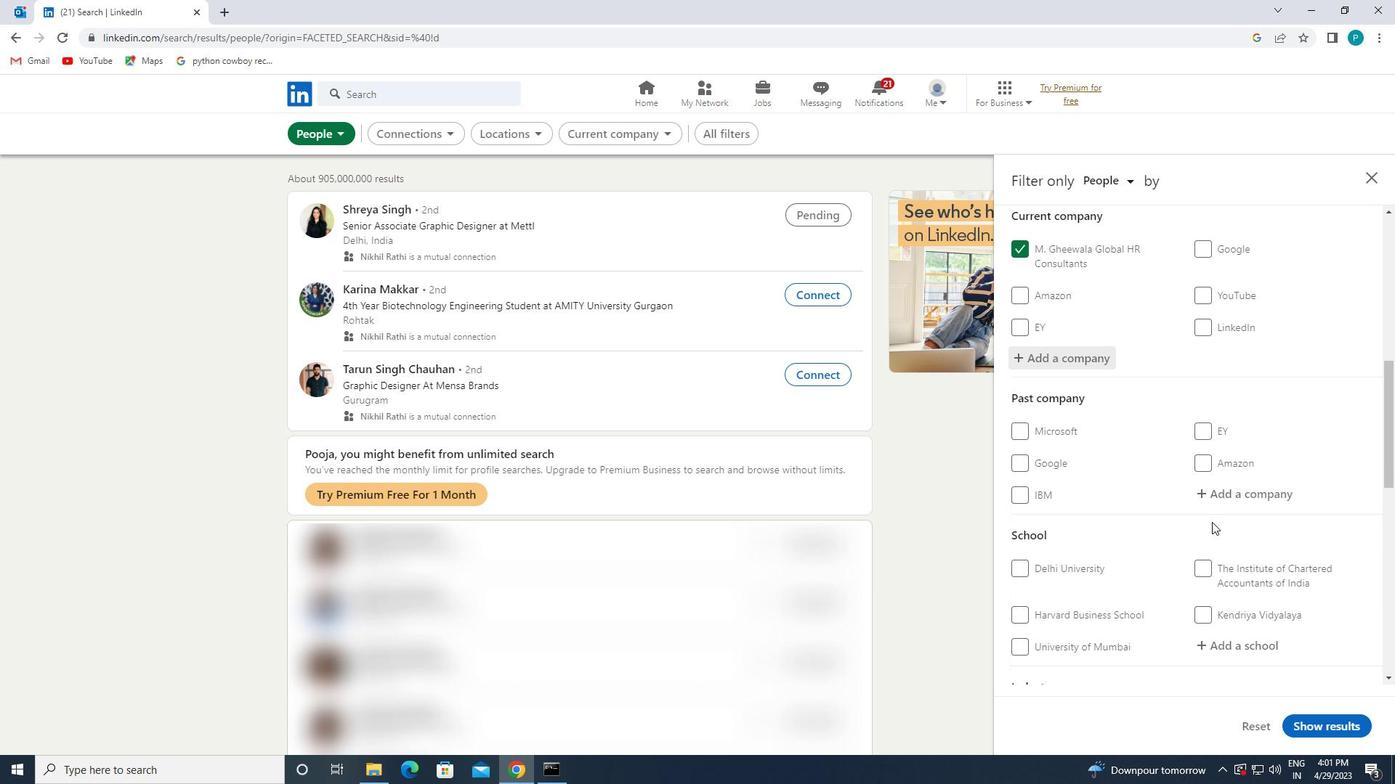 
Action: Mouse moved to (1212, 523)
Screenshot: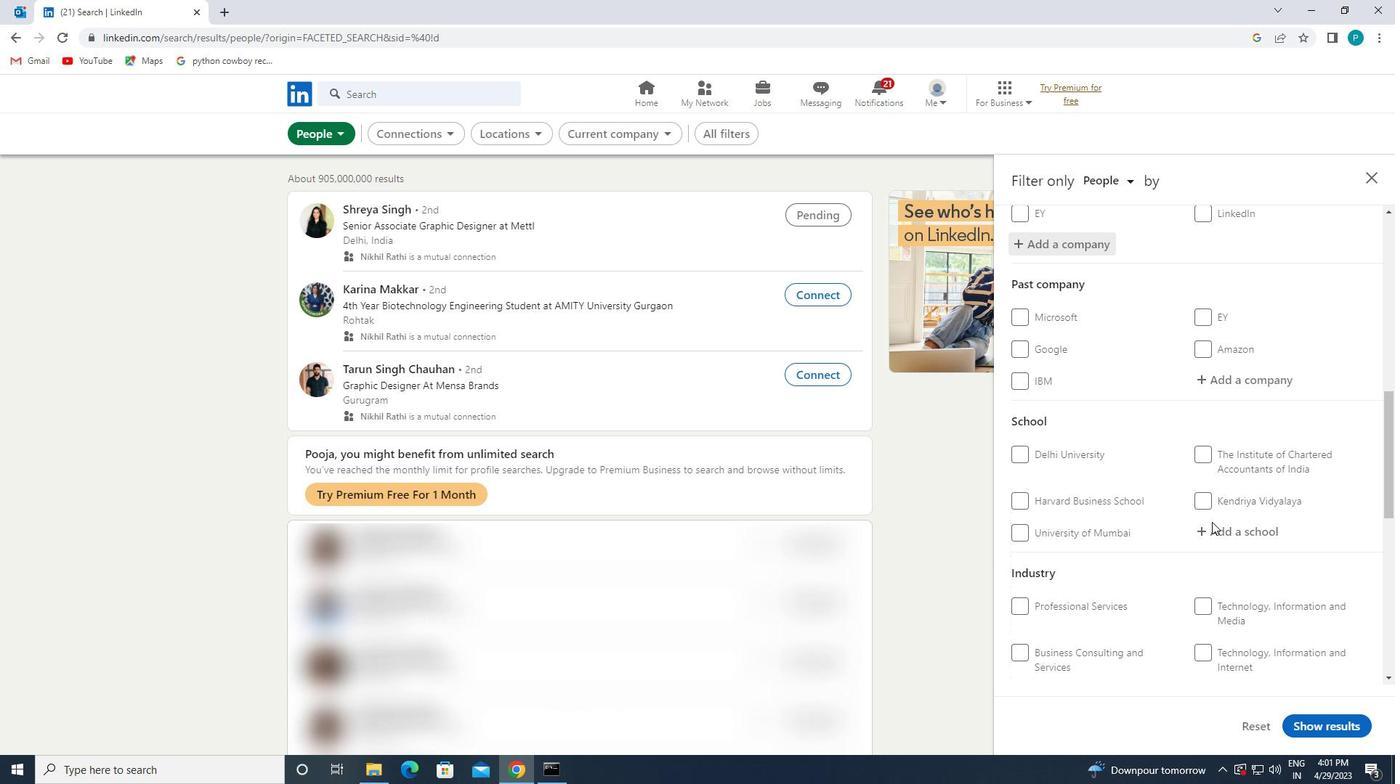 
Action: Mouse pressed left at (1212, 523)
Screenshot: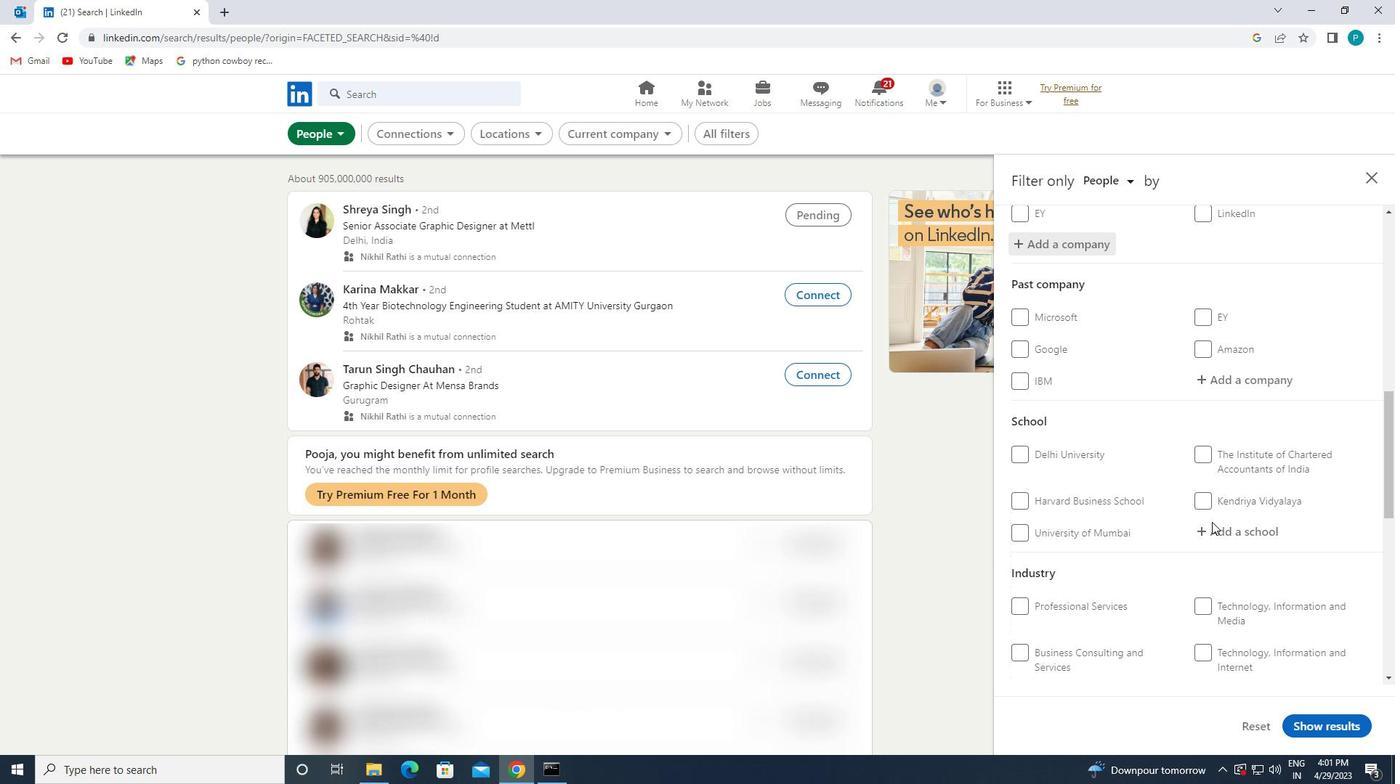 
Action: Mouse moved to (1220, 532)
Screenshot: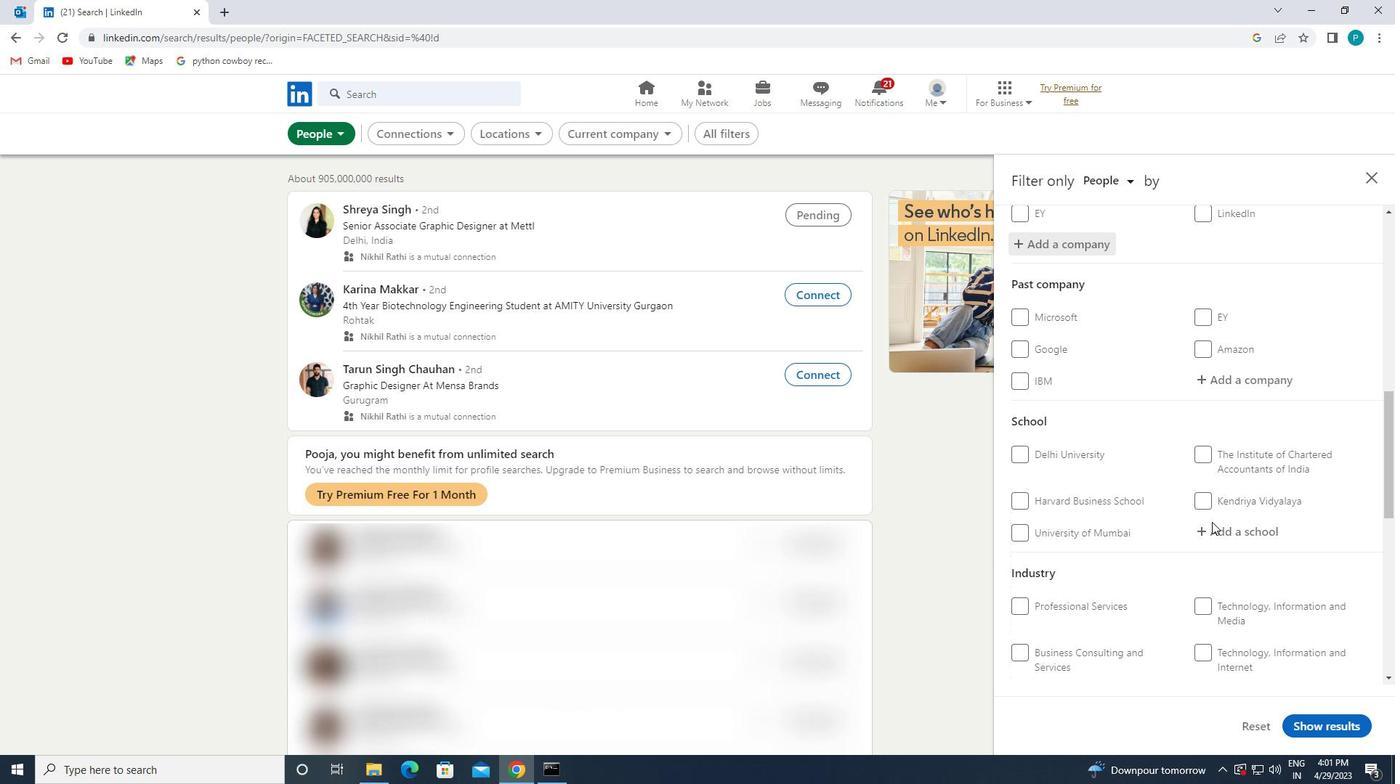 
Action: Key pressed N<Key.caps_lock>AGPUR
Screenshot: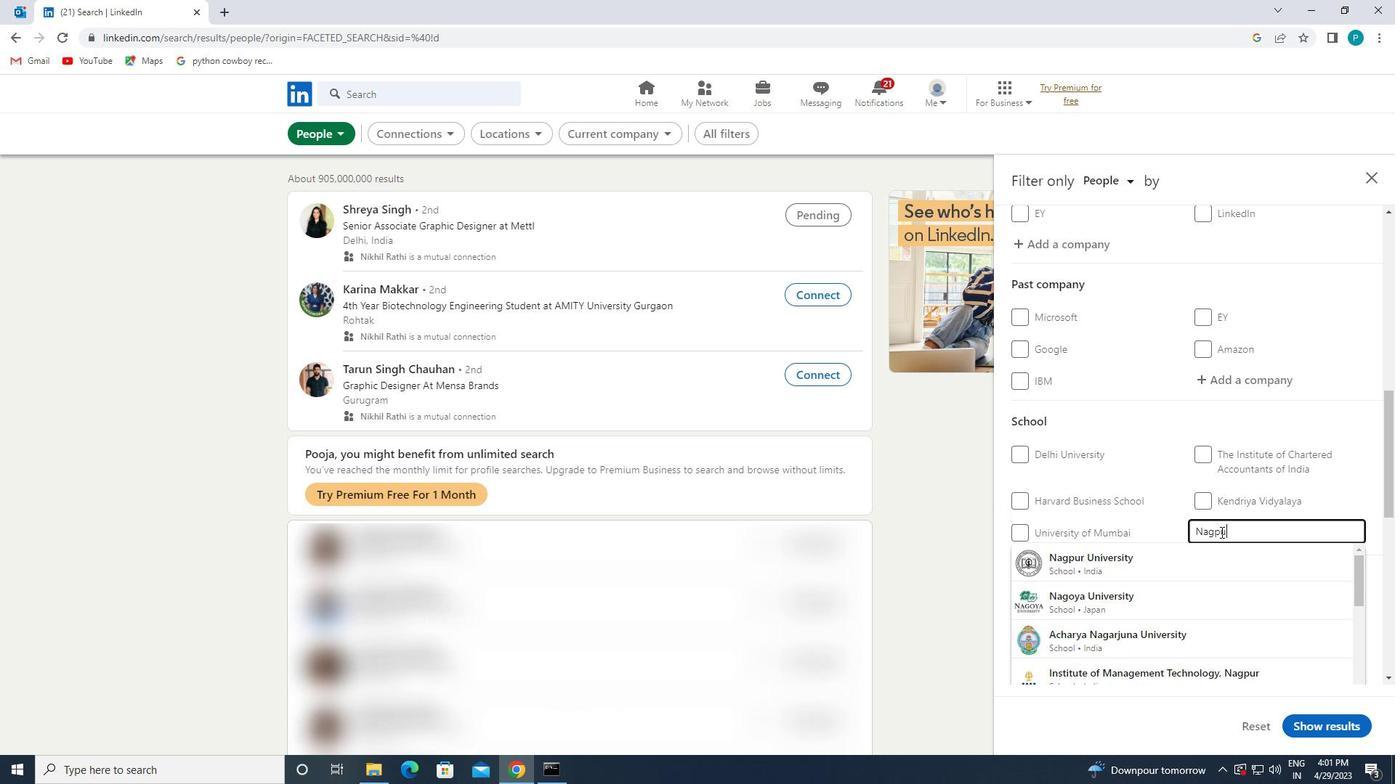 
Action: Mouse moved to (1209, 569)
Screenshot: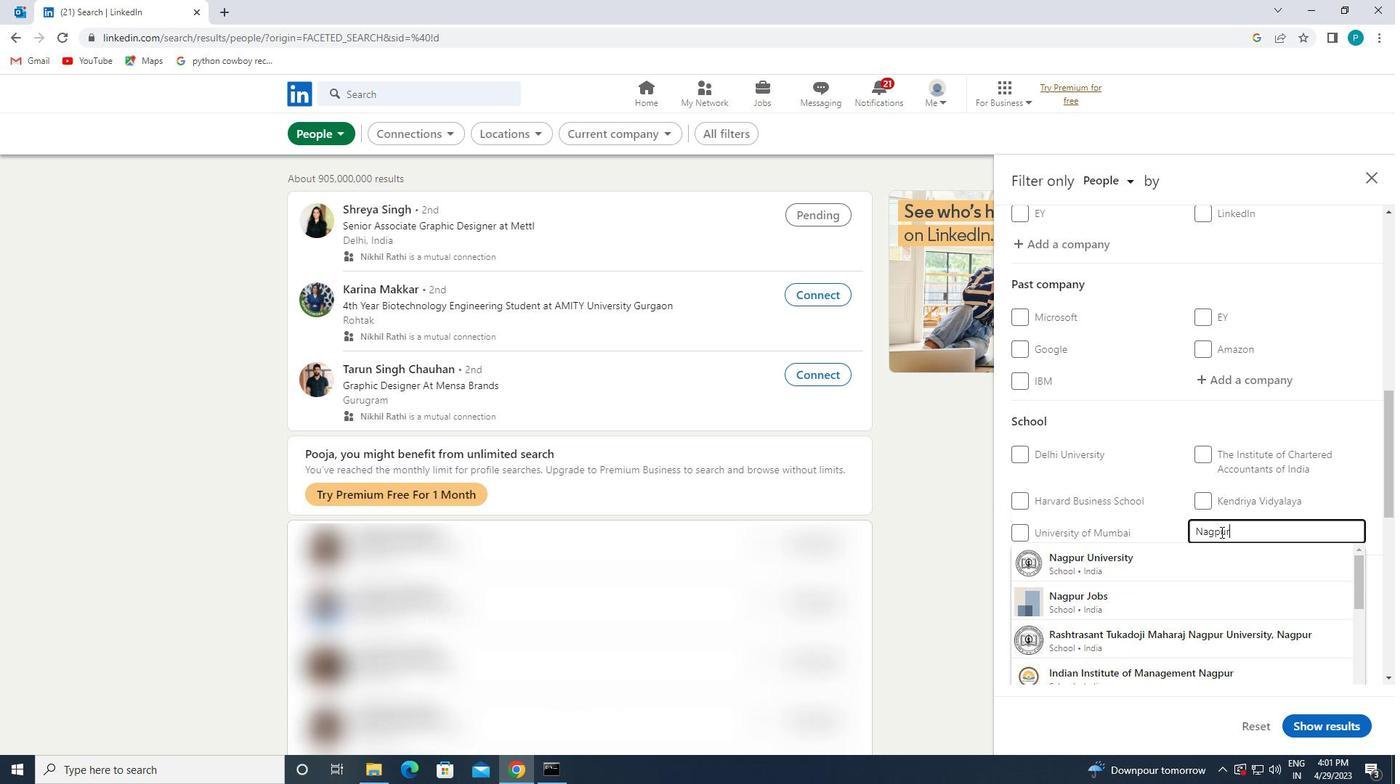 
Action: Mouse pressed left at (1209, 569)
Screenshot: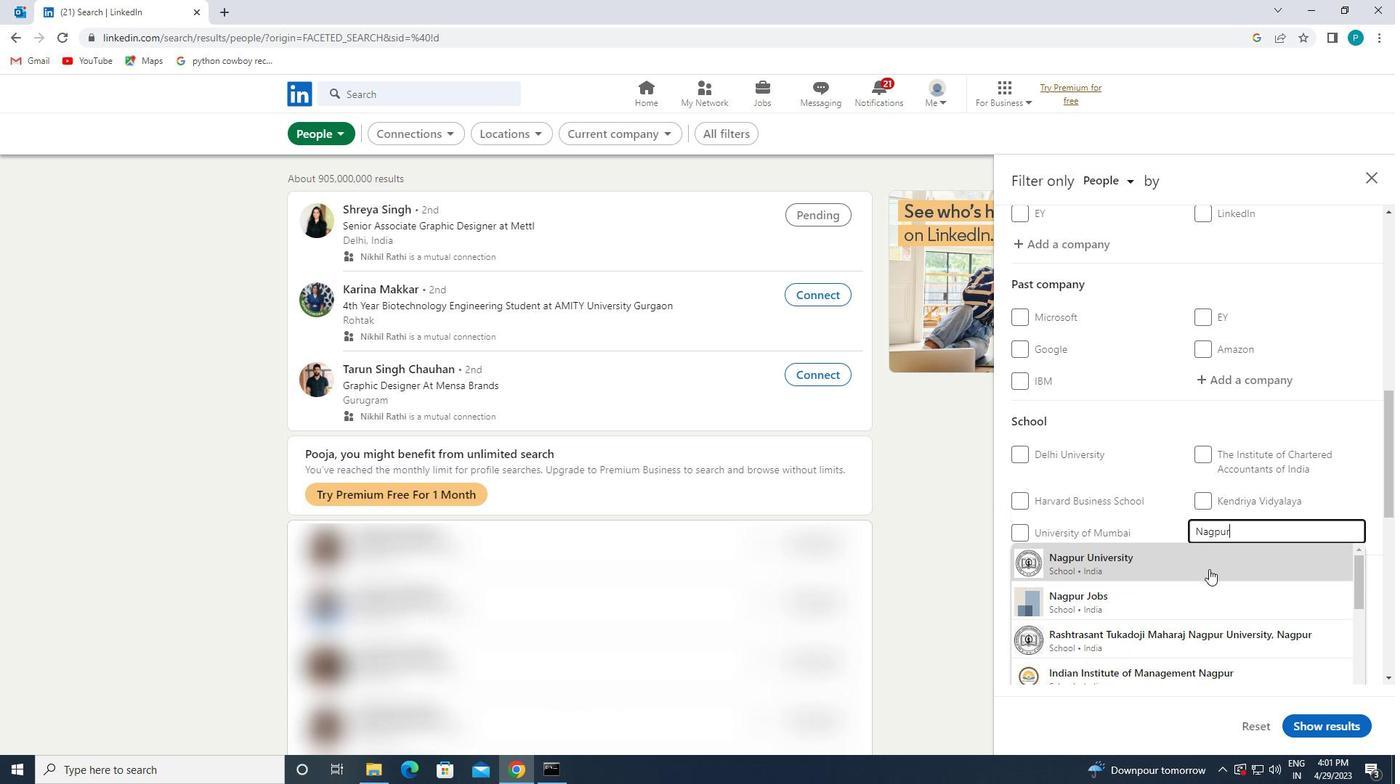 
Action: Mouse scrolled (1209, 569) with delta (0, 0)
Screenshot: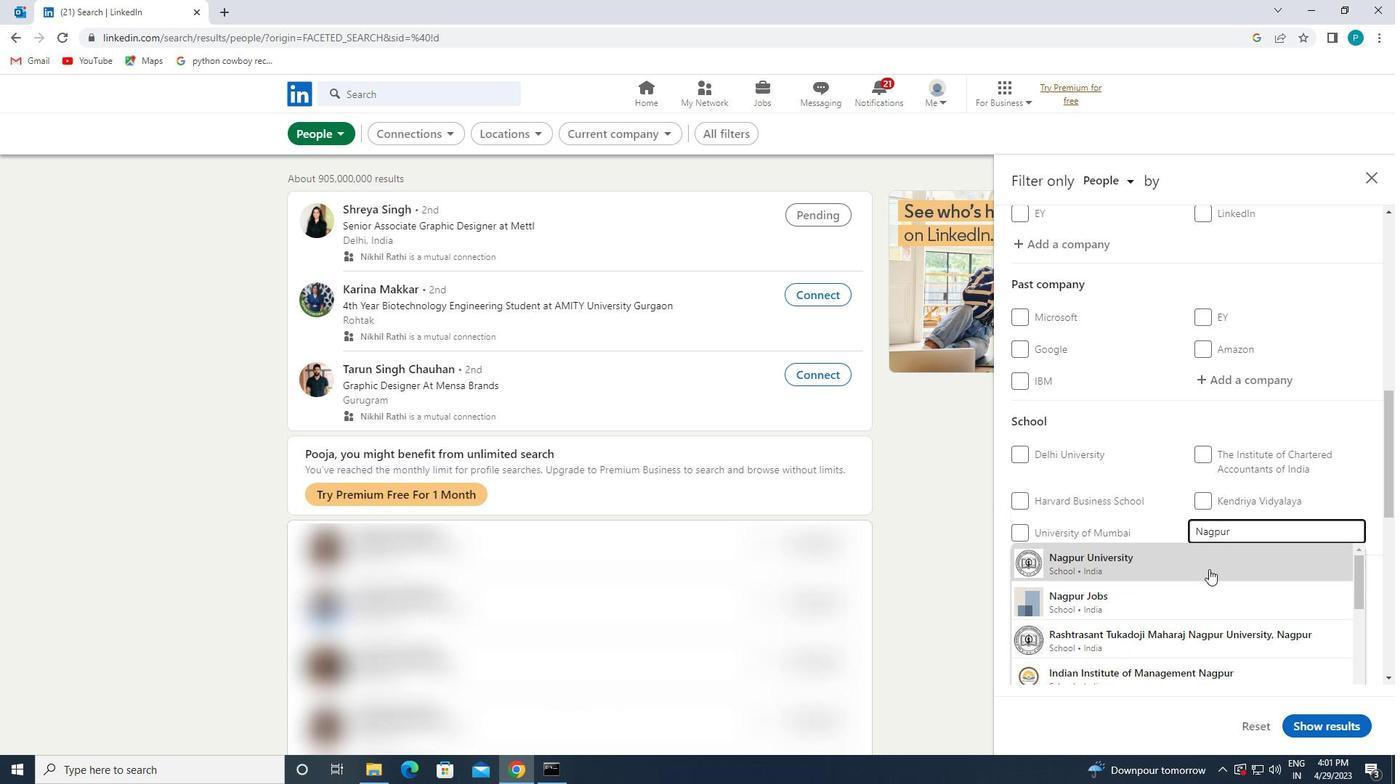 
Action: Mouse scrolled (1209, 569) with delta (0, 0)
Screenshot: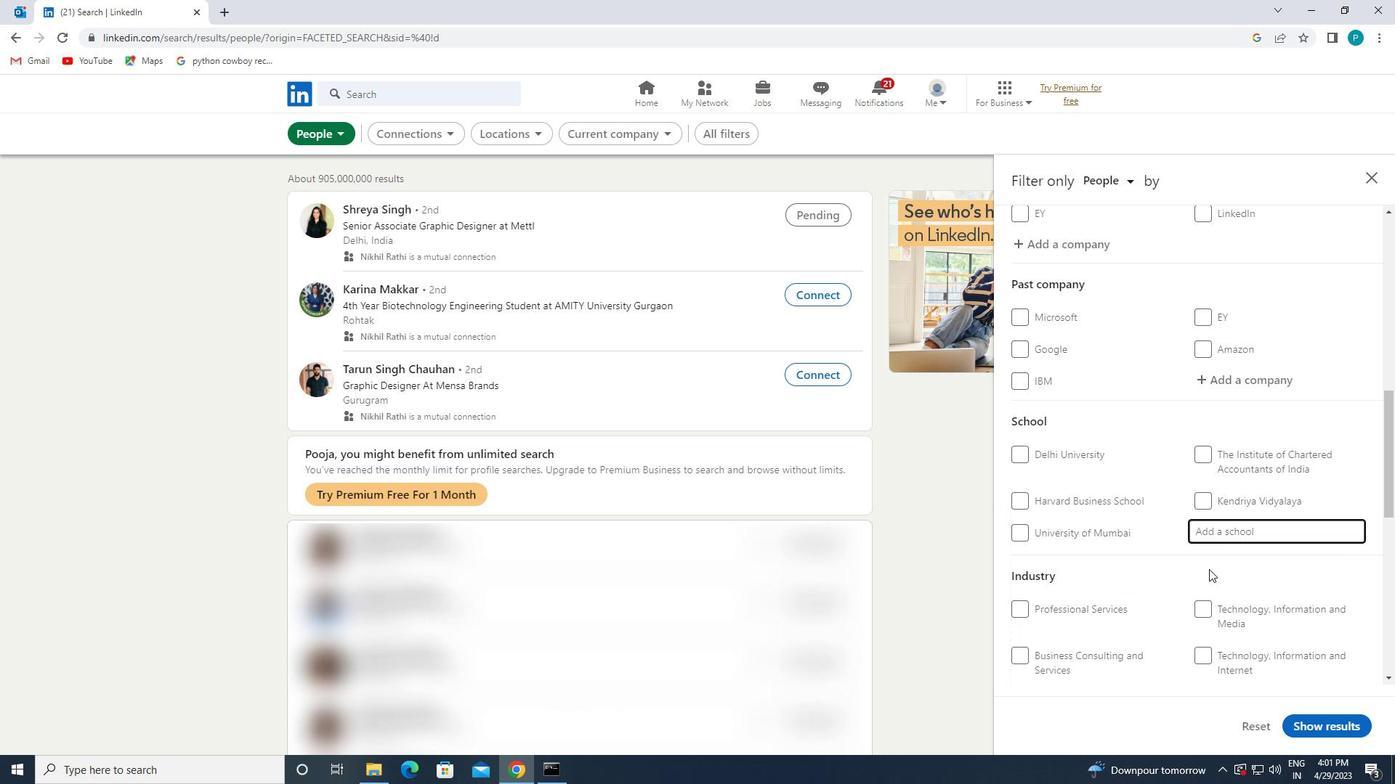 
Action: Mouse moved to (1219, 580)
Screenshot: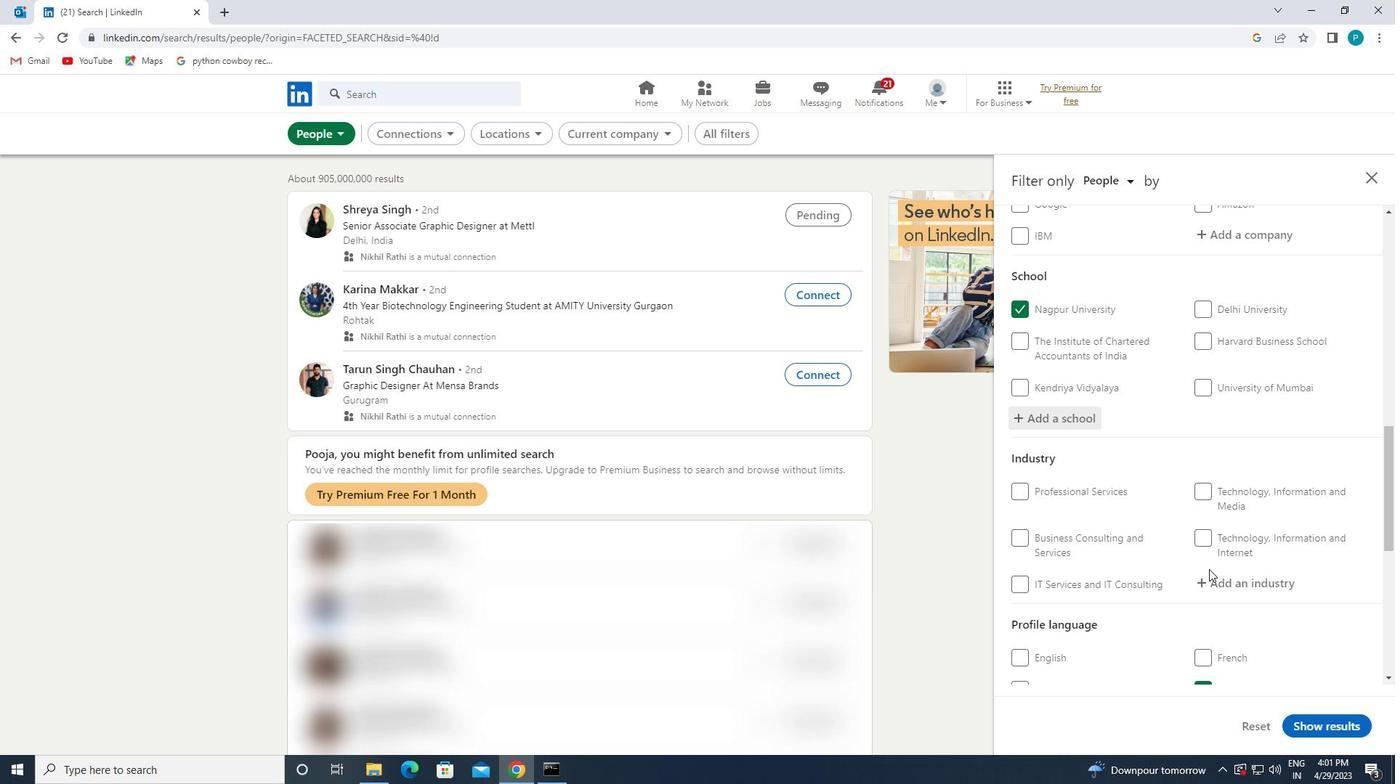 
Action: Mouse pressed left at (1219, 580)
Screenshot: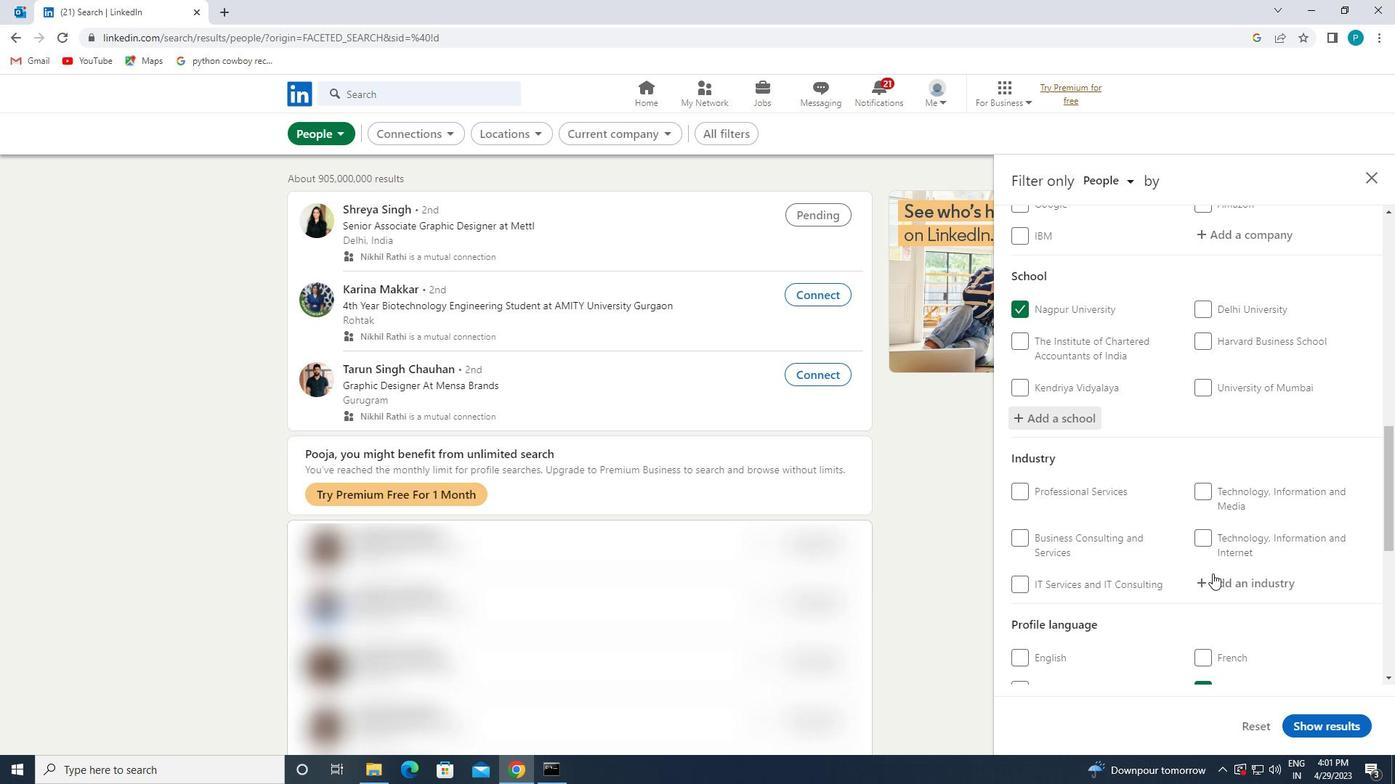 
Action: Key pressed <Key.caps_lock>L<Key.caps_lock>EGISL
Screenshot: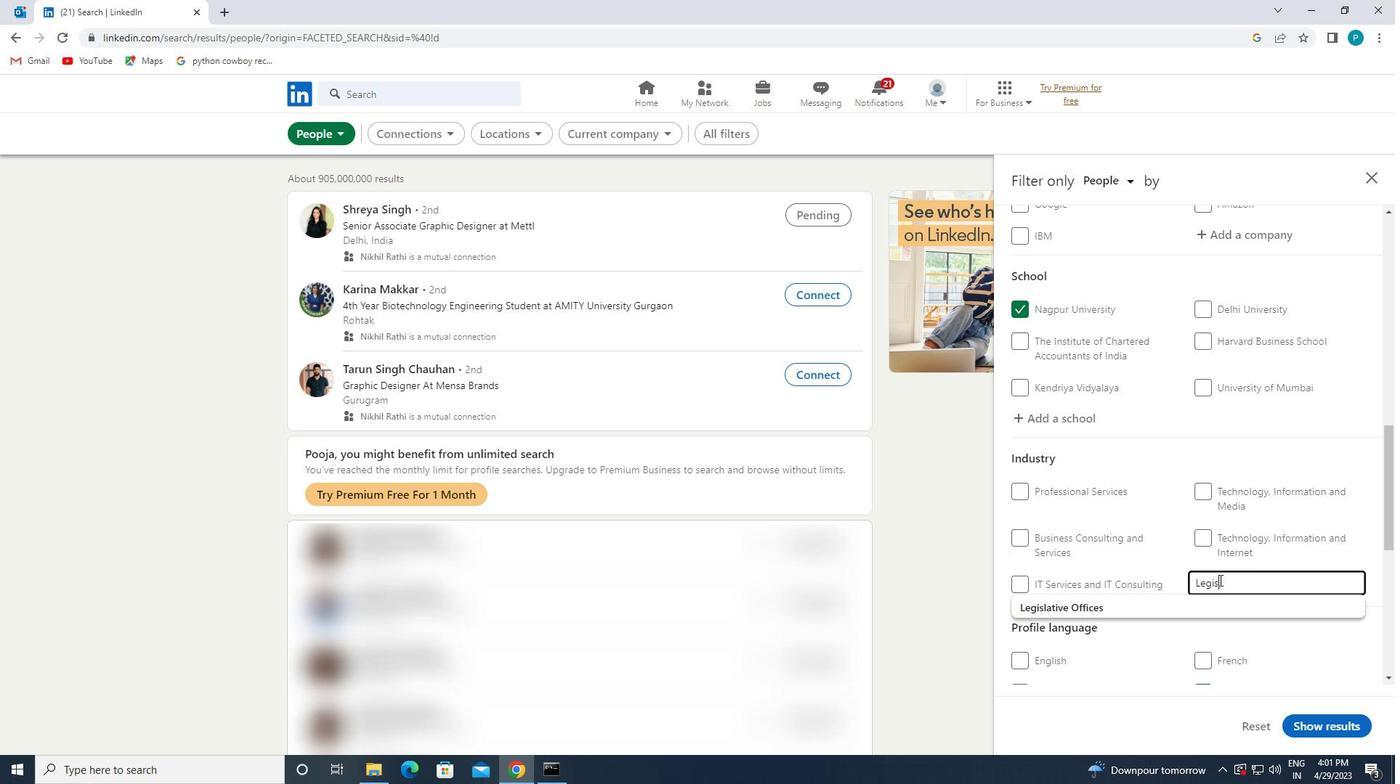
Action: Mouse moved to (1220, 581)
Screenshot: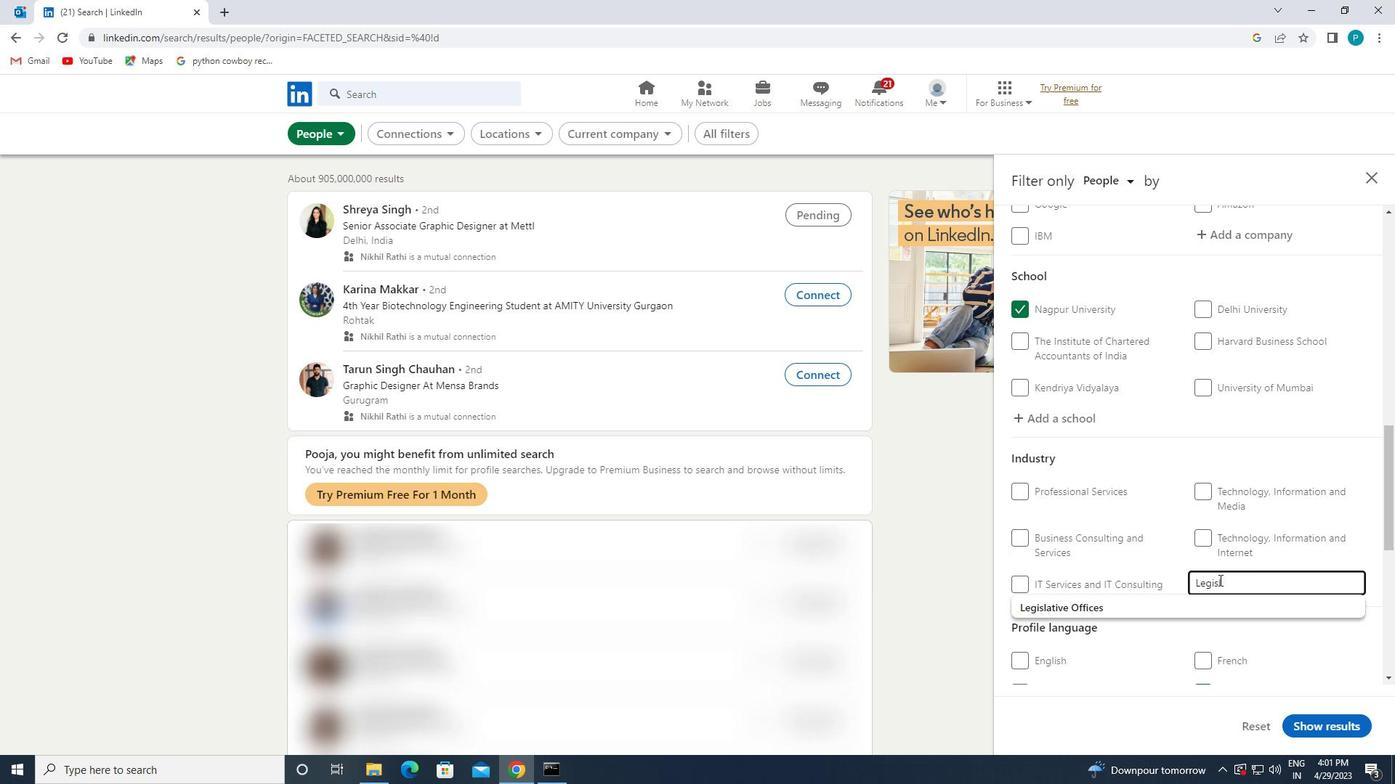 
Action: Key pressed ATIVE
Screenshot: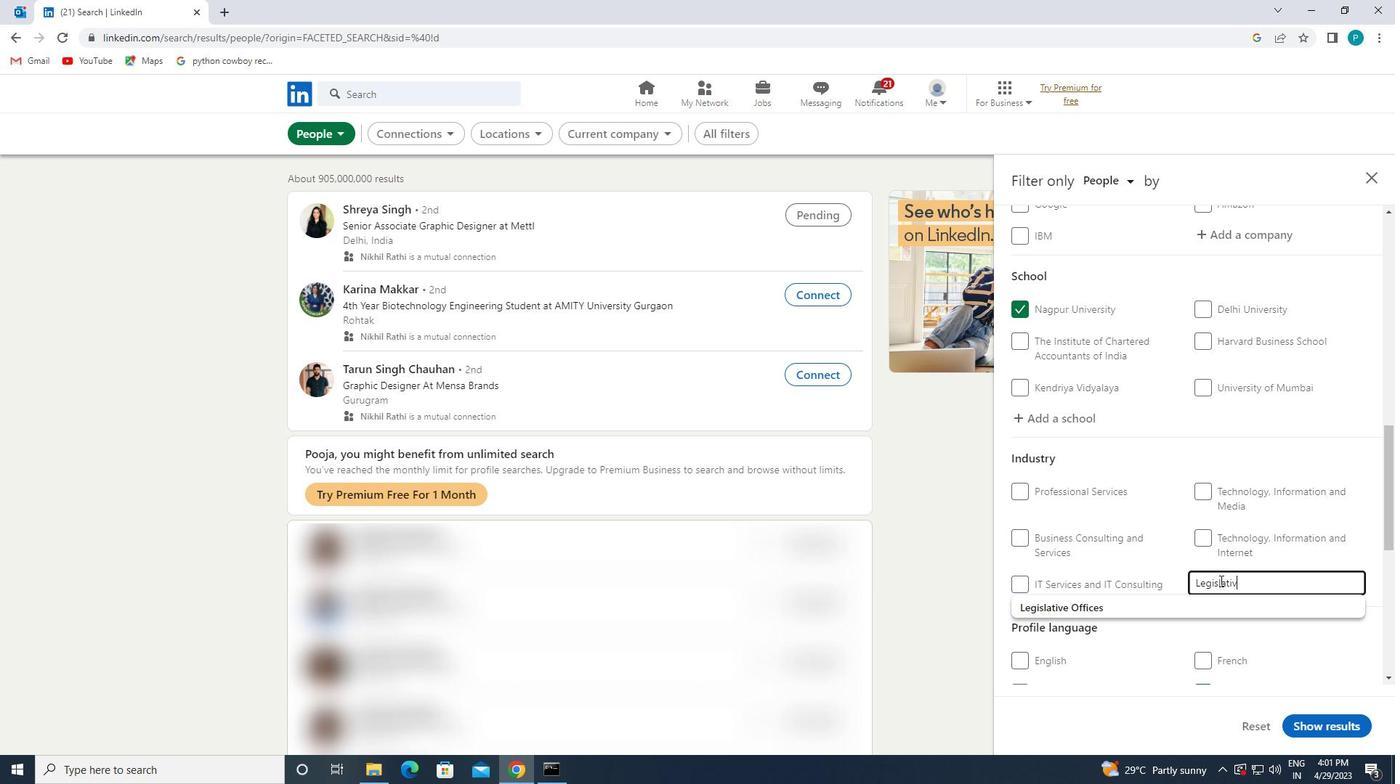 
Action: Mouse moved to (1215, 614)
Screenshot: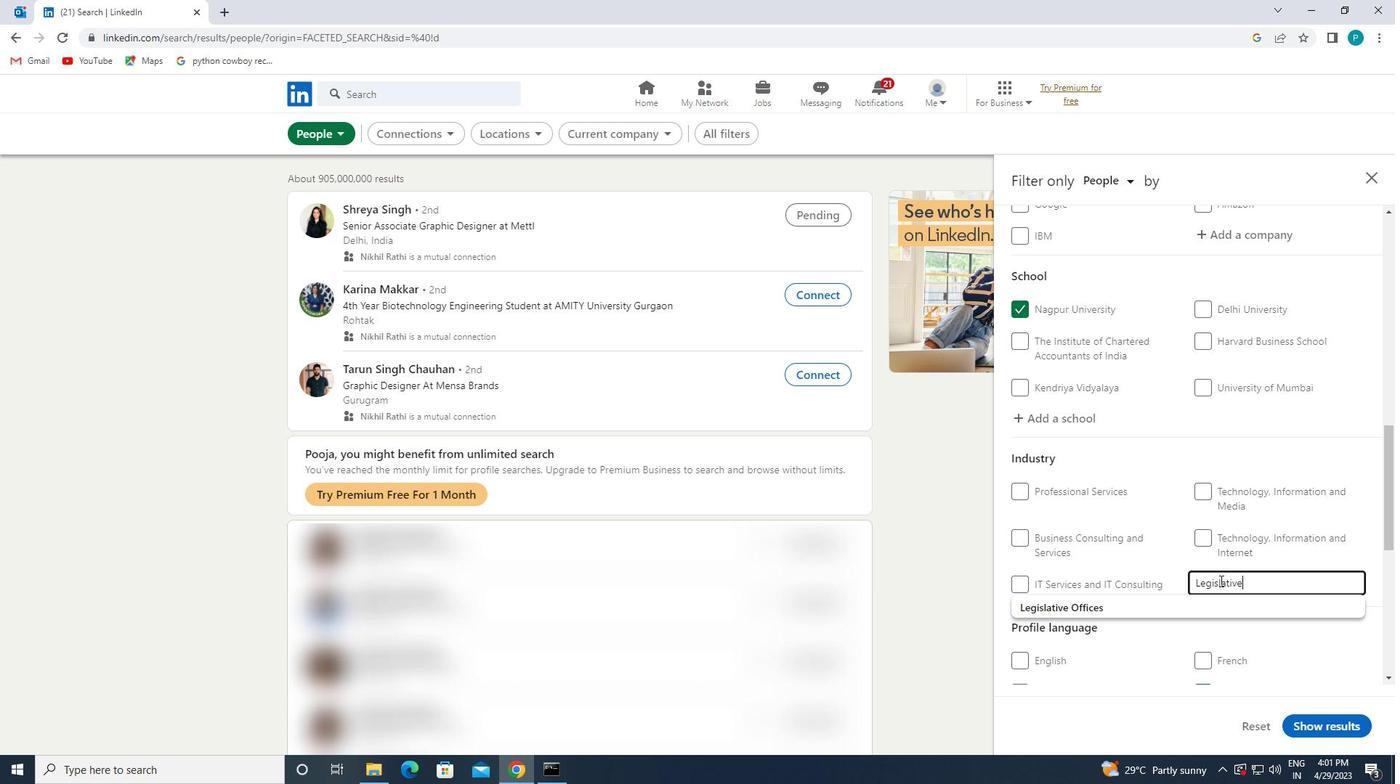 
Action: Mouse pressed left at (1215, 614)
Screenshot: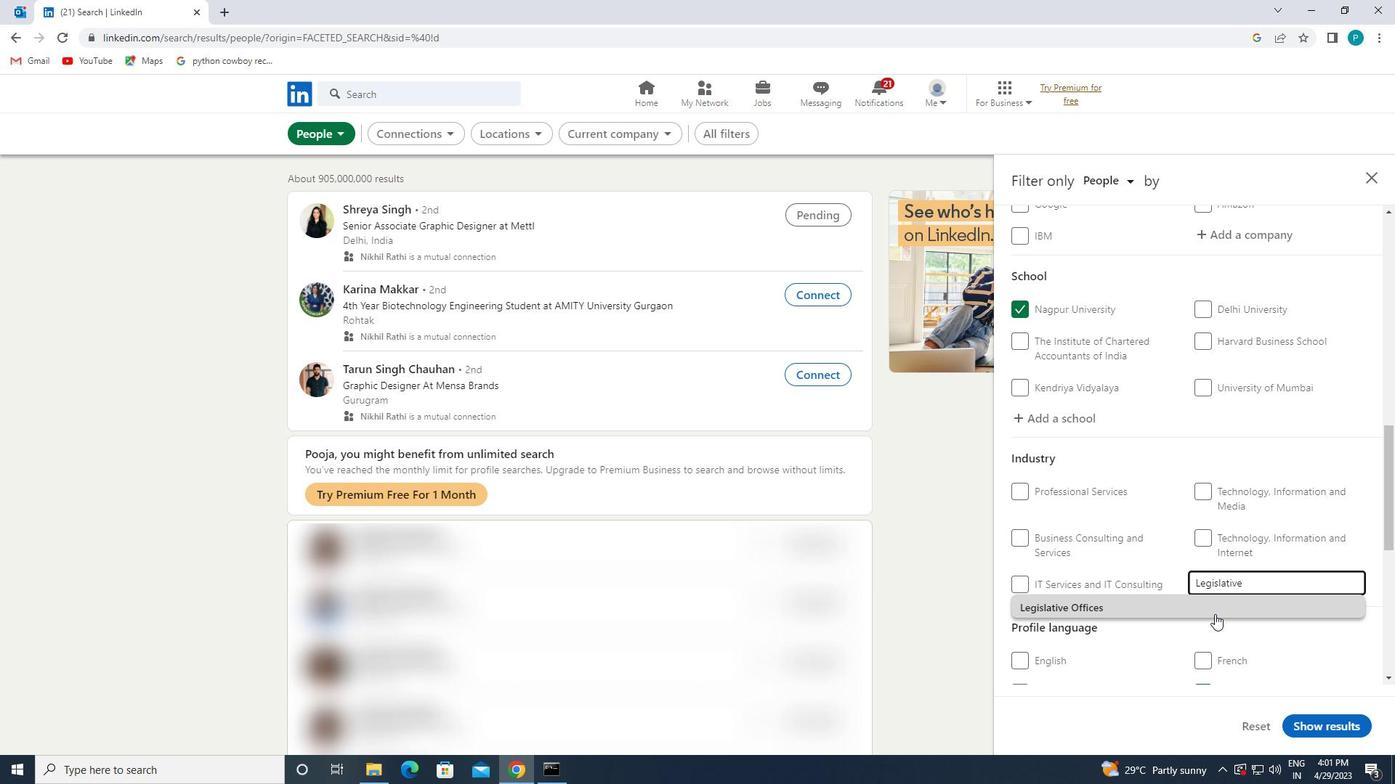 
Action: Mouse scrolled (1215, 614) with delta (0, 0)
Screenshot: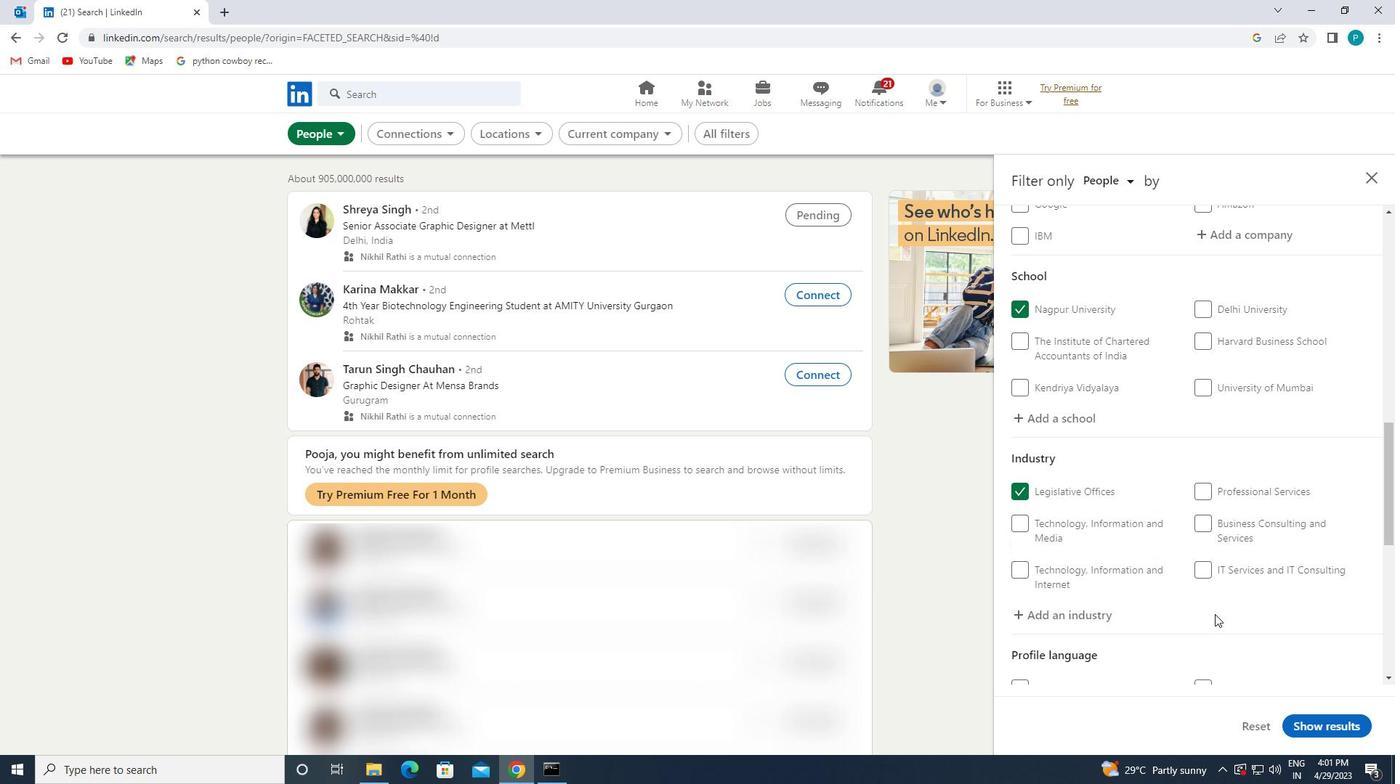 
Action: Mouse scrolled (1215, 614) with delta (0, 0)
Screenshot: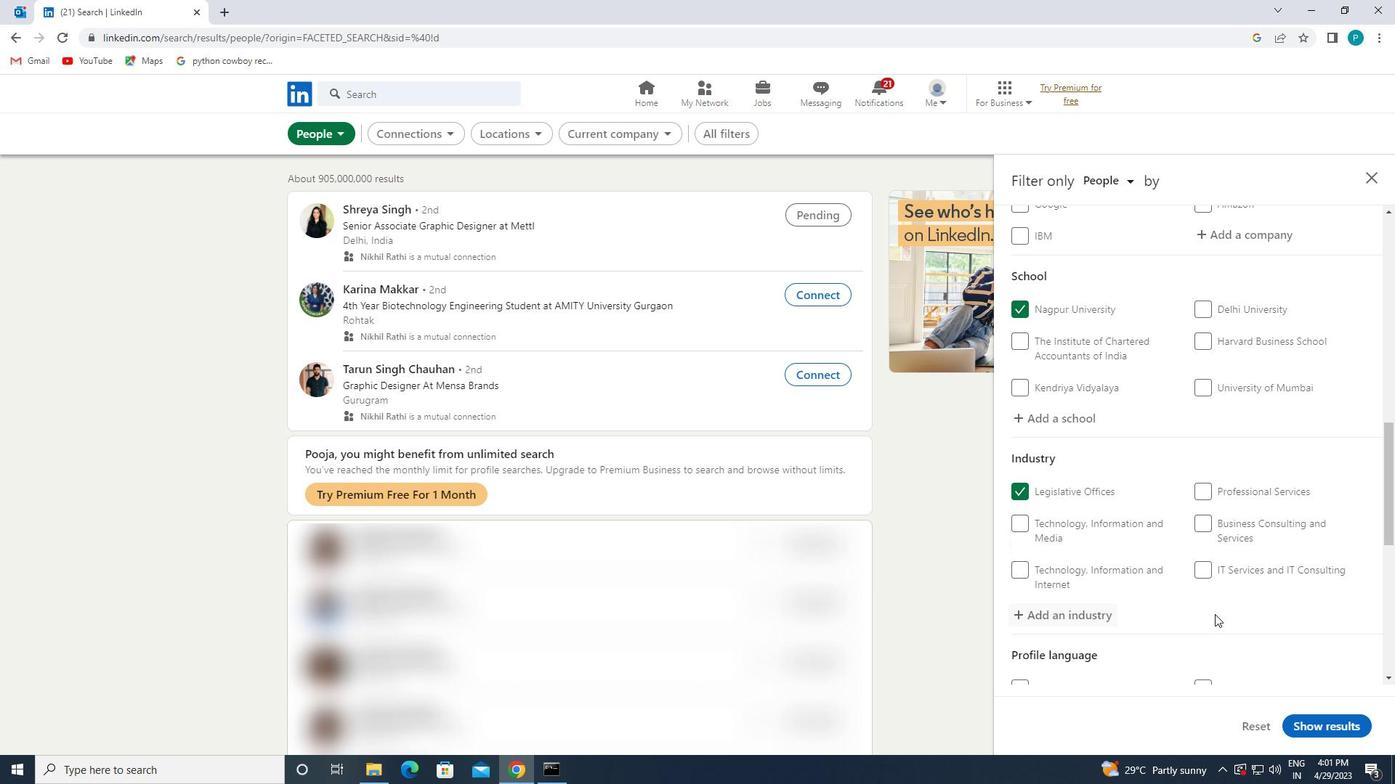 
Action: Mouse scrolled (1215, 614) with delta (0, 0)
Screenshot: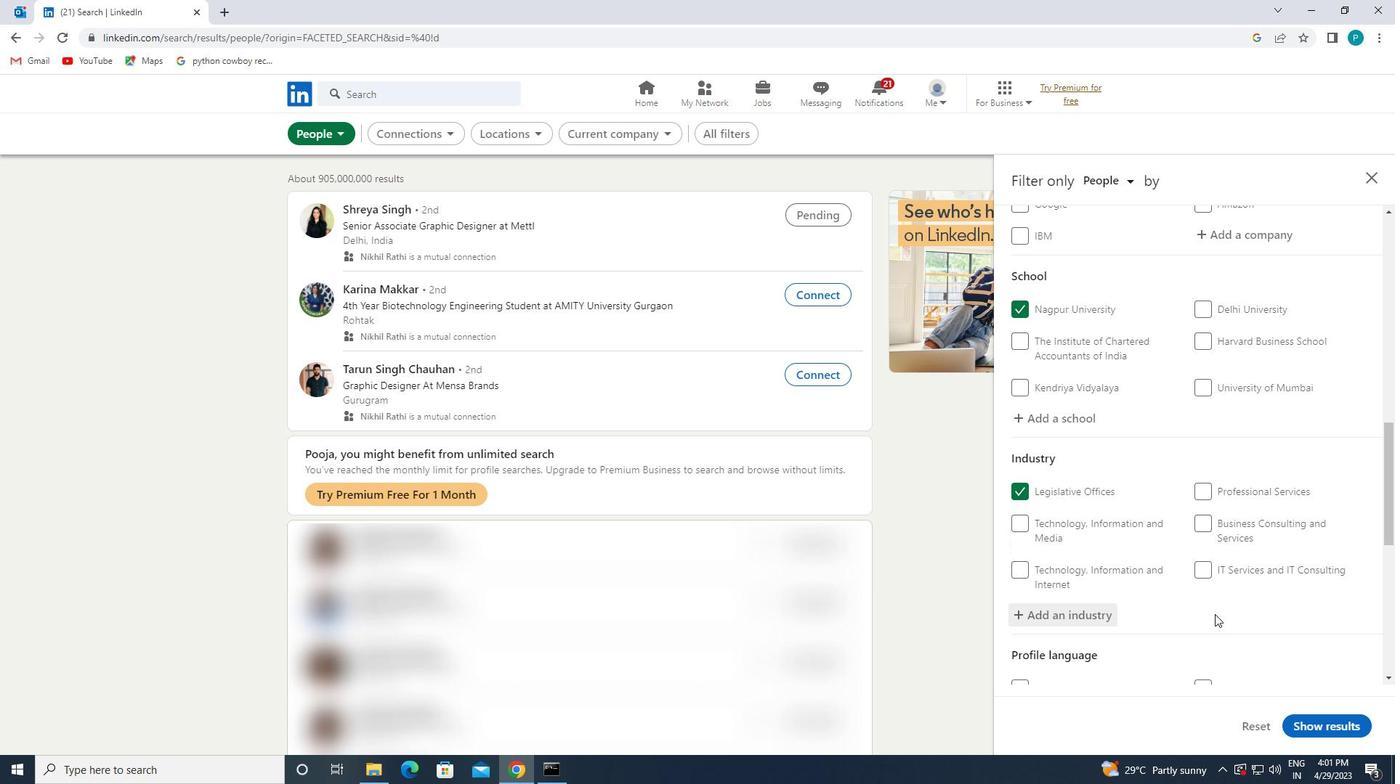 
Action: Mouse moved to (1212, 609)
Screenshot: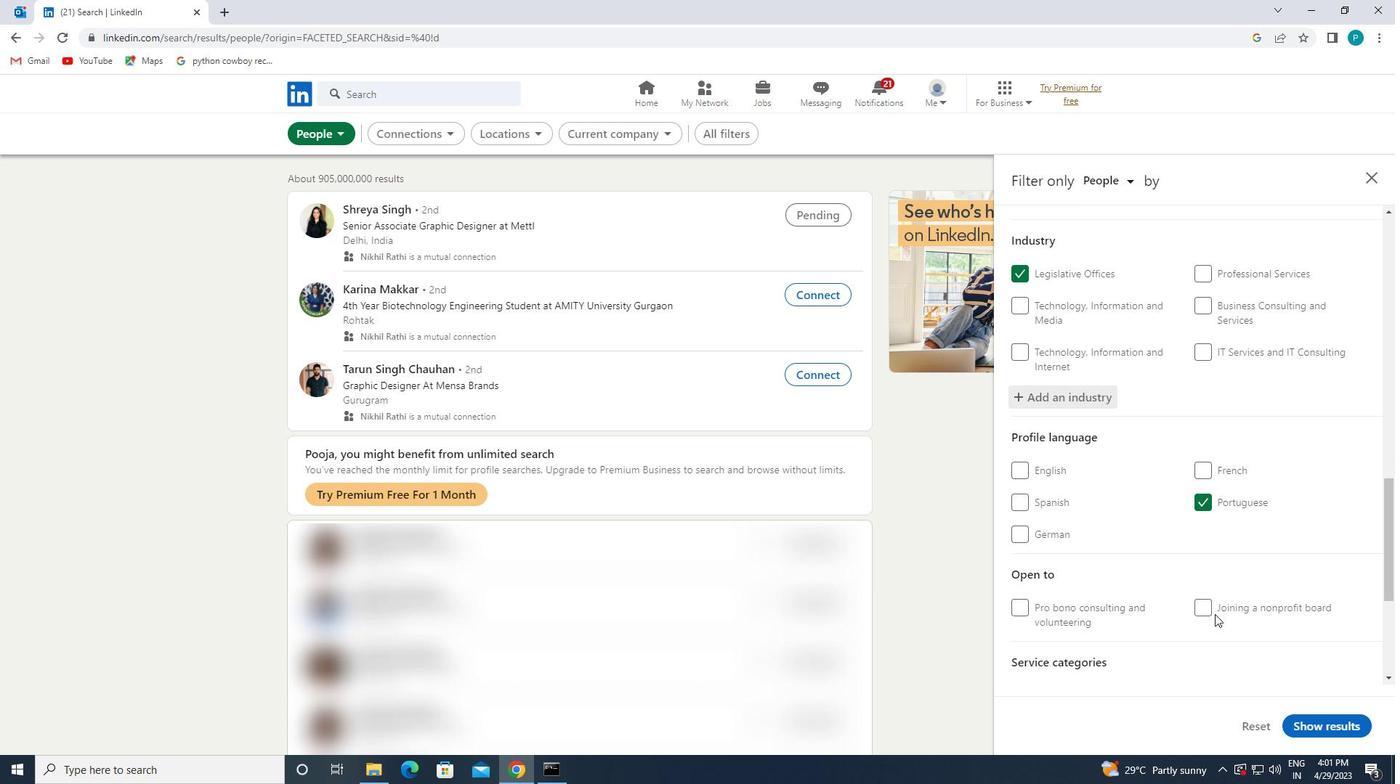 
Action: Mouse scrolled (1212, 608) with delta (0, 0)
Screenshot: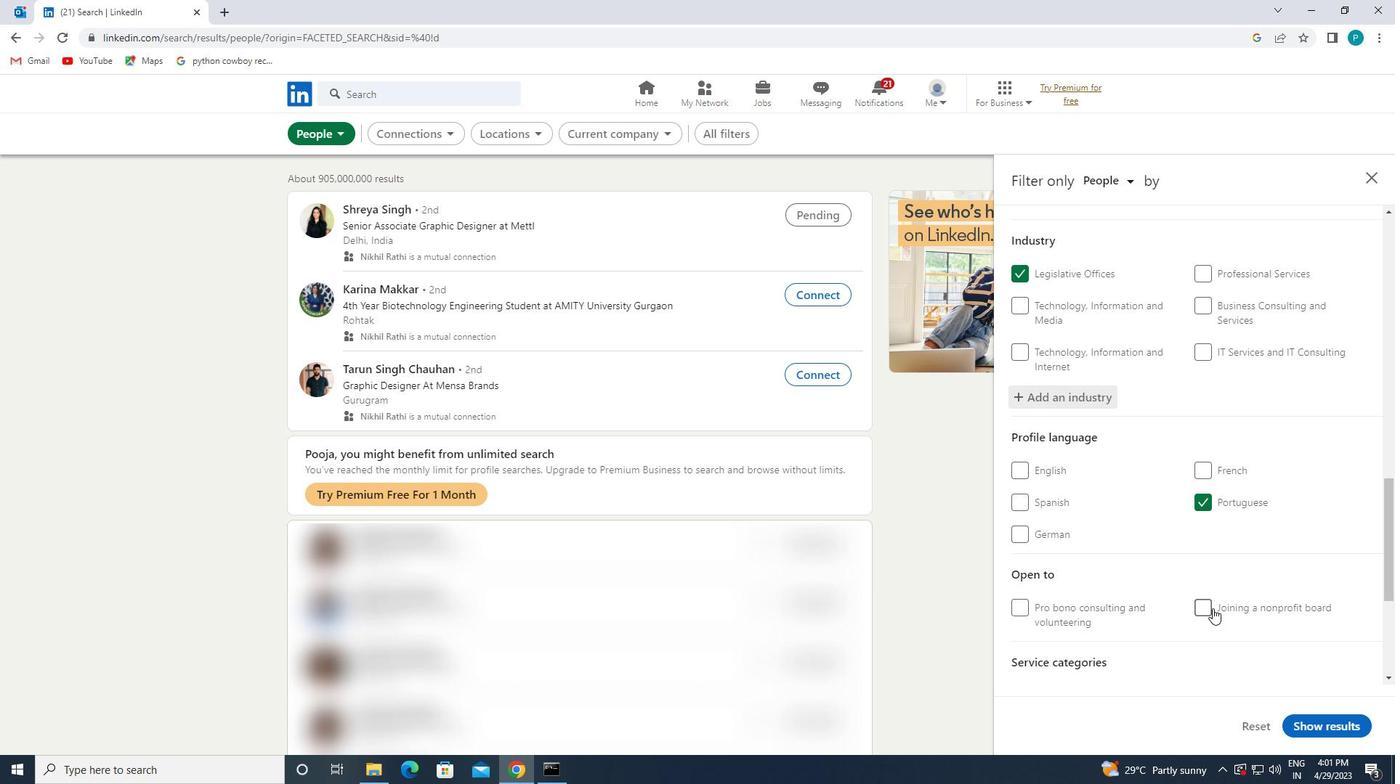
Action: Mouse scrolled (1212, 608) with delta (0, 0)
Screenshot: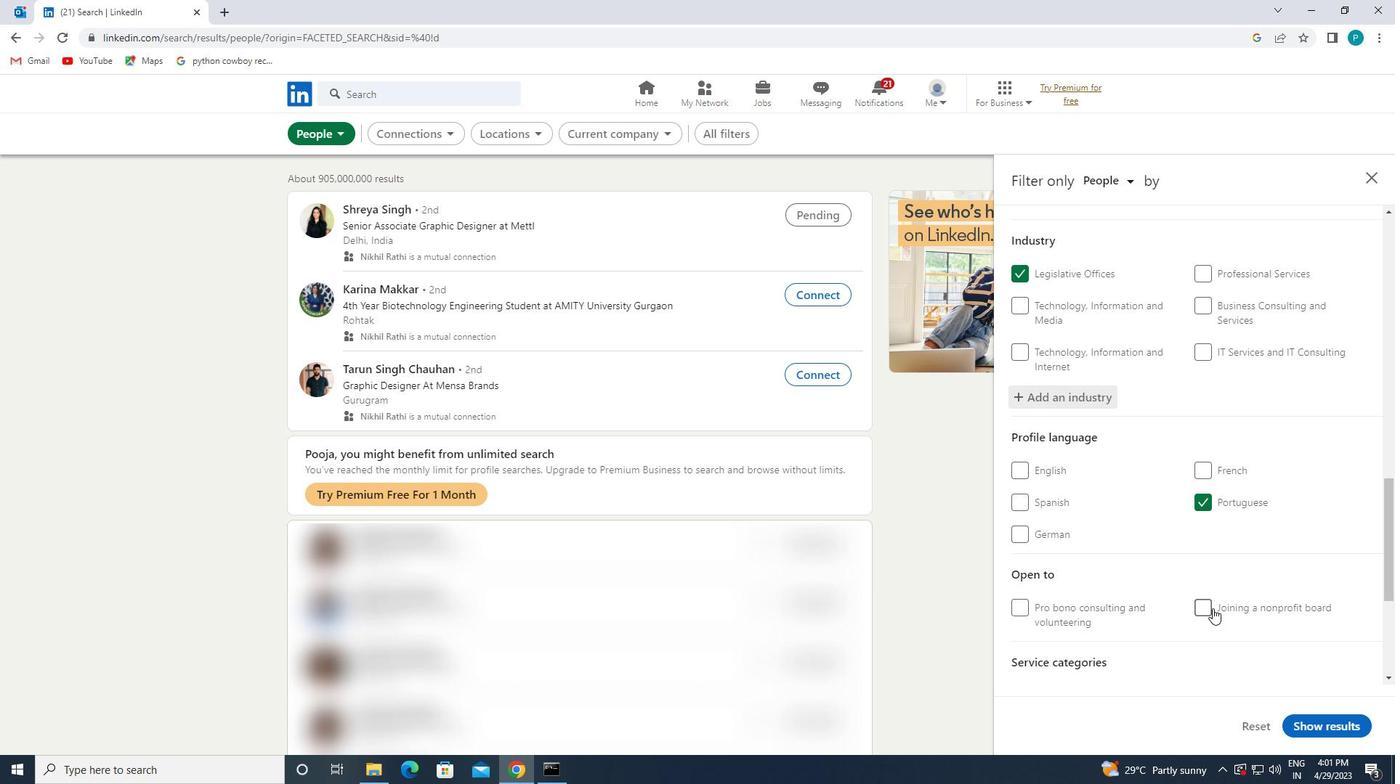 
Action: Mouse moved to (1214, 608)
Screenshot: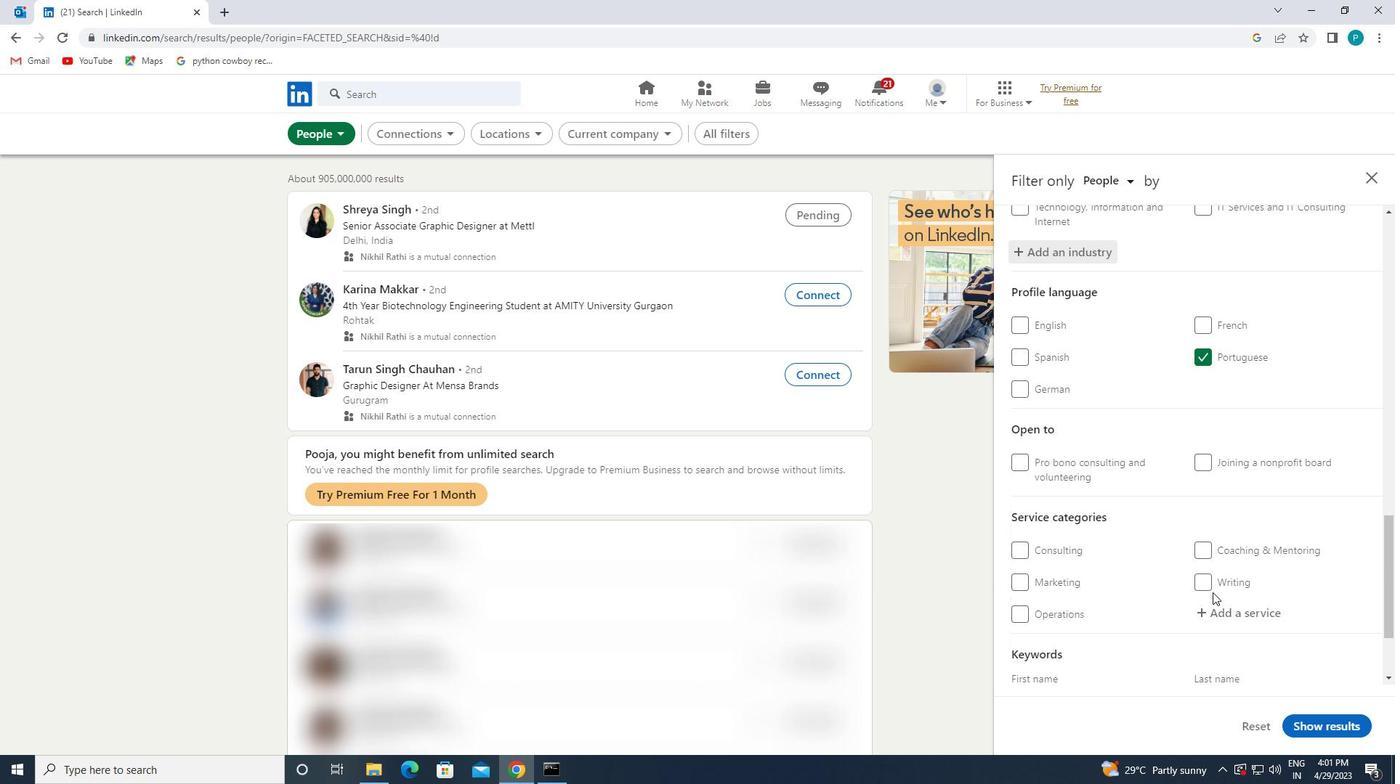 
Action: Mouse pressed left at (1214, 608)
Screenshot: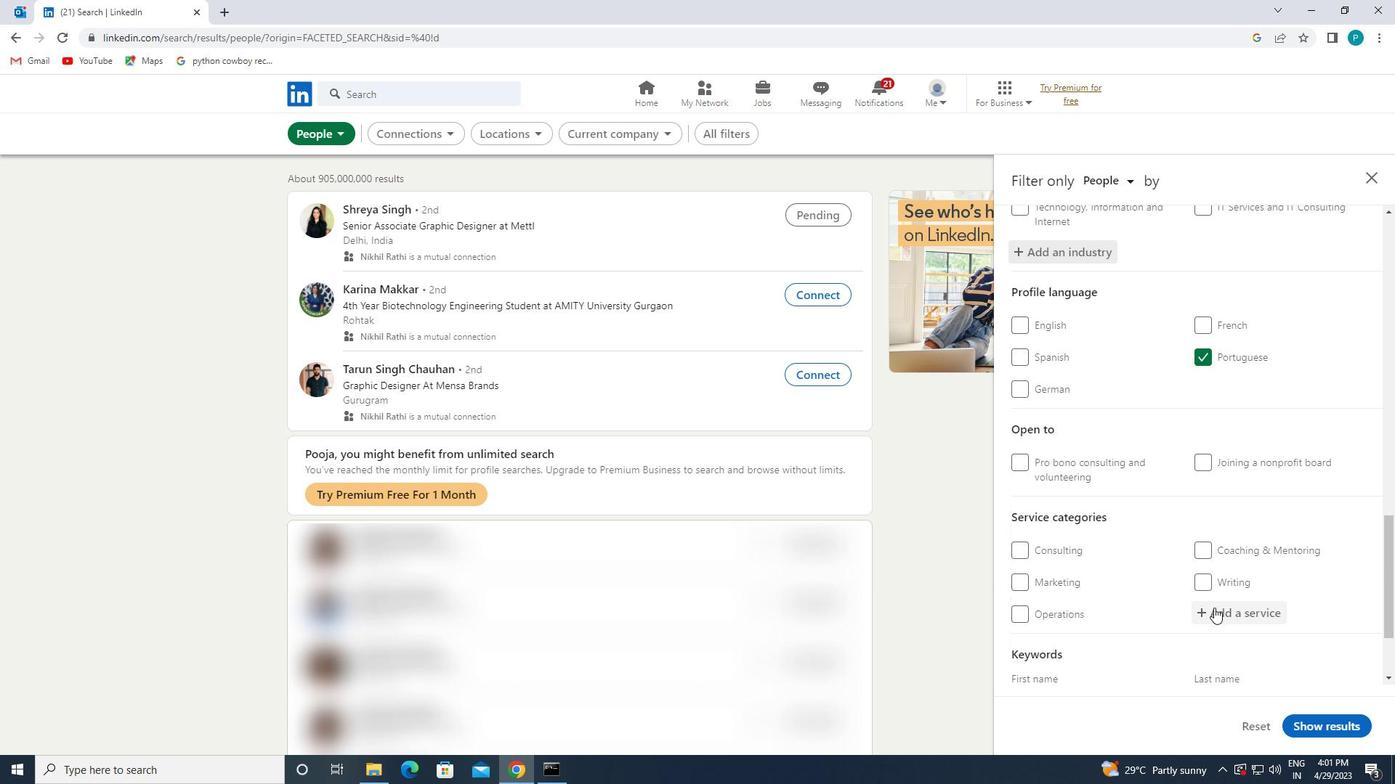 
Action: Key pressed <Key.caps_lock>P<Key.caps_lock>UBLIC
Screenshot: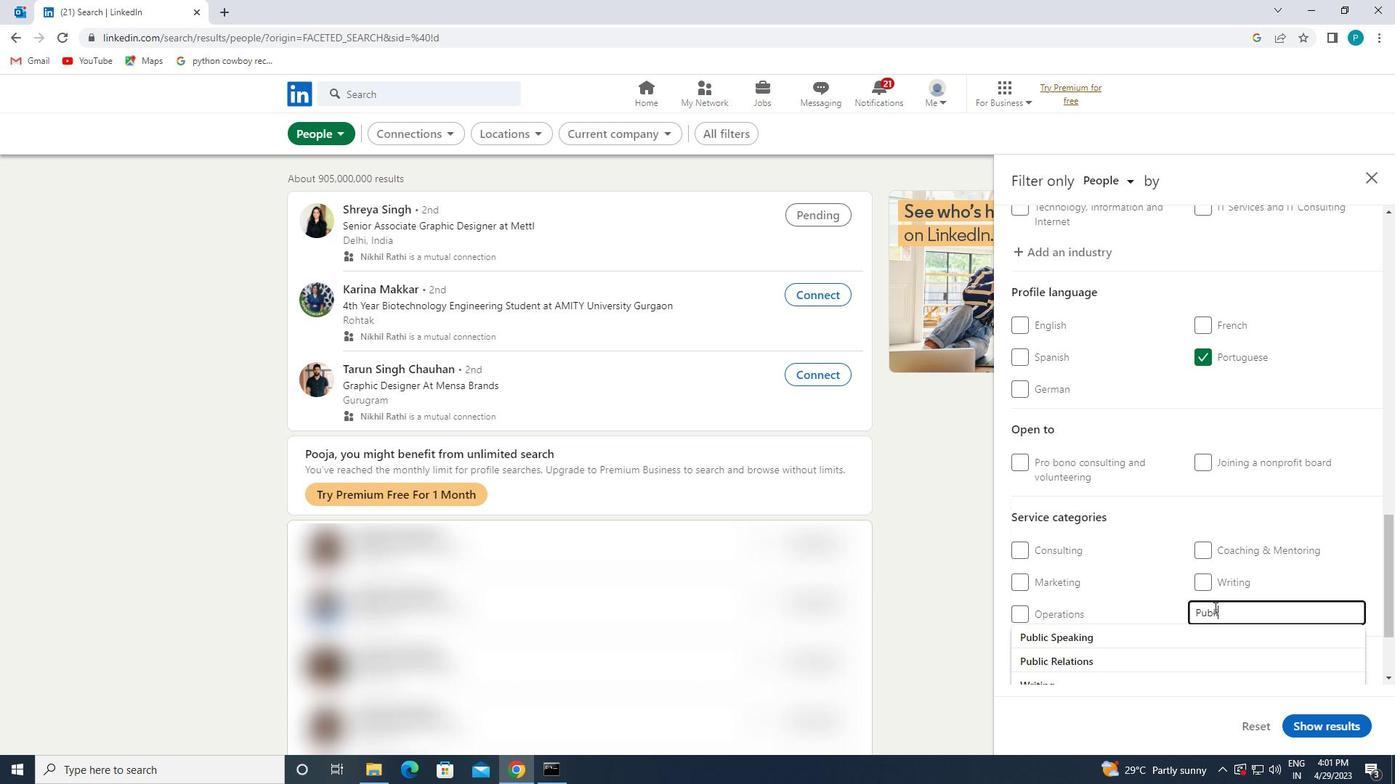 
Action: Mouse moved to (1175, 587)
Screenshot: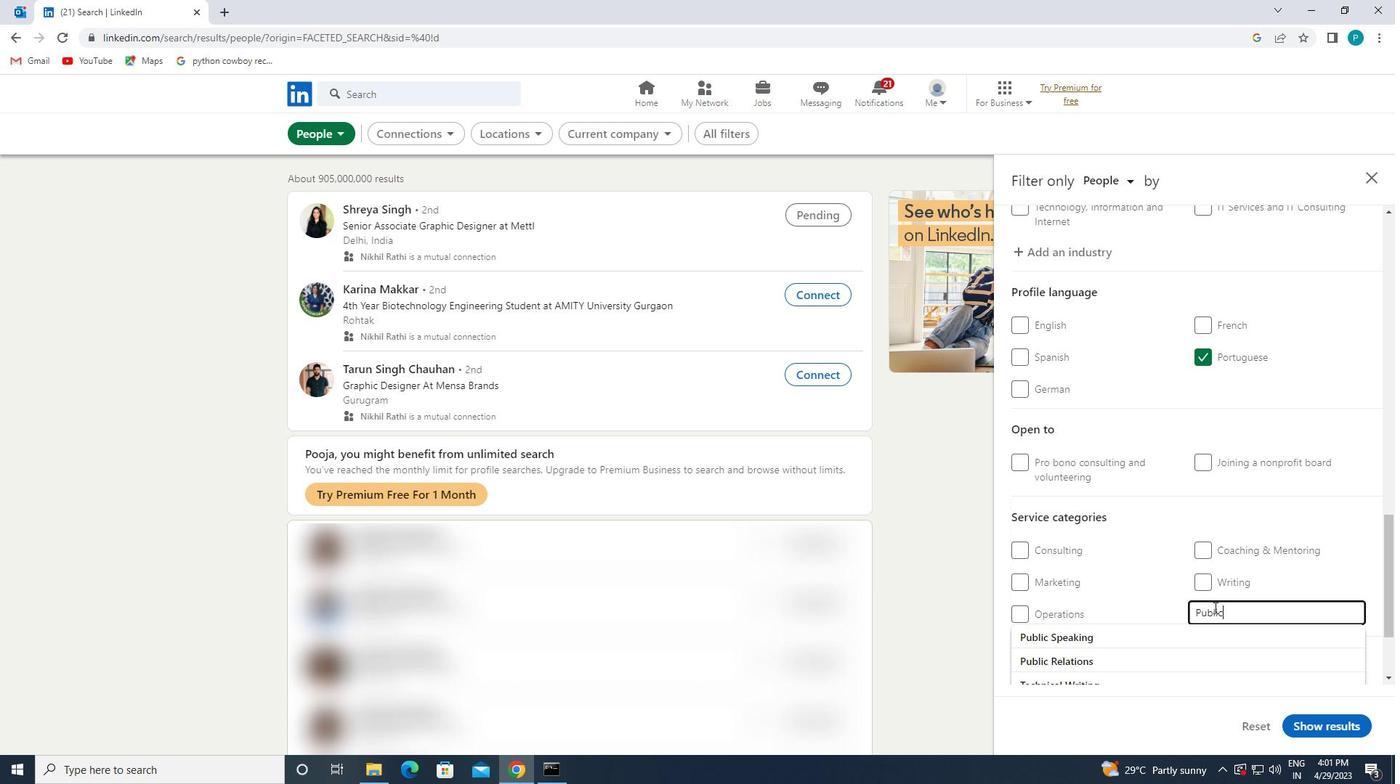 
Action: Mouse scrolled (1175, 586) with delta (0, 0)
Screenshot: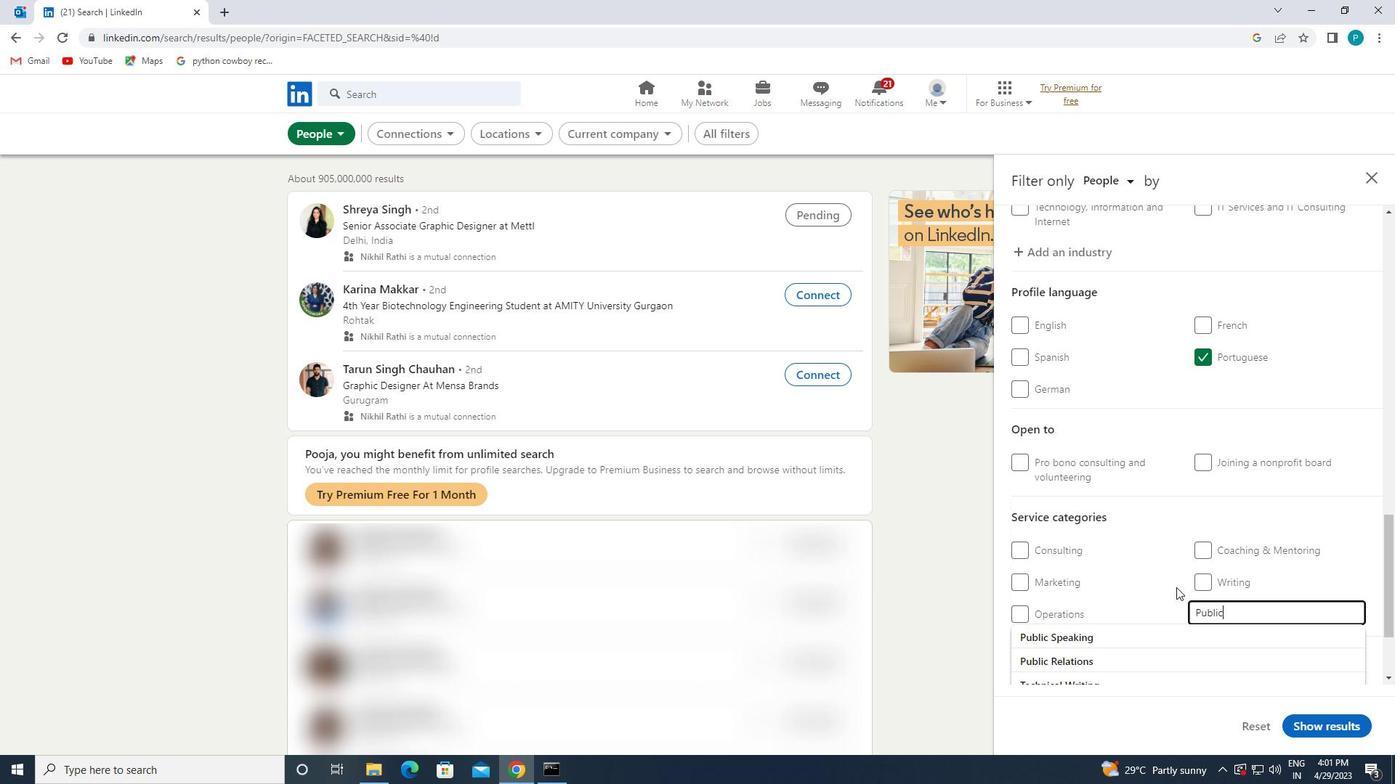 
Action: Mouse moved to (1147, 590)
Screenshot: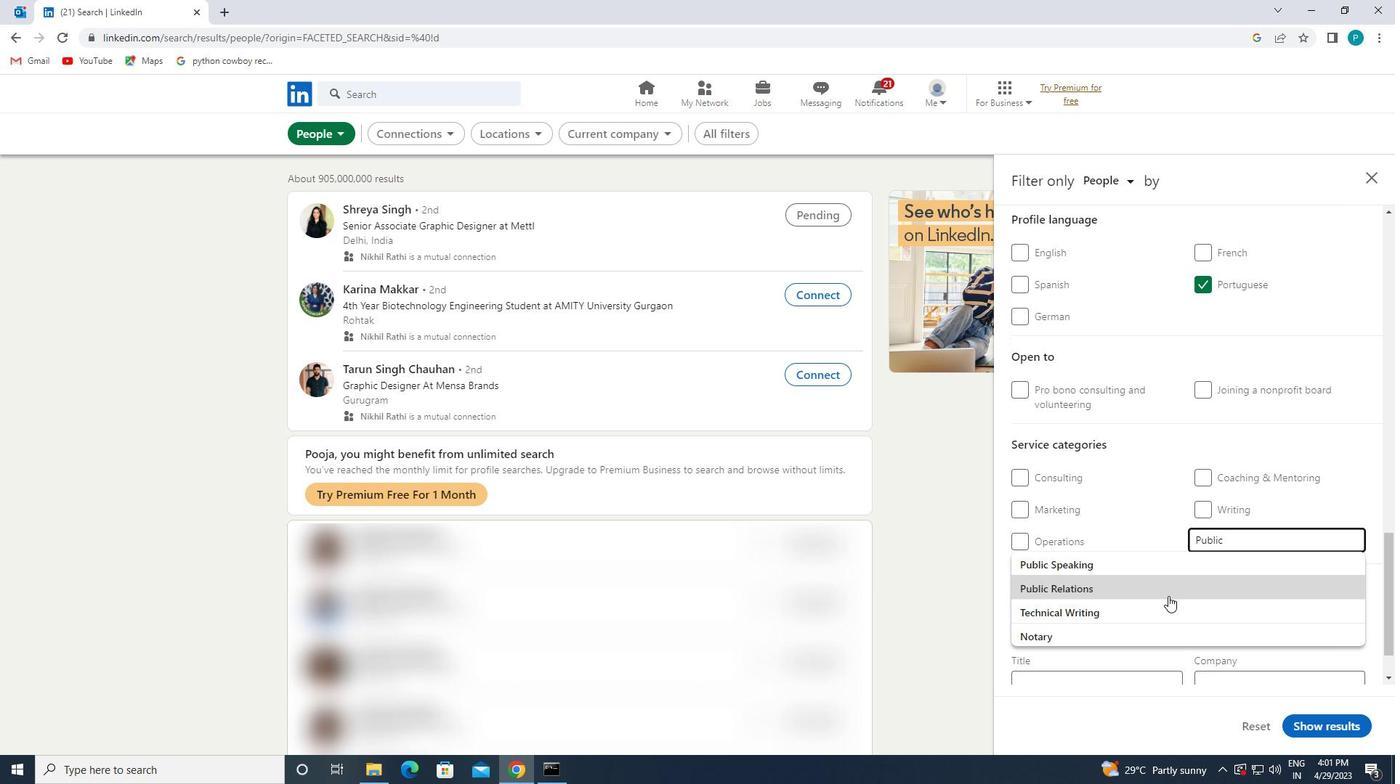 
Action: Mouse pressed left at (1147, 590)
Screenshot: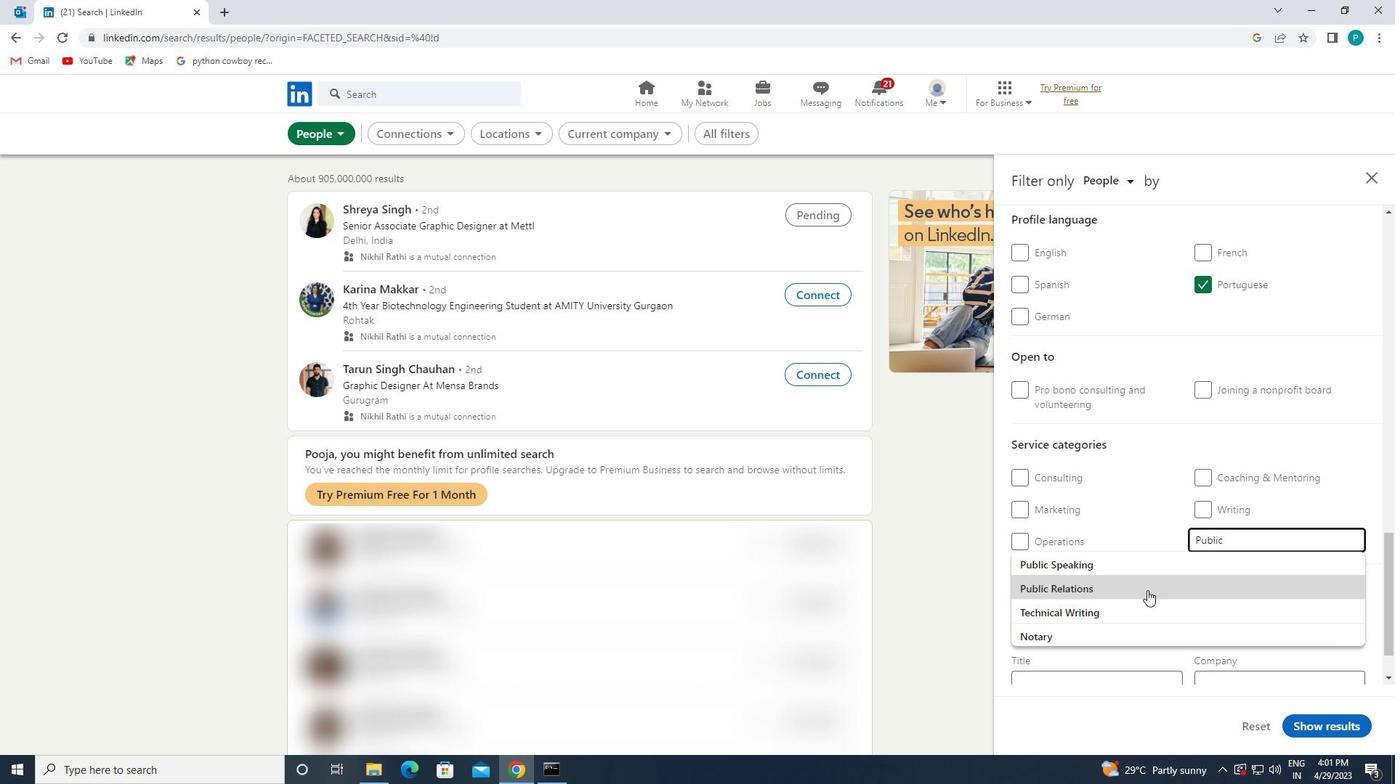 
Action: Mouse scrolled (1147, 590) with delta (0, 0)
Screenshot: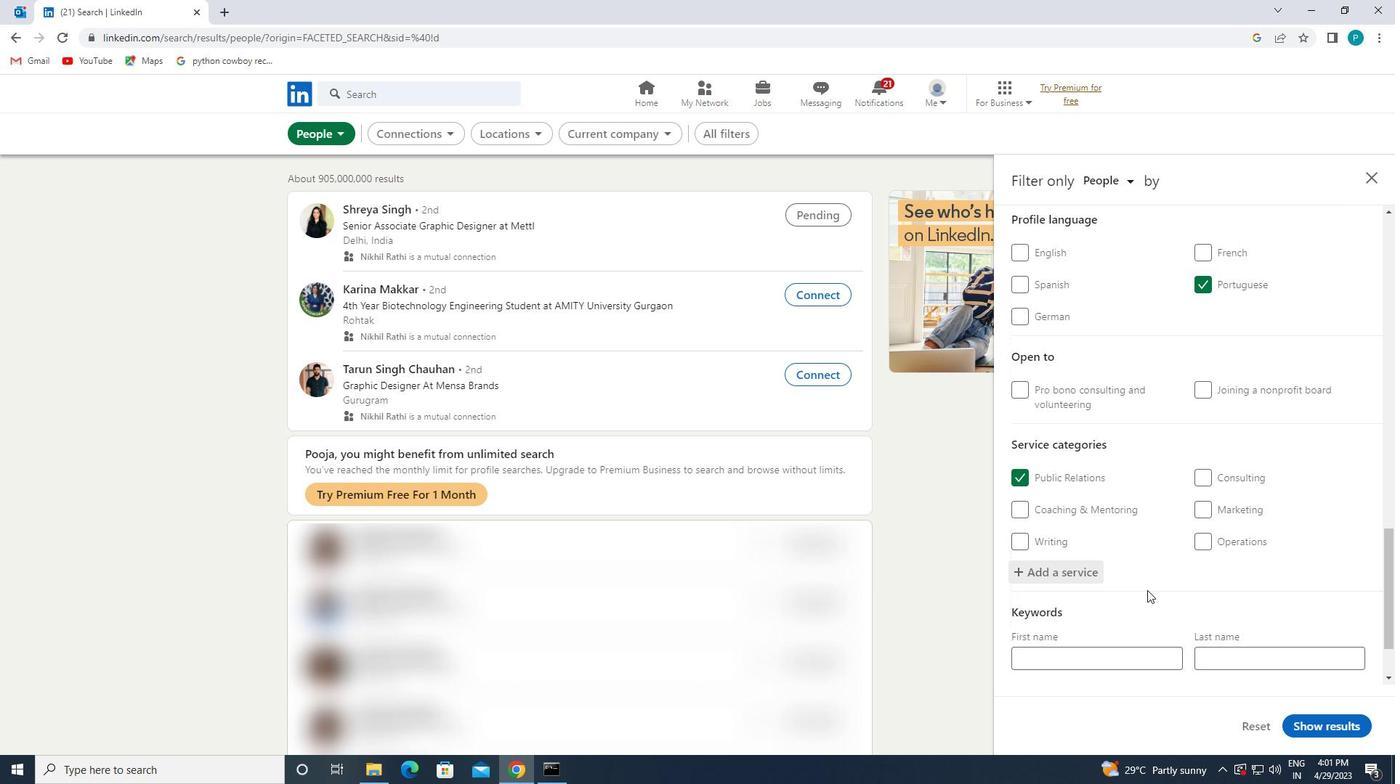 
Action: Mouse scrolled (1147, 590) with delta (0, 0)
Screenshot: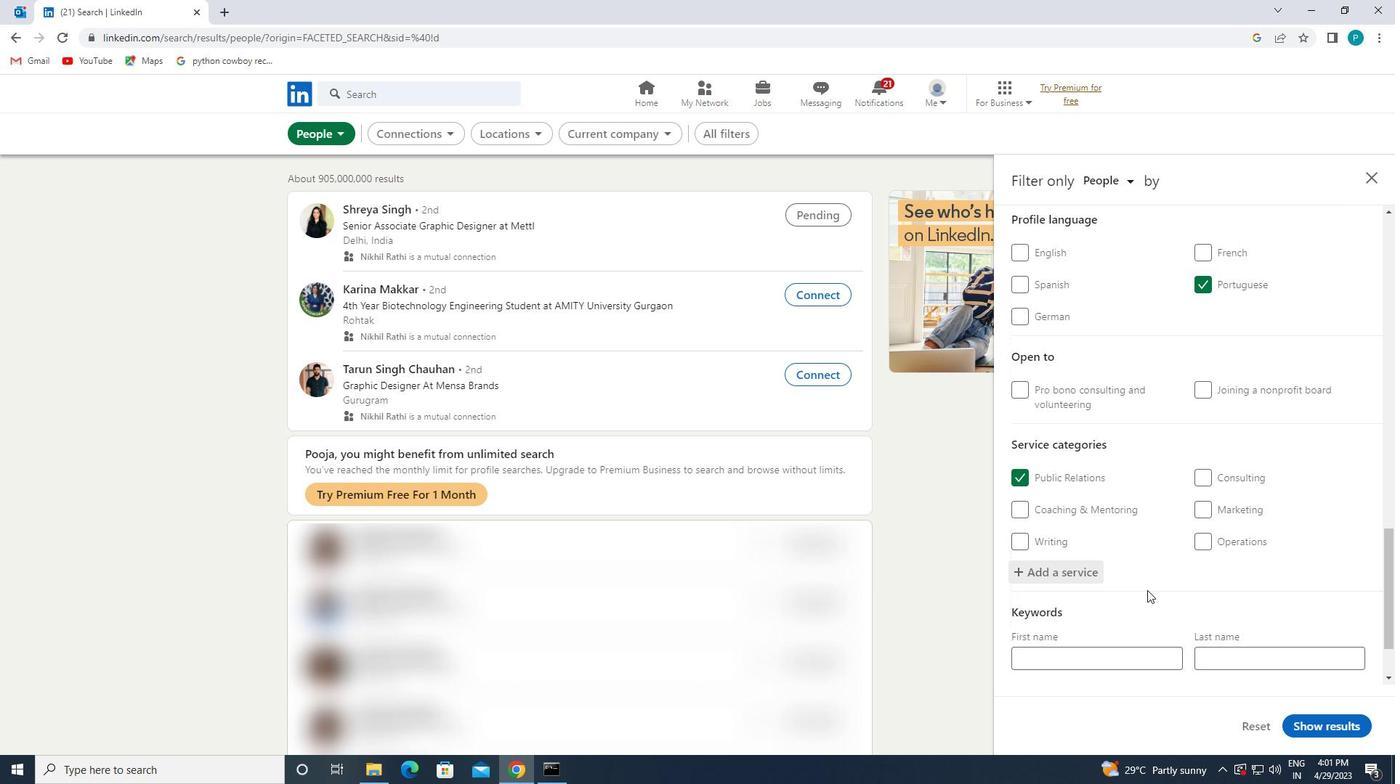 
Action: Mouse moved to (1150, 633)
Screenshot: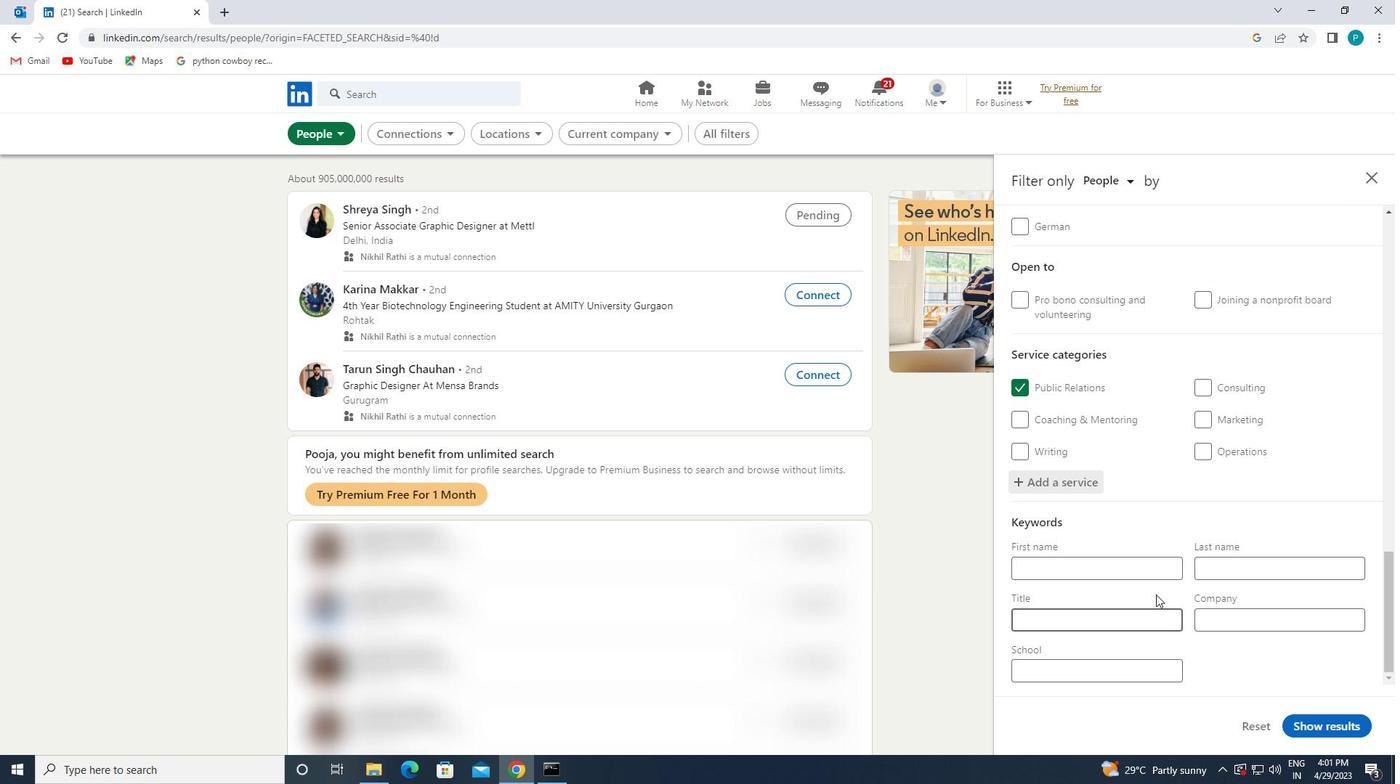 
Action: Mouse pressed left at (1150, 633)
Screenshot: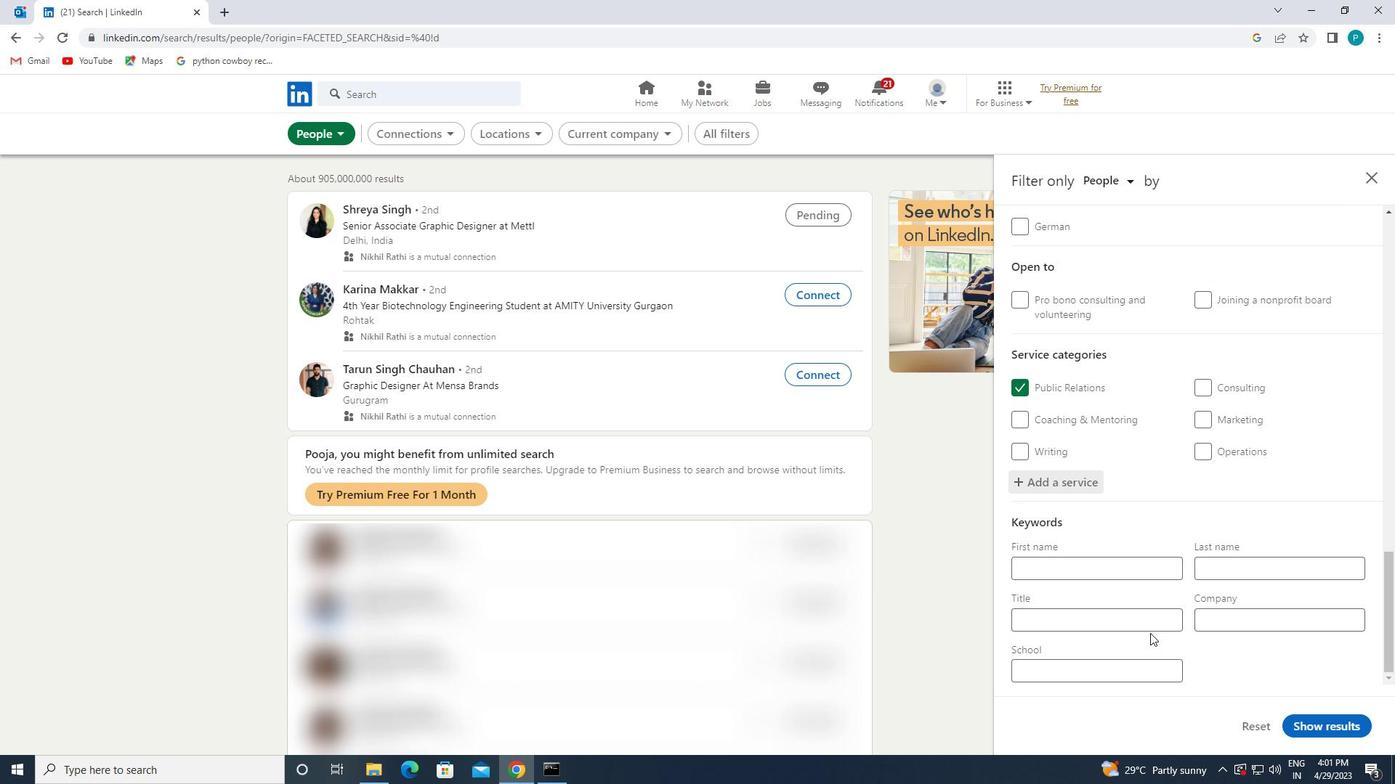 
Action: Mouse moved to (1133, 623)
Screenshot: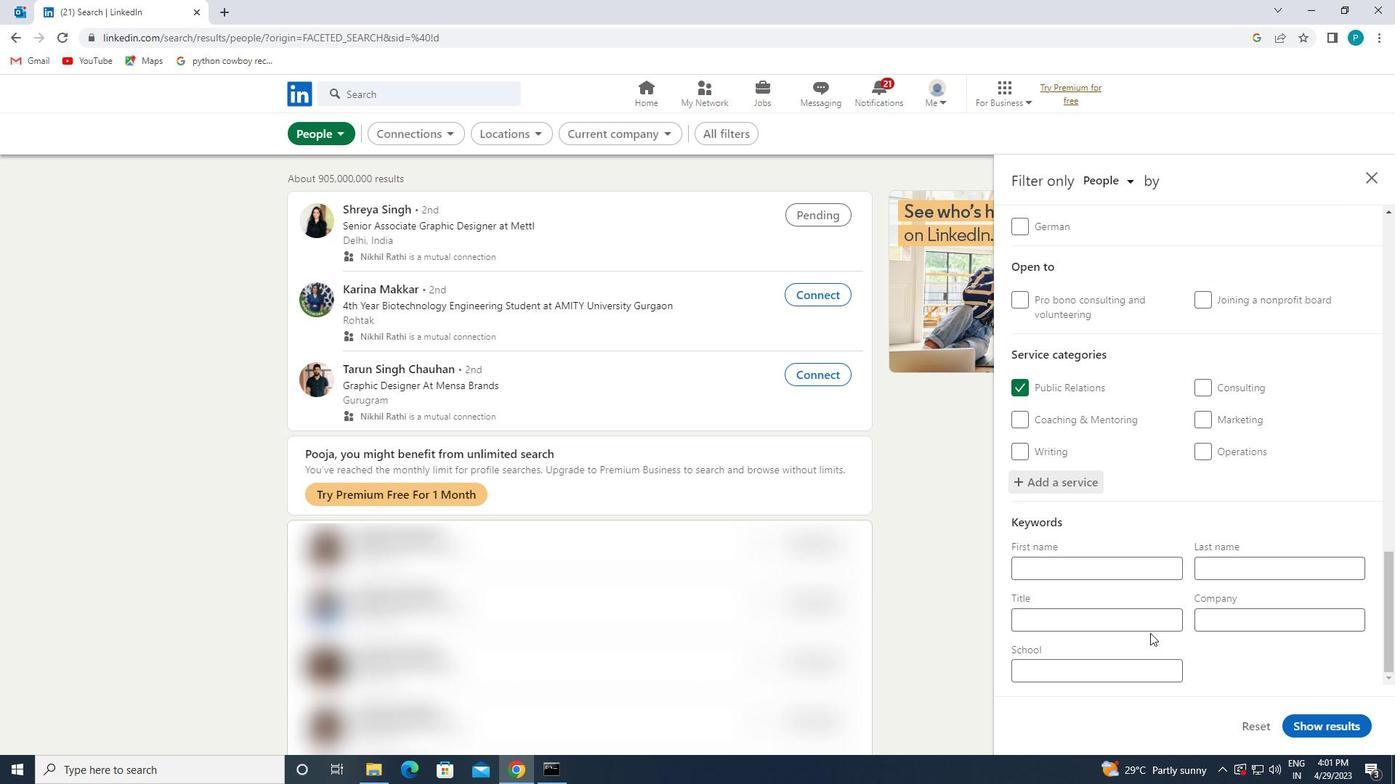 
Action: Mouse pressed left at (1133, 623)
Screenshot: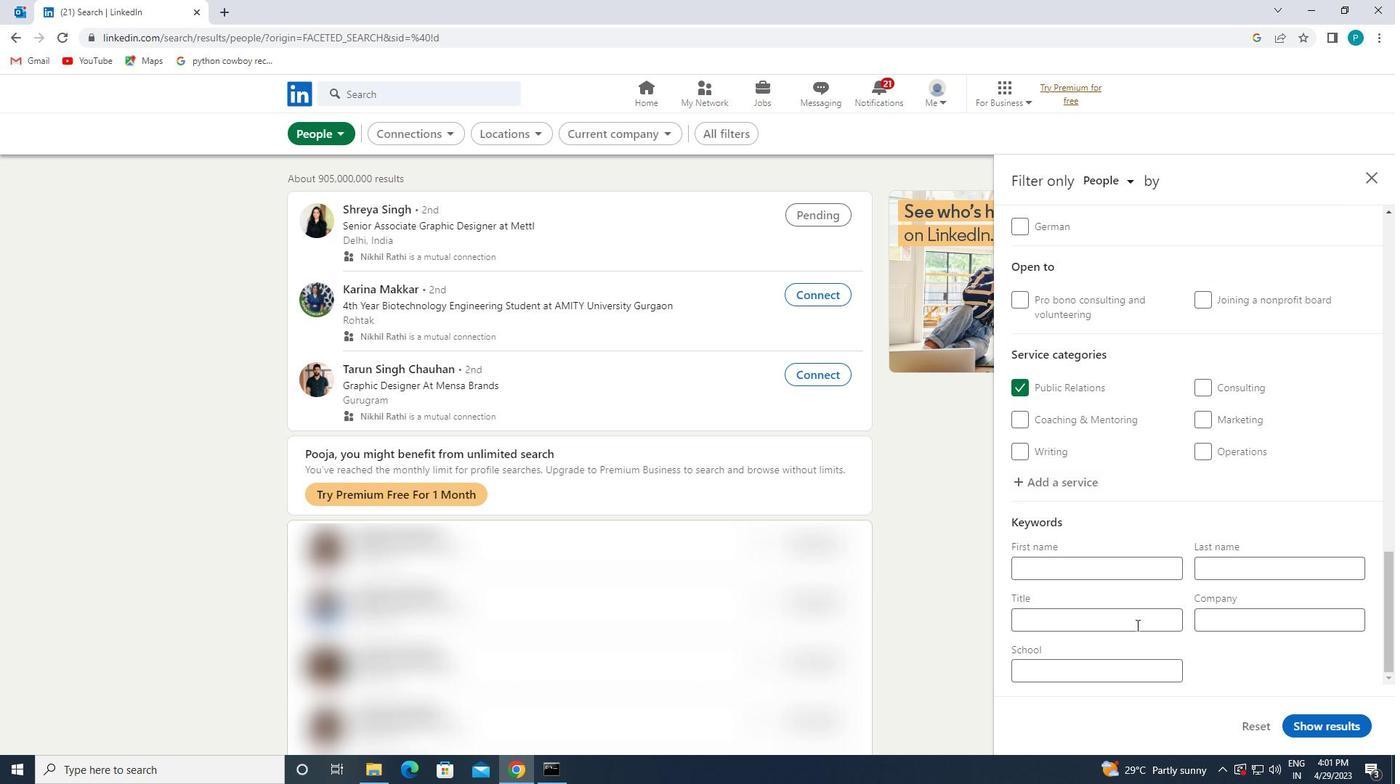 
Action: Key pressed <Key.caps_lock>M<Key.caps_lock>ANUFACTURING
Screenshot: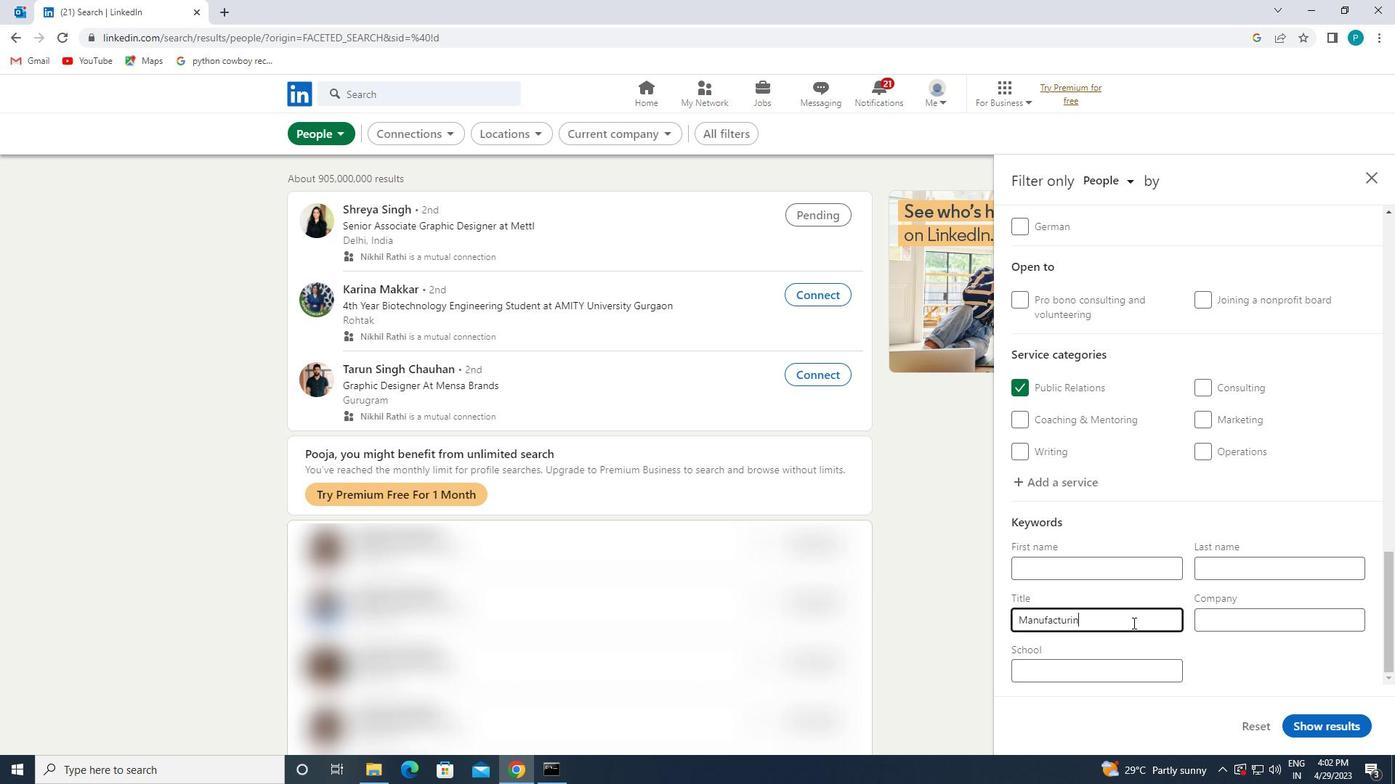 
Action: Mouse moved to (1301, 720)
Screenshot: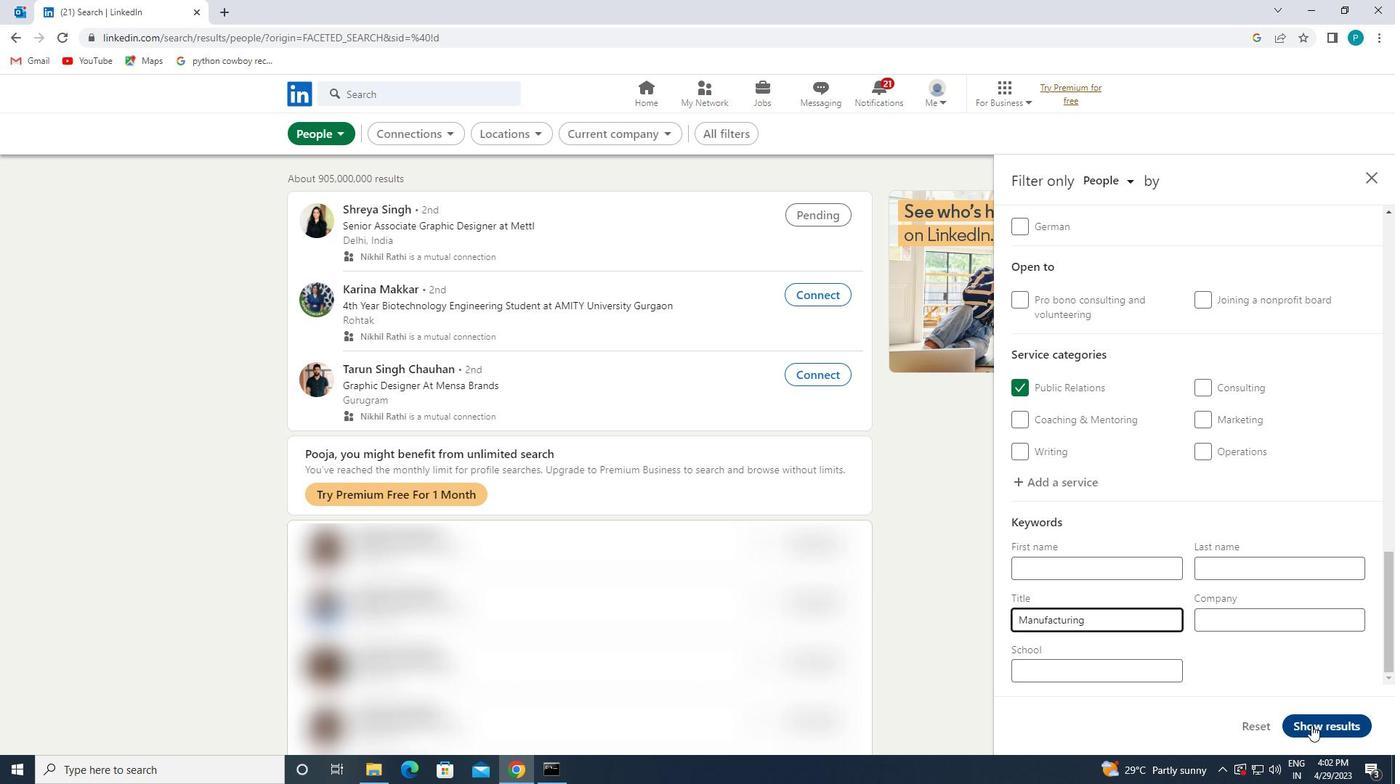 
Action: Key pressed <Key.space><Key.caps_lock>A<Key.caps_lock>SSEMBLER
Screenshot: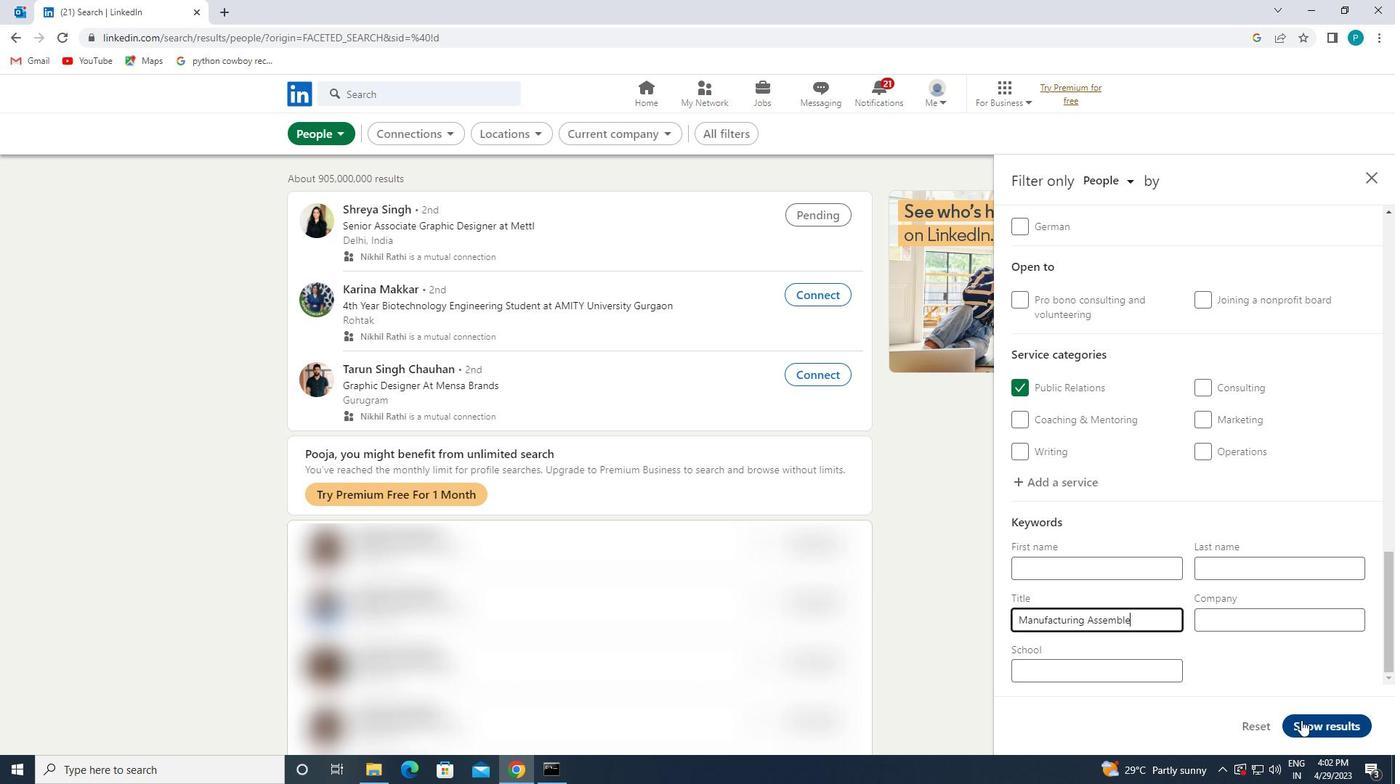 
Action: Mouse moved to (1302, 720)
Screenshot: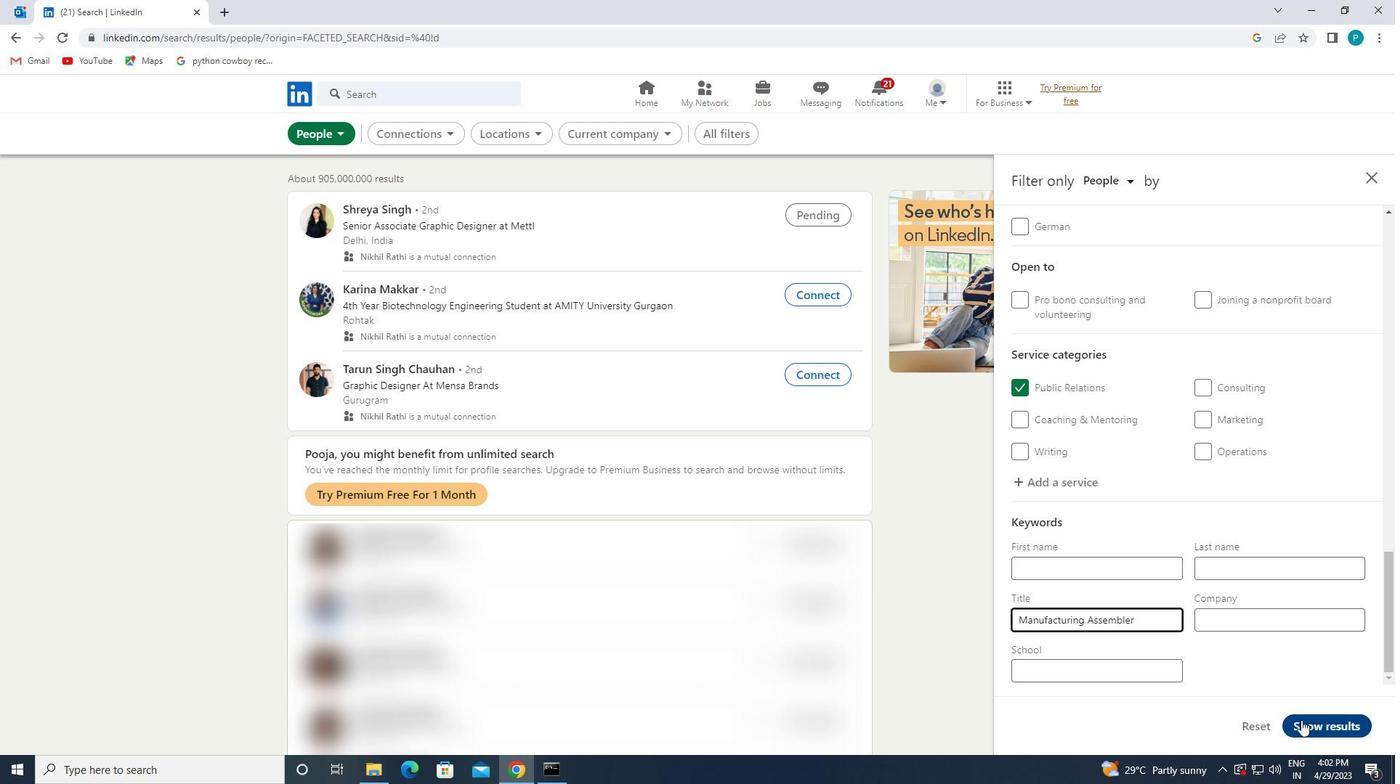 
Action: Mouse pressed left at (1302, 720)
Screenshot: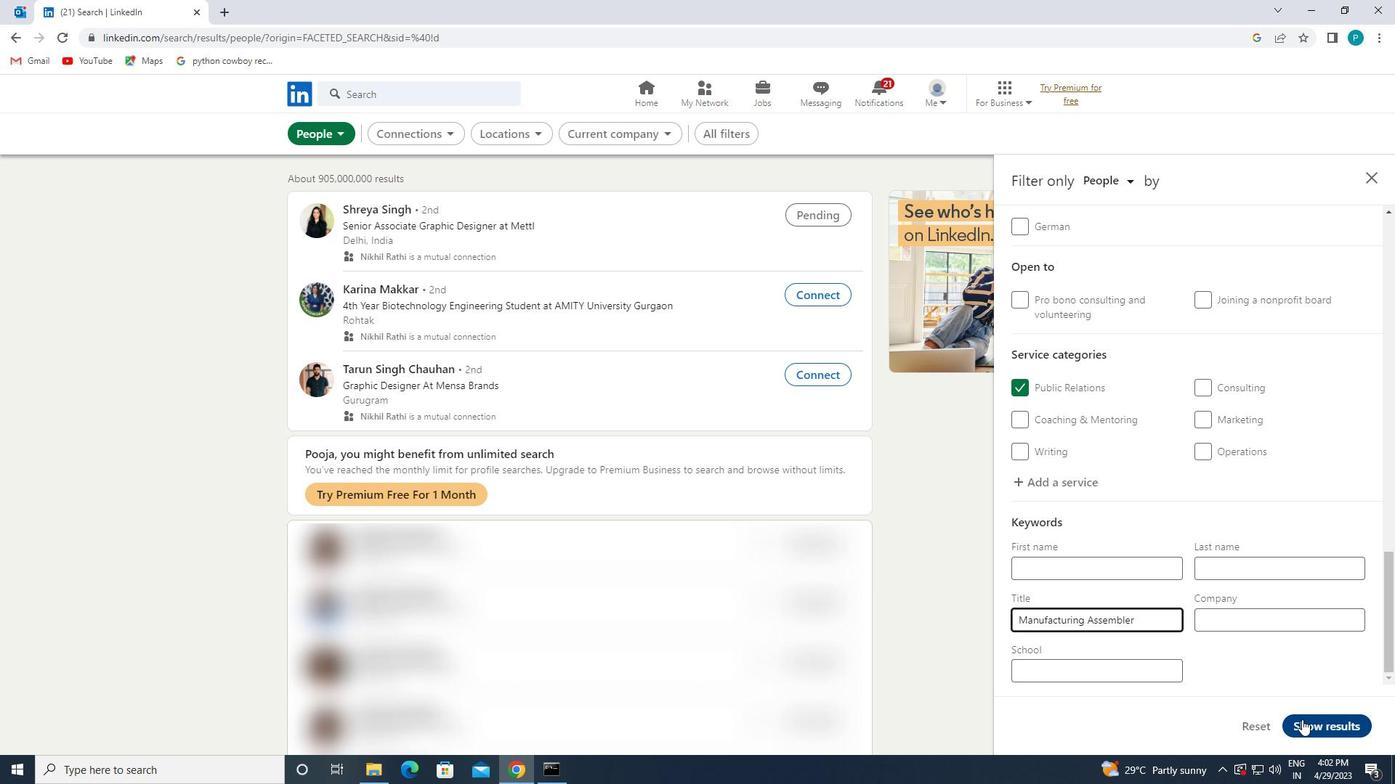 
